 Task: Find flights from New Delhi to Sharjah for June 2 to June 6.
Action: Mouse moved to (297, 31)
Screenshot: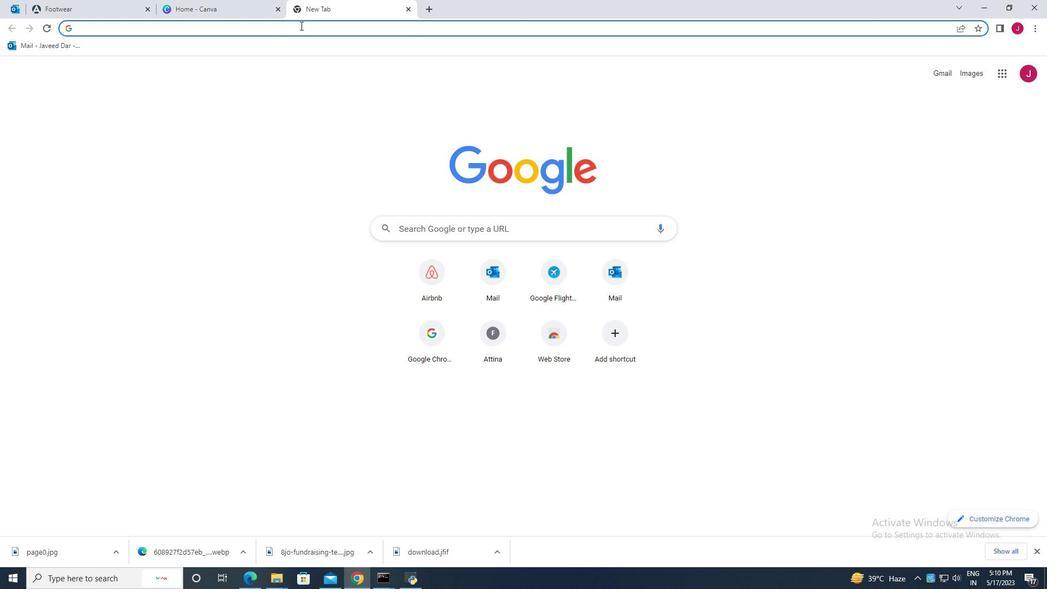 
Action: Mouse pressed left at (297, 31)
Screenshot: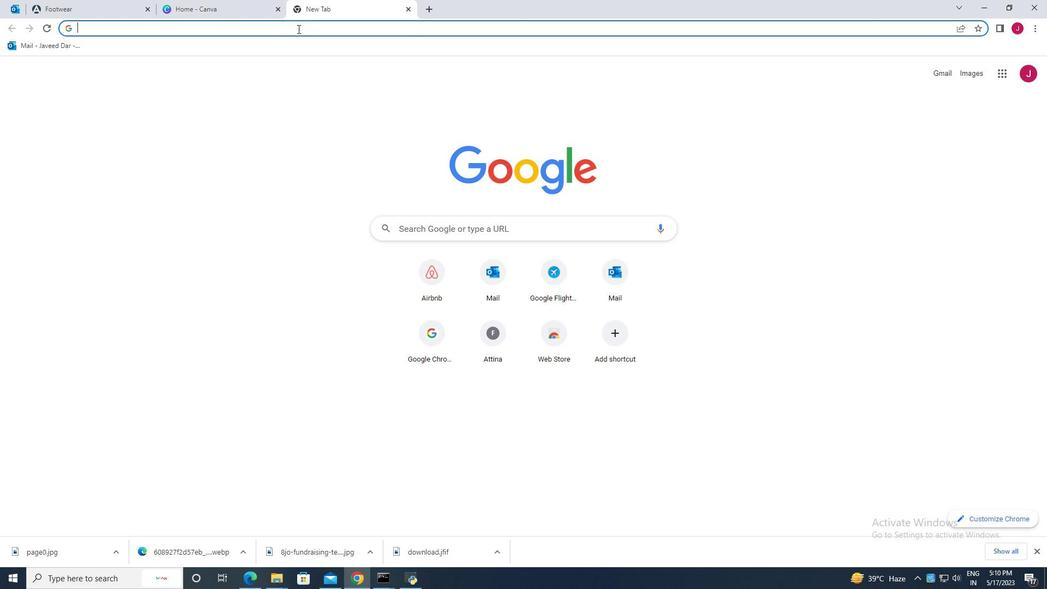 
Action: Mouse moved to (295, 30)
Screenshot: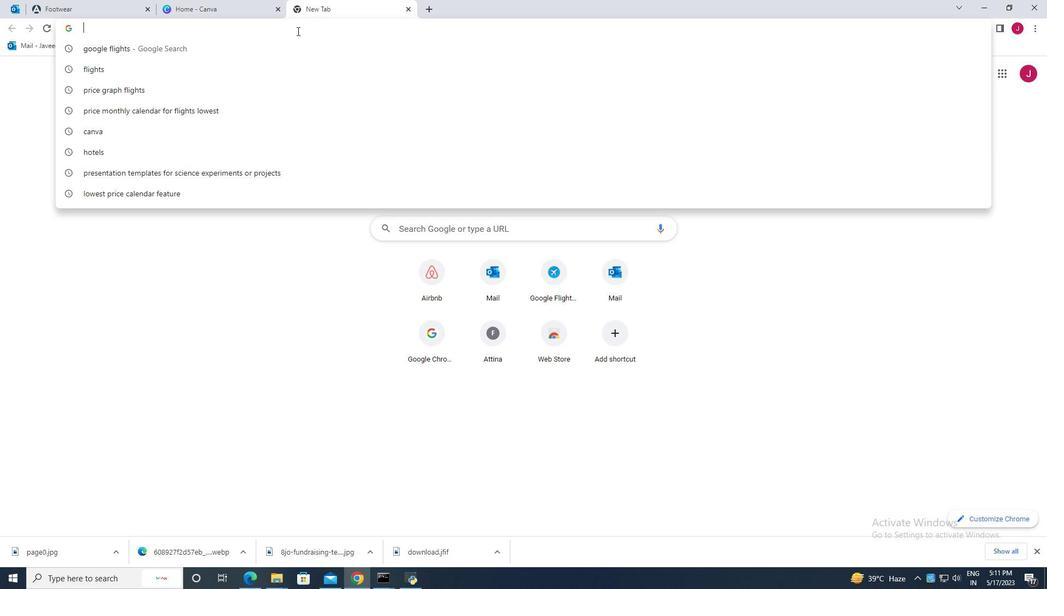 
Action: Key pressed f
Screenshot: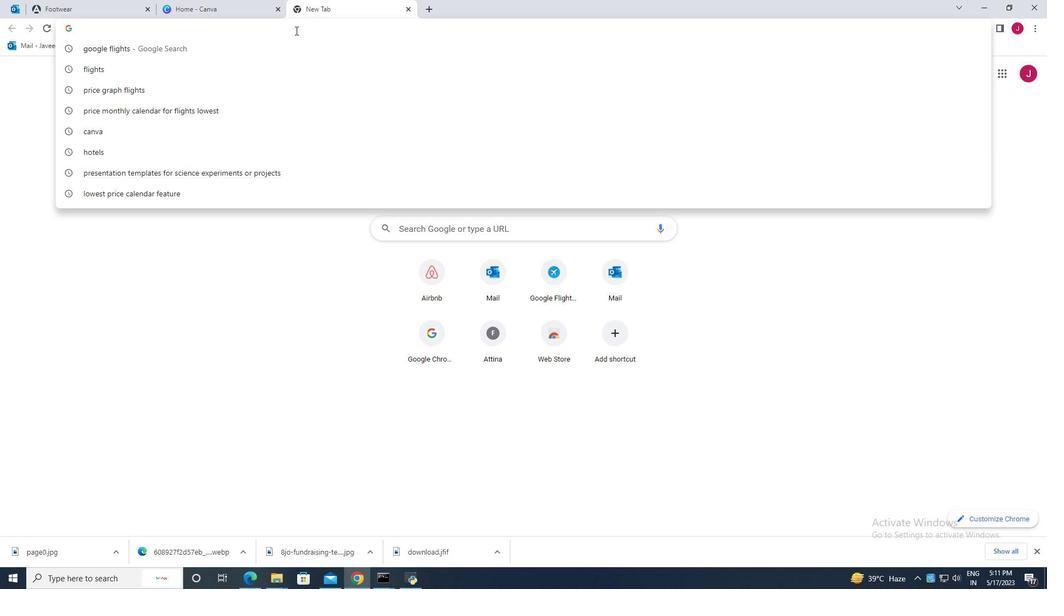 
Action: Mouse moved to (169, 49)
Screenshot: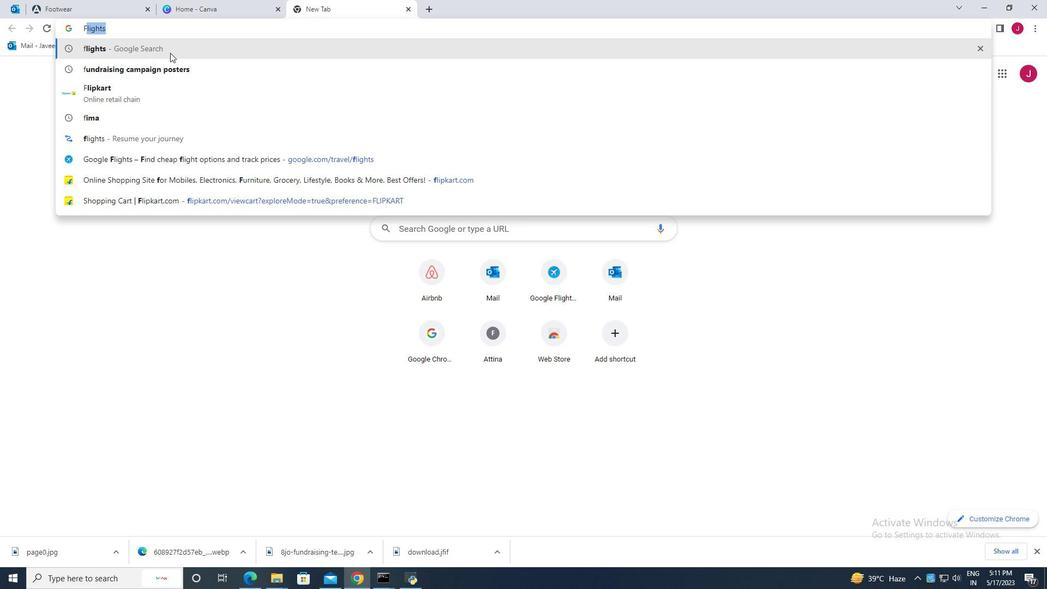 
Action: Mouse pressed left at (169, 49)
Screenshot: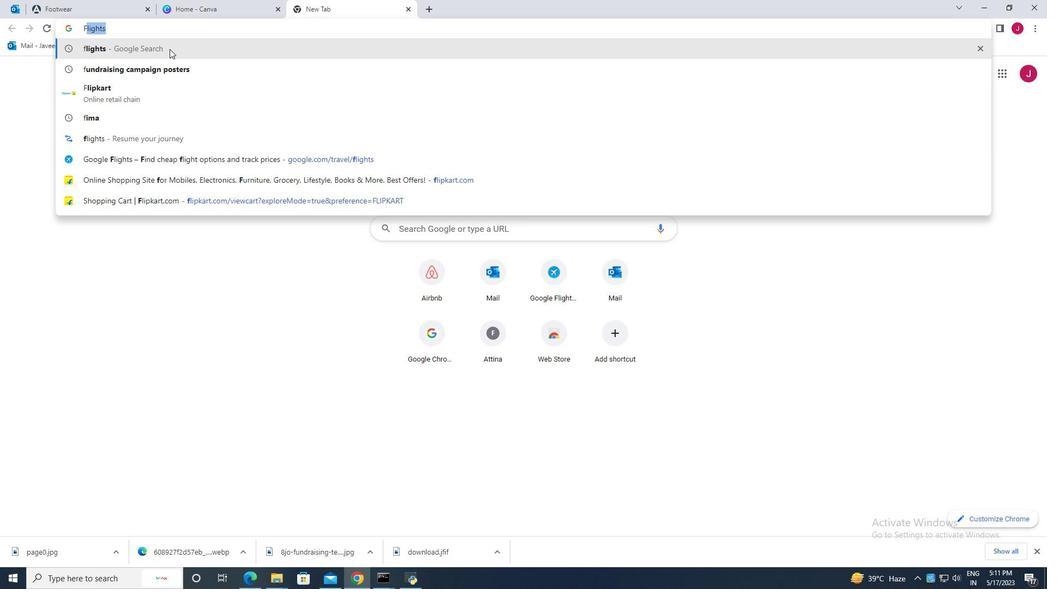 
Action: Mouse moved to (135, 438)
Screenshot: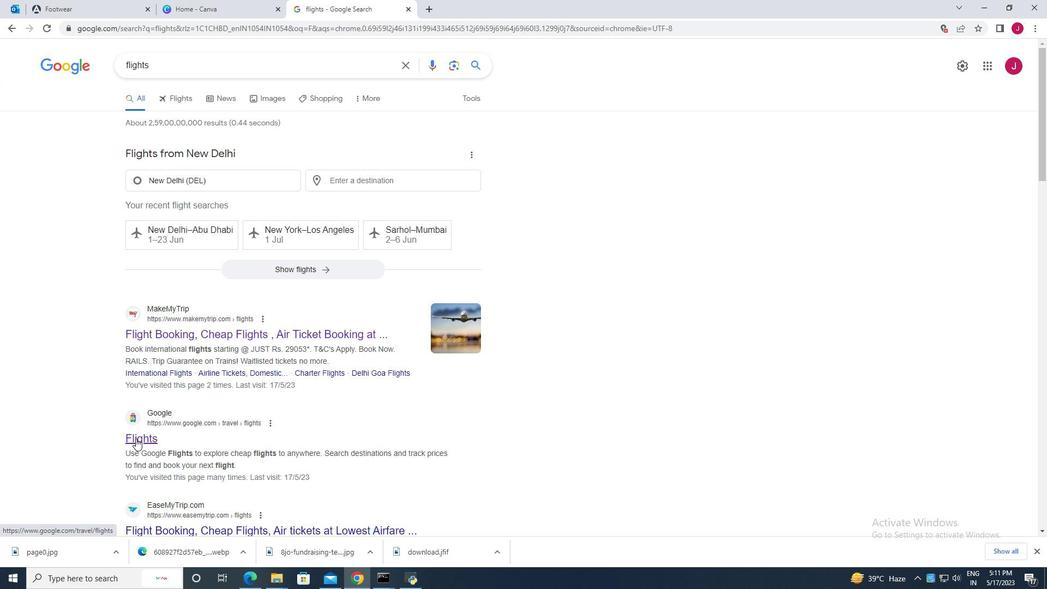 
Action: Mouse pressed left at (135, 438)
Screenshot: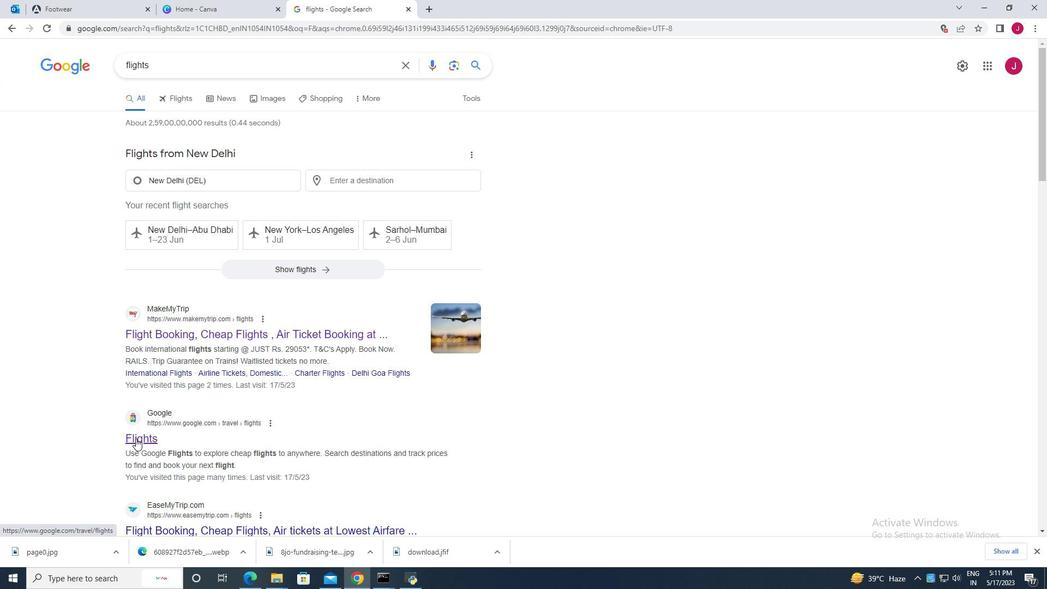 
Action: Mouse moved to (528, 334)
Screenshot: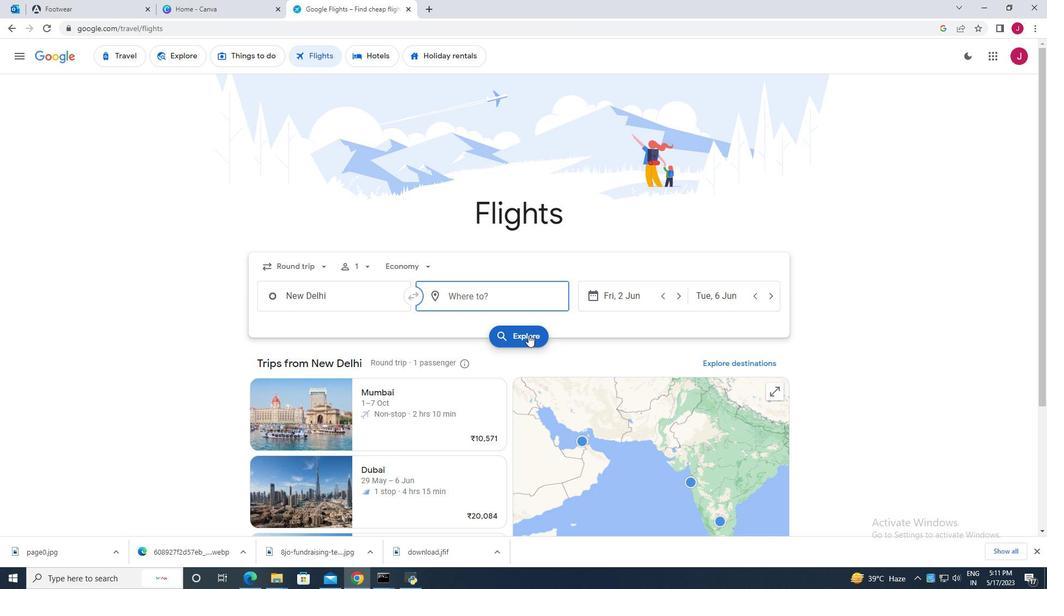 
Action: Mouse pressed left at (528, 334)
Screenshot: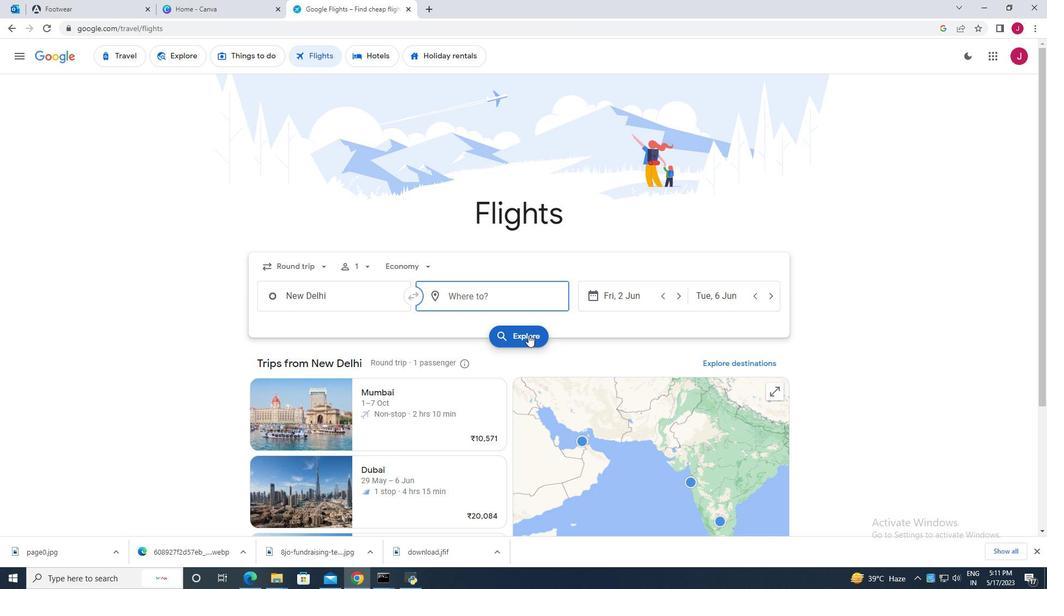 
Action: Mouse moved to (16, 60)
Screenshot: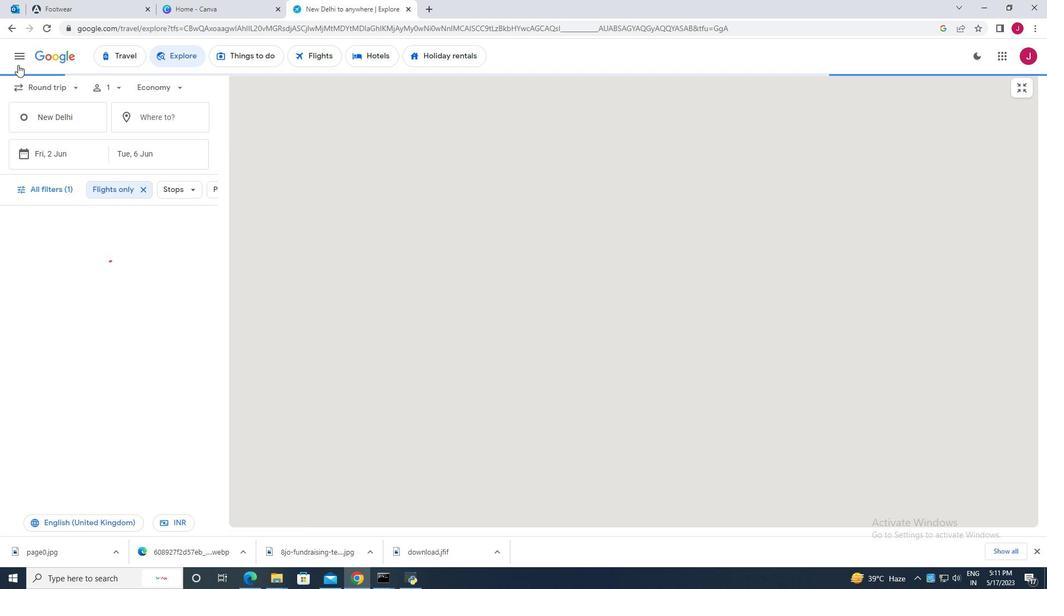 
Action: Mouse pressed left at (16, 60)
Screenshot: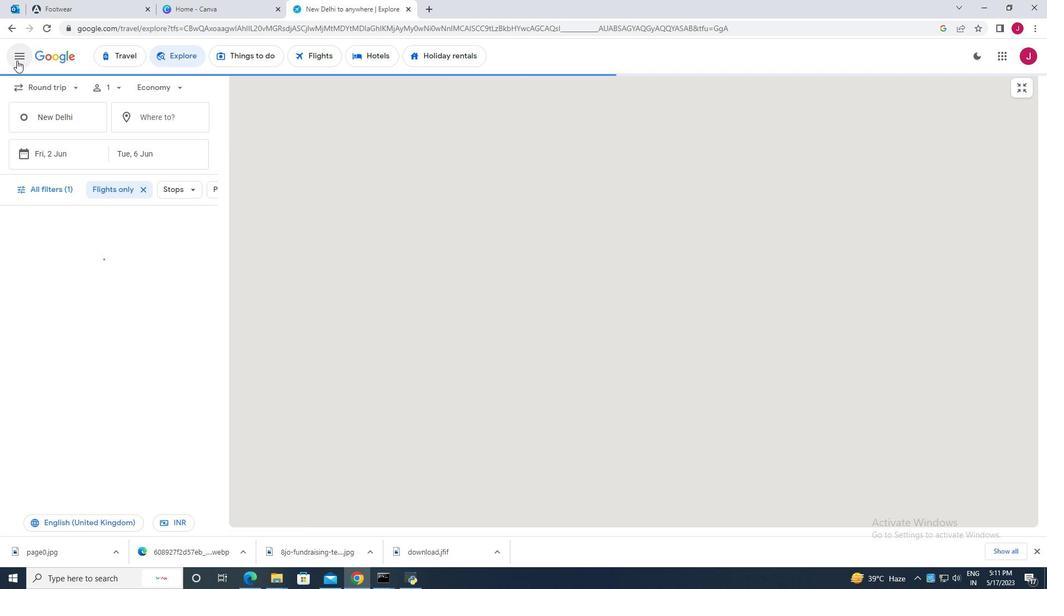 
Action: Mouse moved to (79, 144)
Screenshot: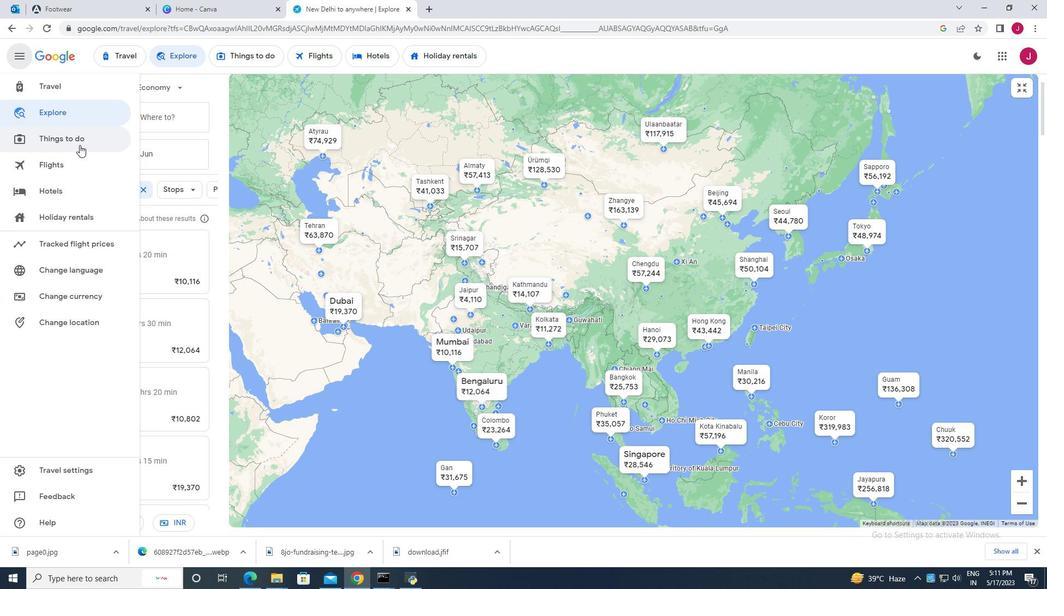 
Action: Mouse pressed left at (79, 144)
Screenshot: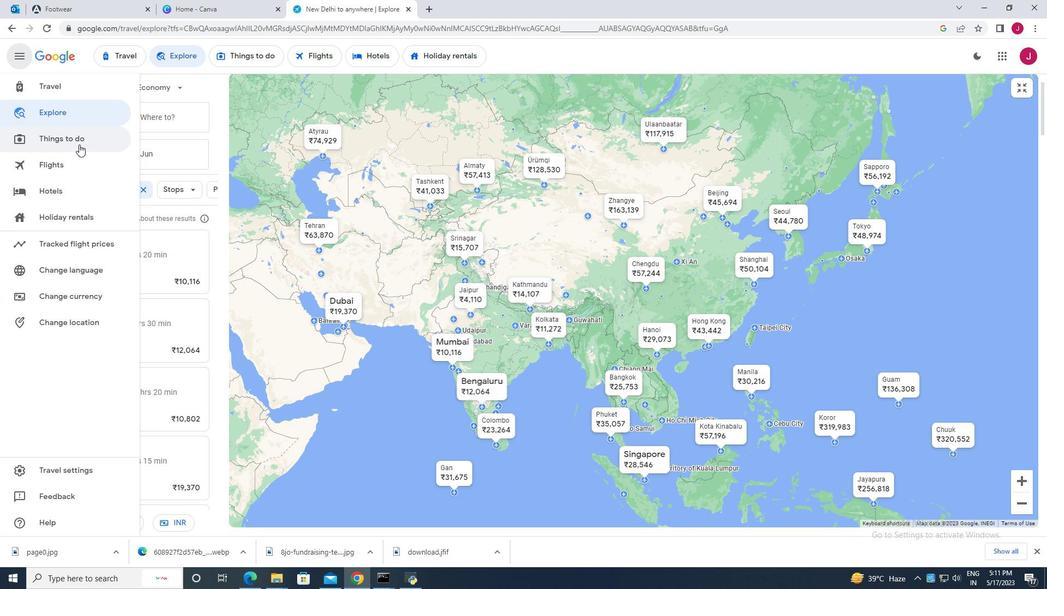 
Action: Mouse moved to (18, 61)
Screenshot: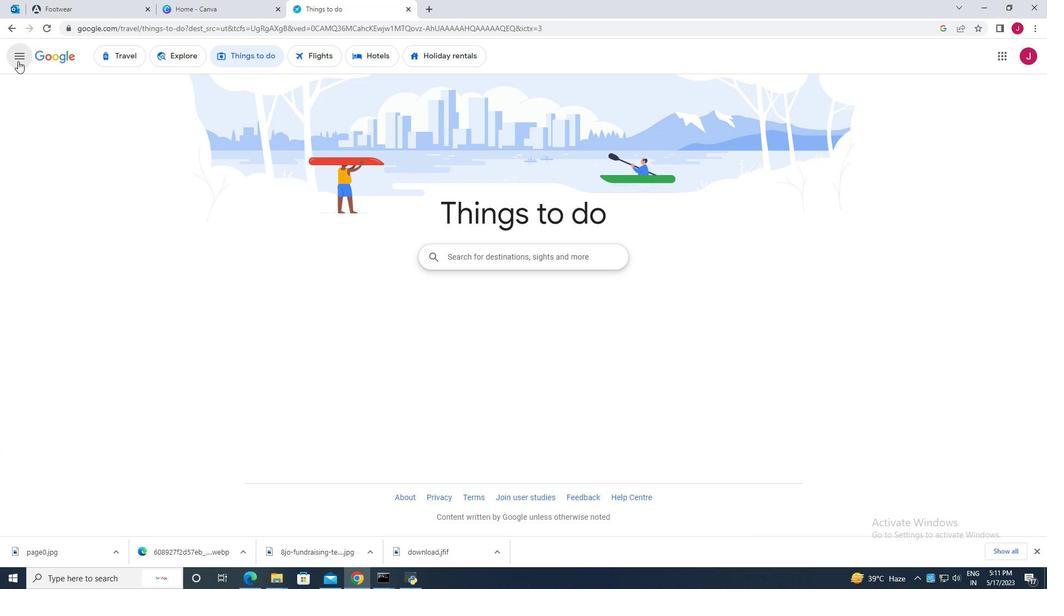 
Action: Mouse pressed left at (18, 61)
Screenshot: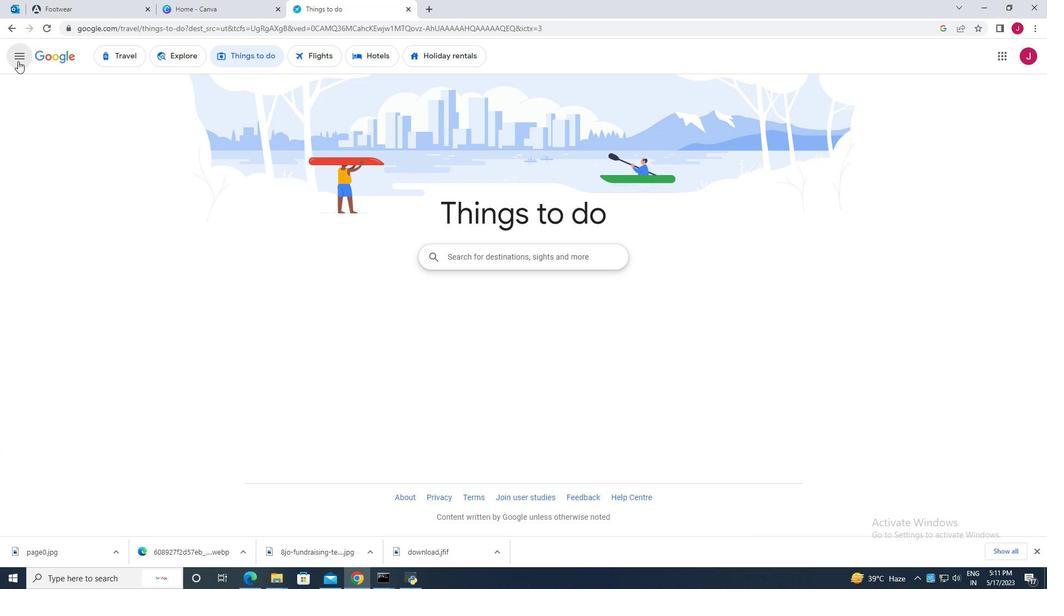 
Action: Mouse moved to (10, 25)
Screenshot: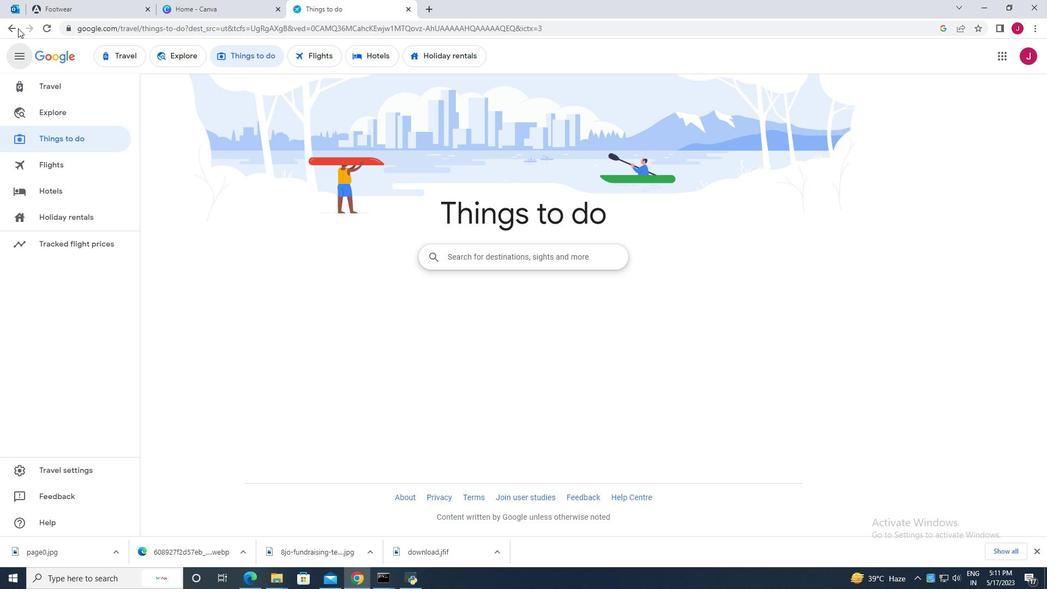 
Action: Mouse pressed left at (10, 25)
Screenshot: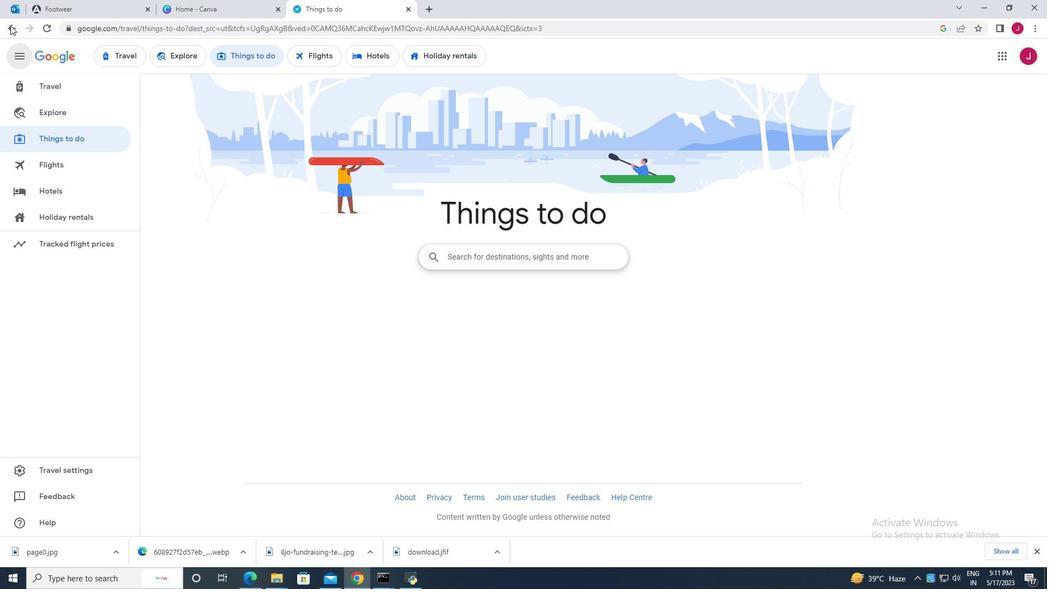 
Action: Mouse moved to (64, 160)
Screenshot: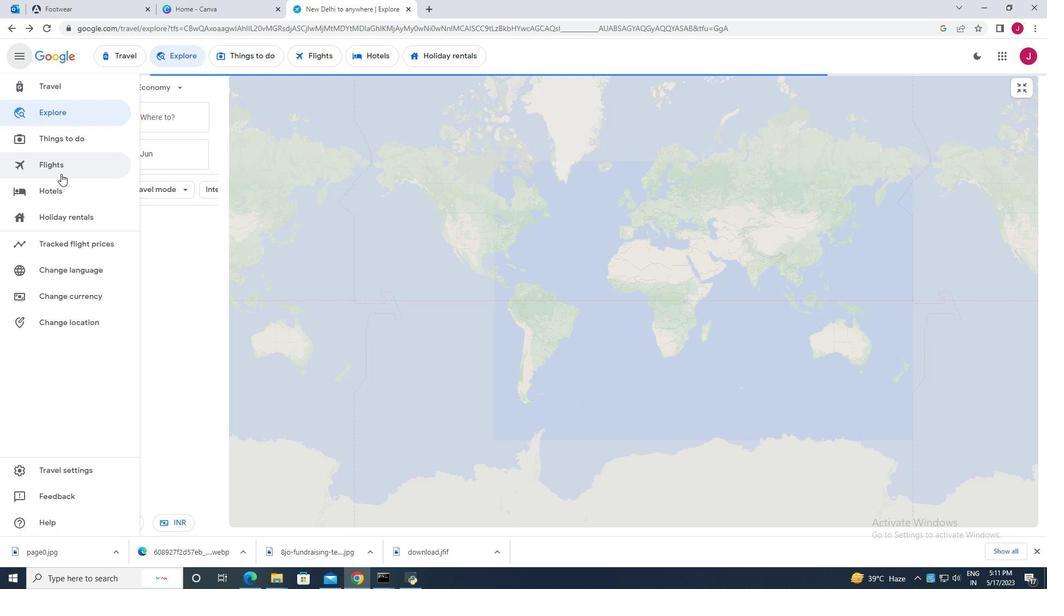
Action: Mouse pressed left at (64, 160)
Screenshot: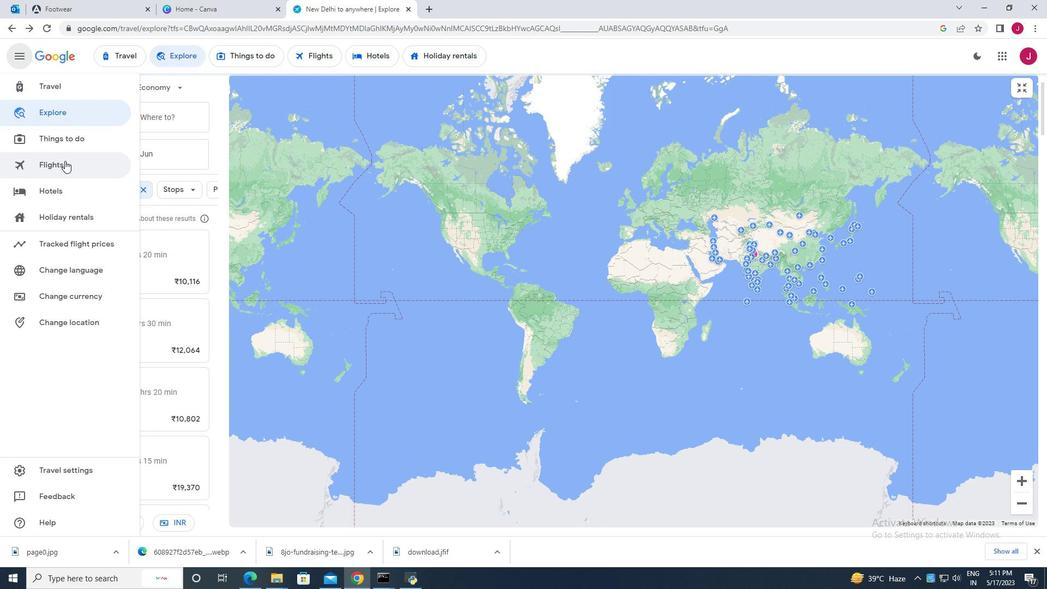 
Action: Mouse moved to (443, 230)
Screenshot: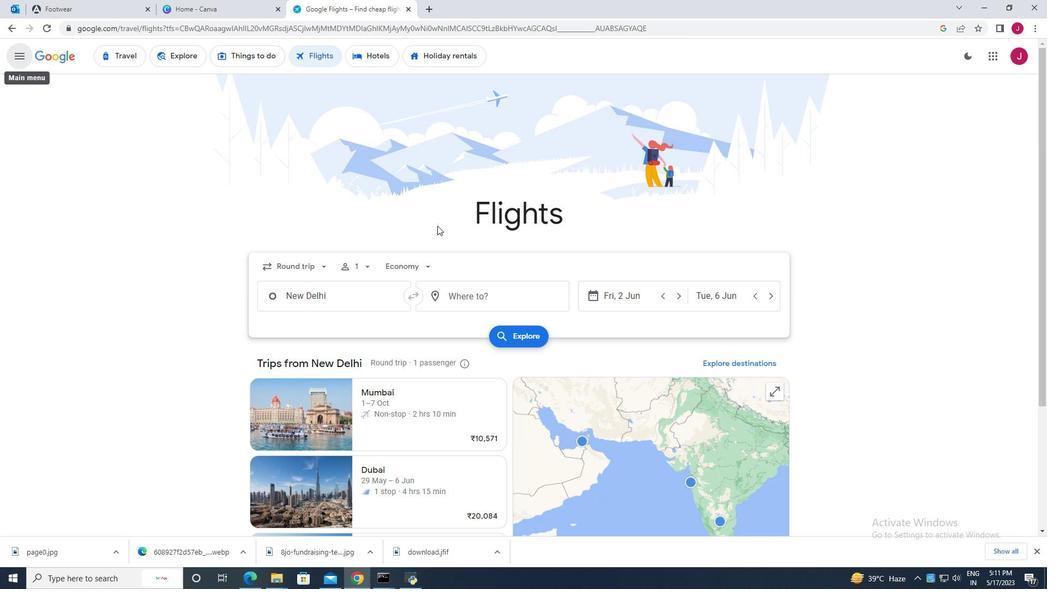 
Action: Mouse scrolled (443, 230) with delta (0, 0)
Screenshot: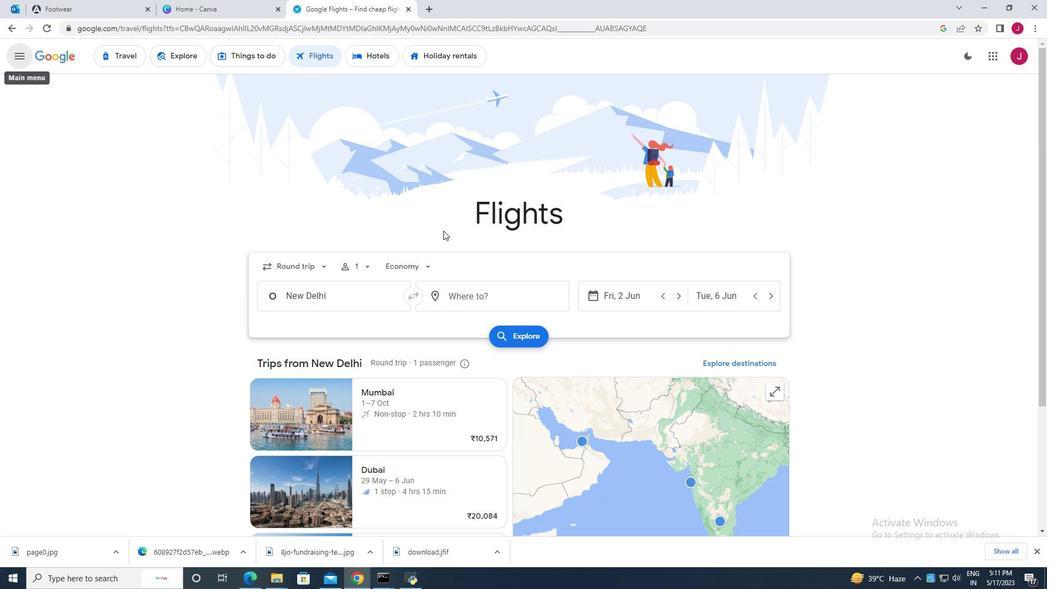 
Action: Mouse scrolled (443, 230) with delta (0, 0)
Screenshot: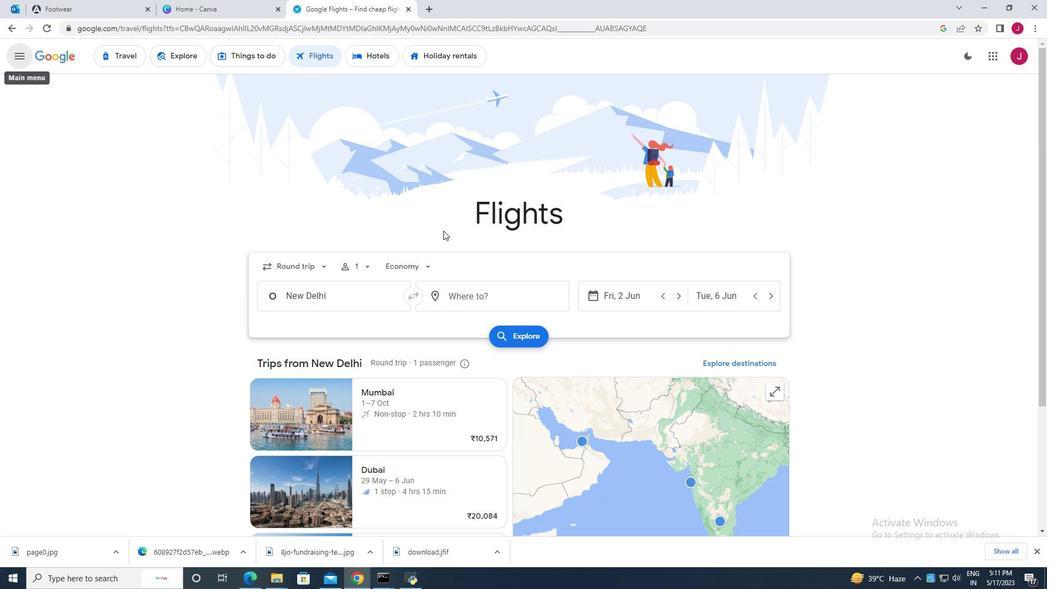 
Action: Mouse scrolled (443, 230) with delta (0, 0)
Screenshot: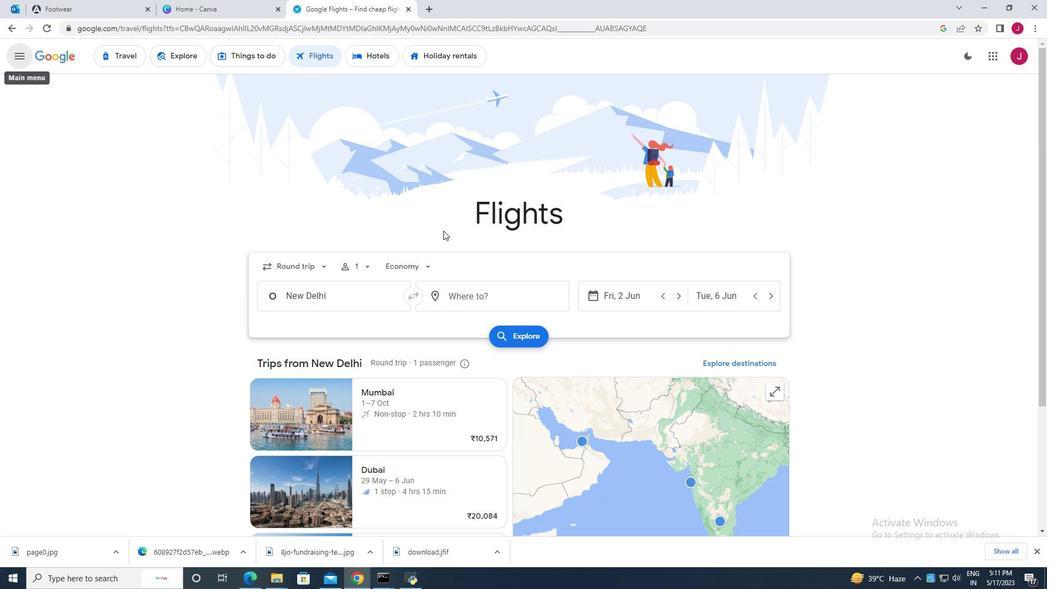 
Action: Mouse moved to (817, 230)
Screenshot: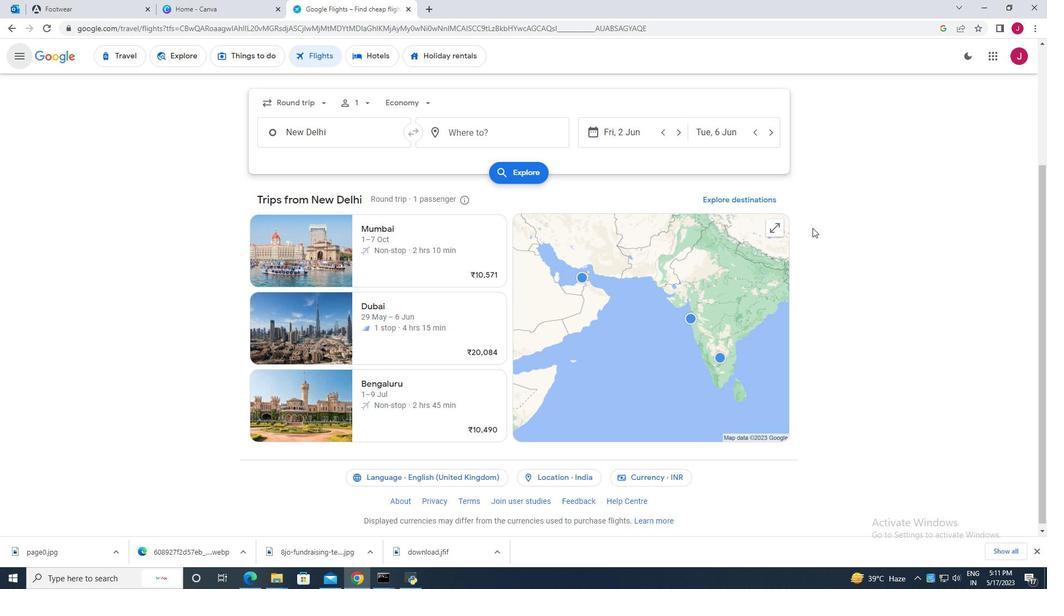 
Action: Mouse scrolled (817, 230) with delta (0, 0)
Screenshot: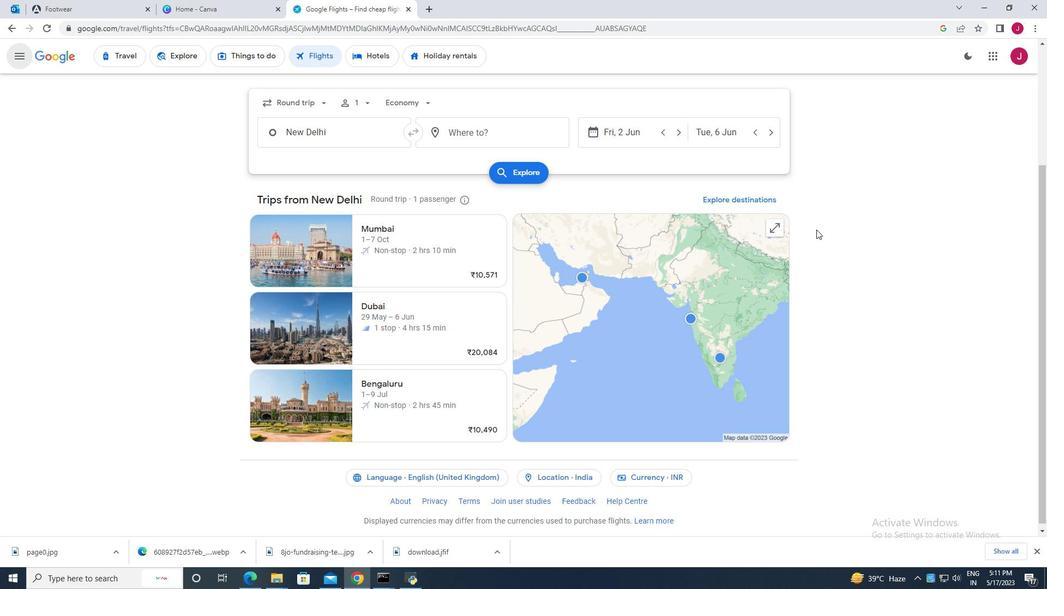 
Action: Mouse moved to (24, 50)
Screenshot: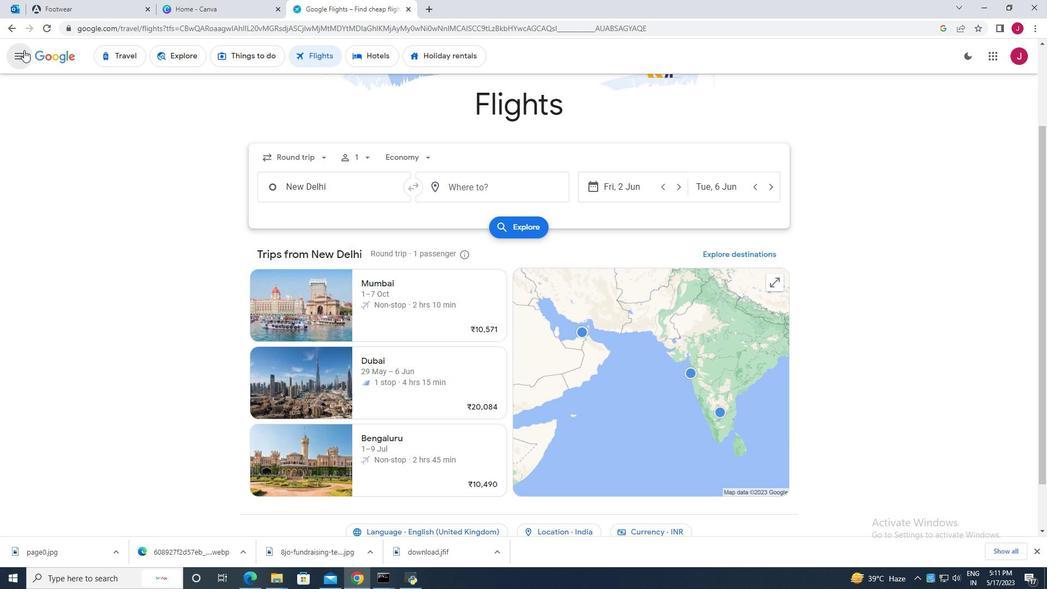 
Action: Mouse pressed left at (24, 50)
Screenshot: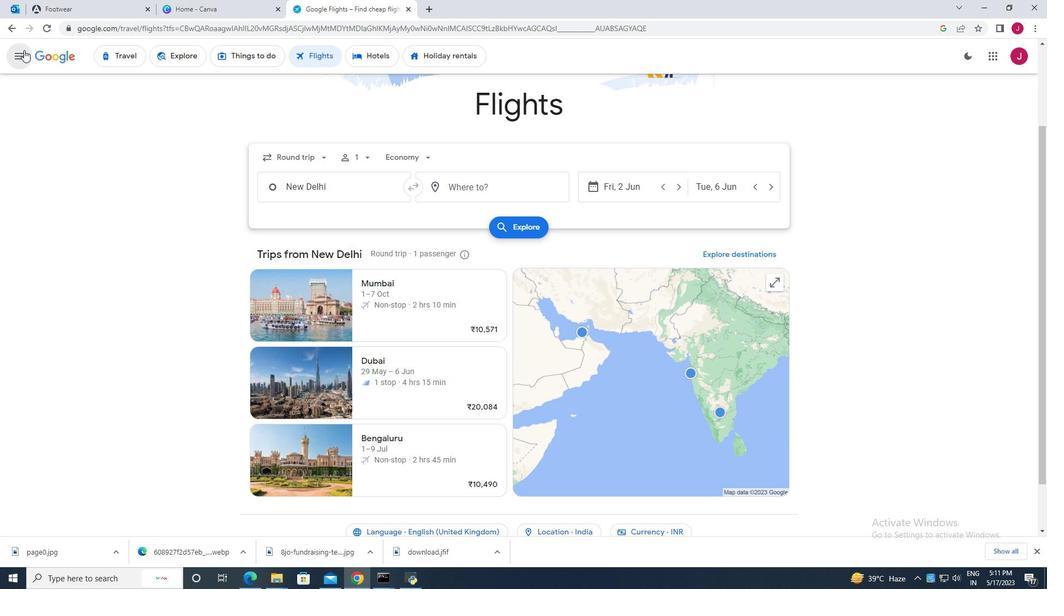 
Action: Mouse moved to (73, 302)
Screenshot: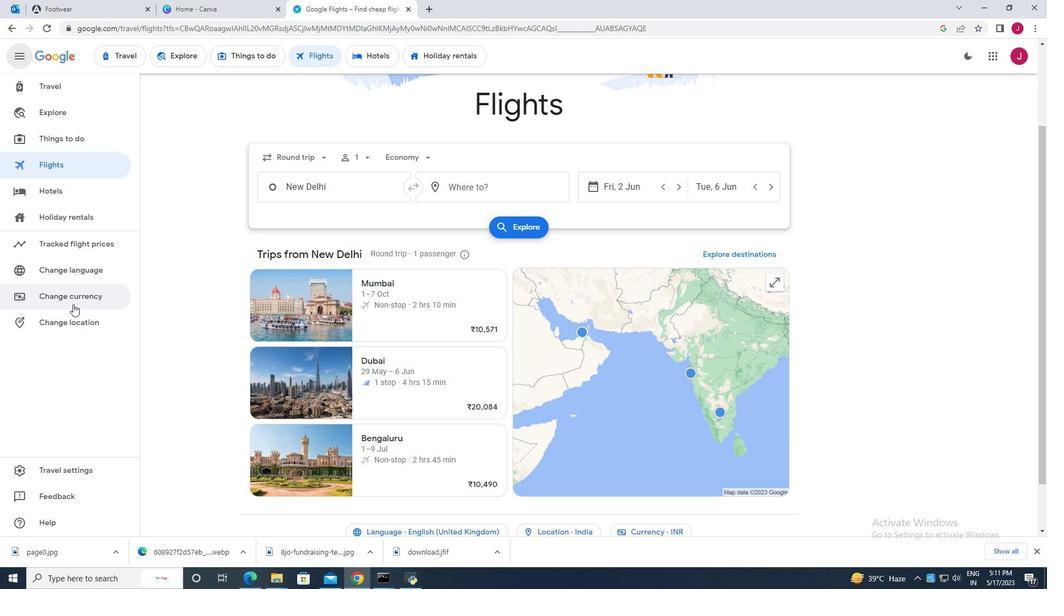
Action: Mouse scrolled (73, 303) with delta (0, 0)
Screenshot: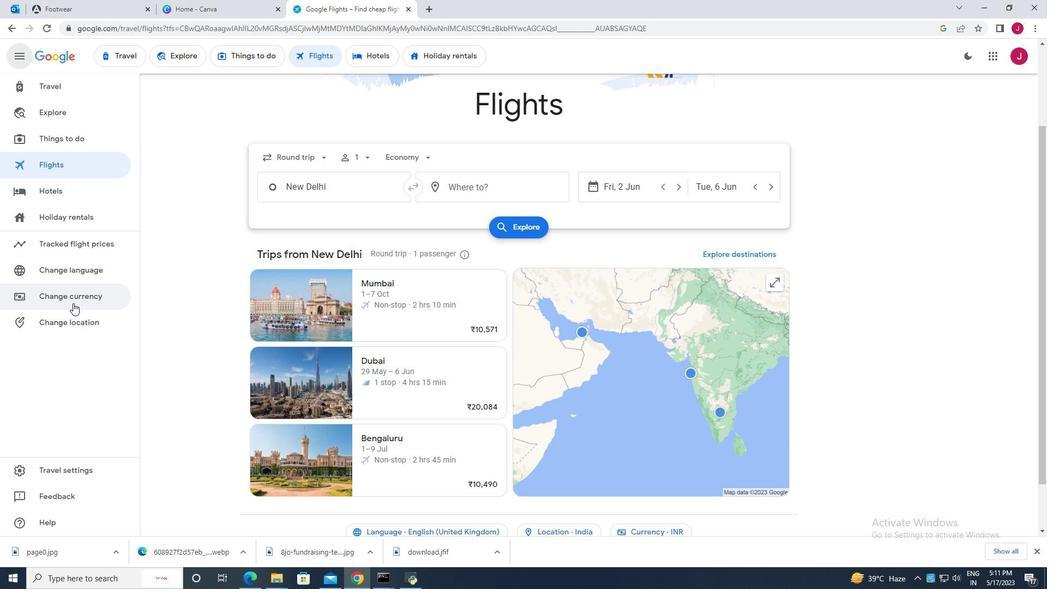 
Action: Mouse scrolled (73, 303) with delta (0, 0)
Screenshot: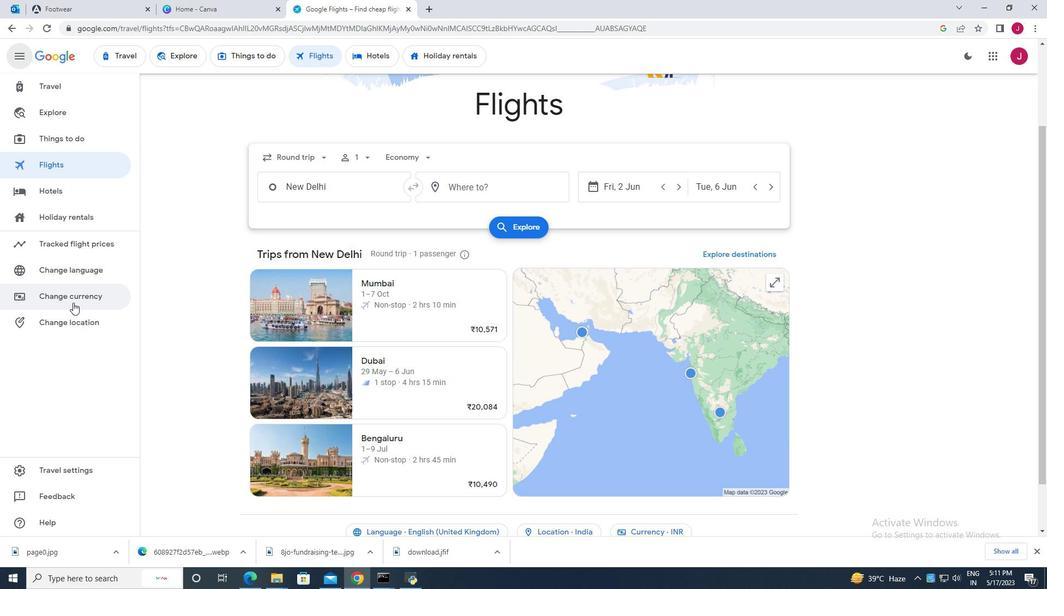 
Action: Mouse moved to (64, 87)
Screenshot: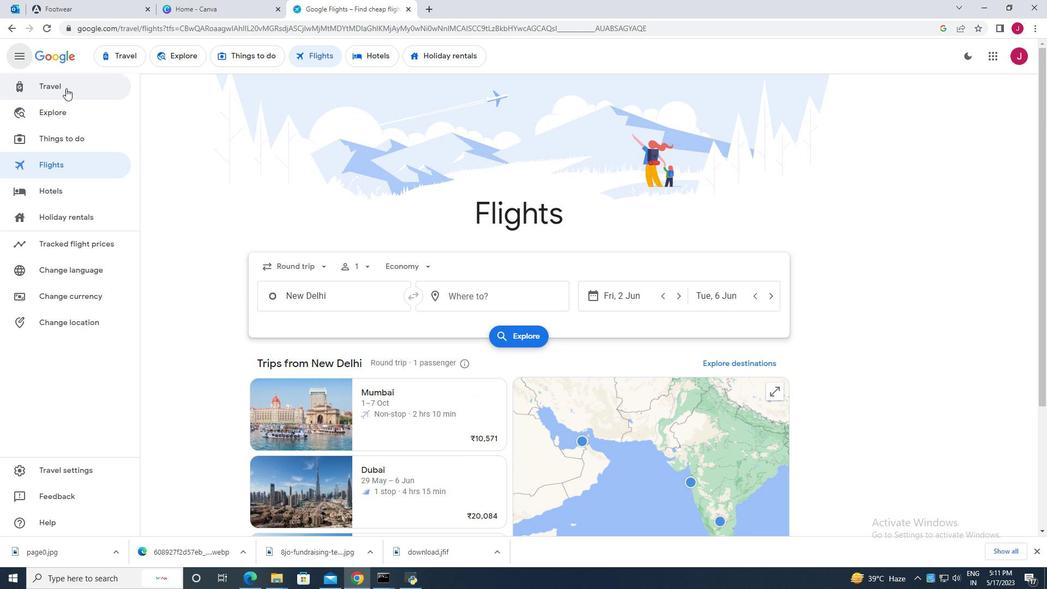 
Action: Mouse pressed left at (64, 87)
Screenshot: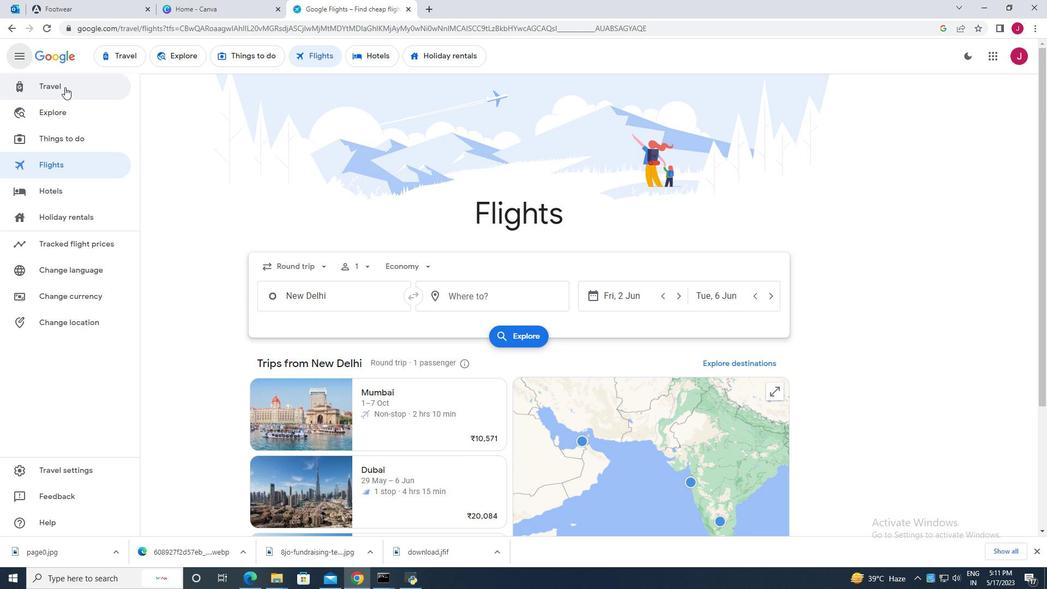 
Action: Mouse moved to (544, 261)
Screenshot: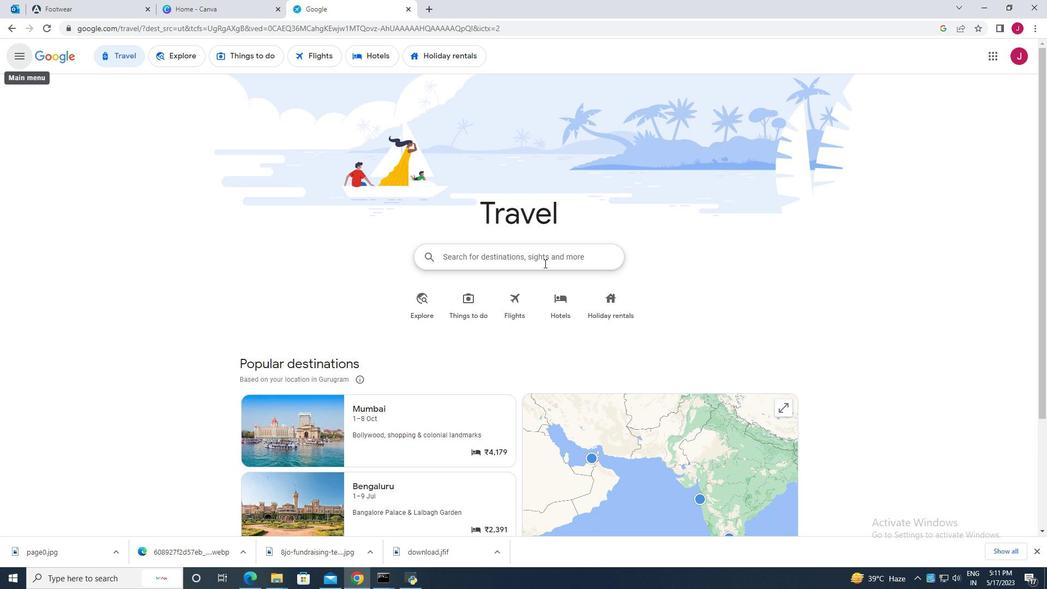 
Action: Mouse pressed left at (544, 261)
Screenshot: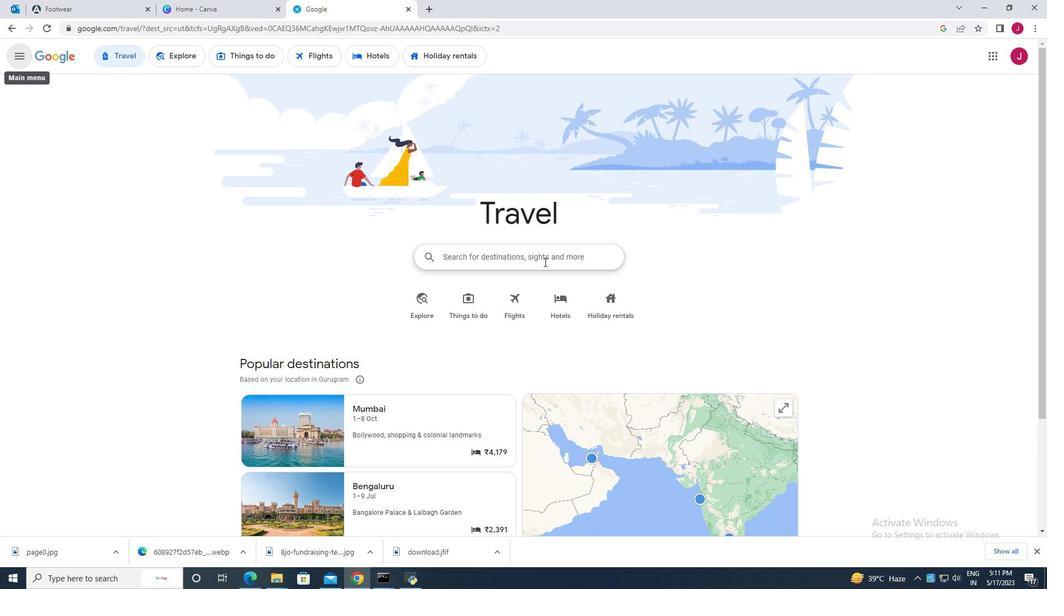 
Action: Mouse moved to (279, 234)
Screenshot: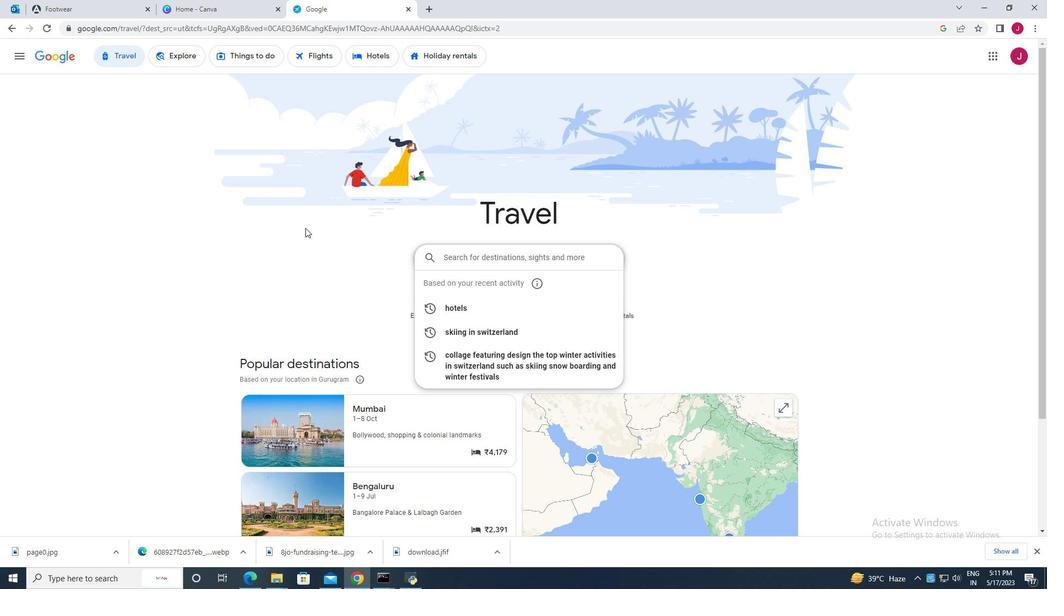 
Action: Mouse pressed left at (279, 234)
Screenshot: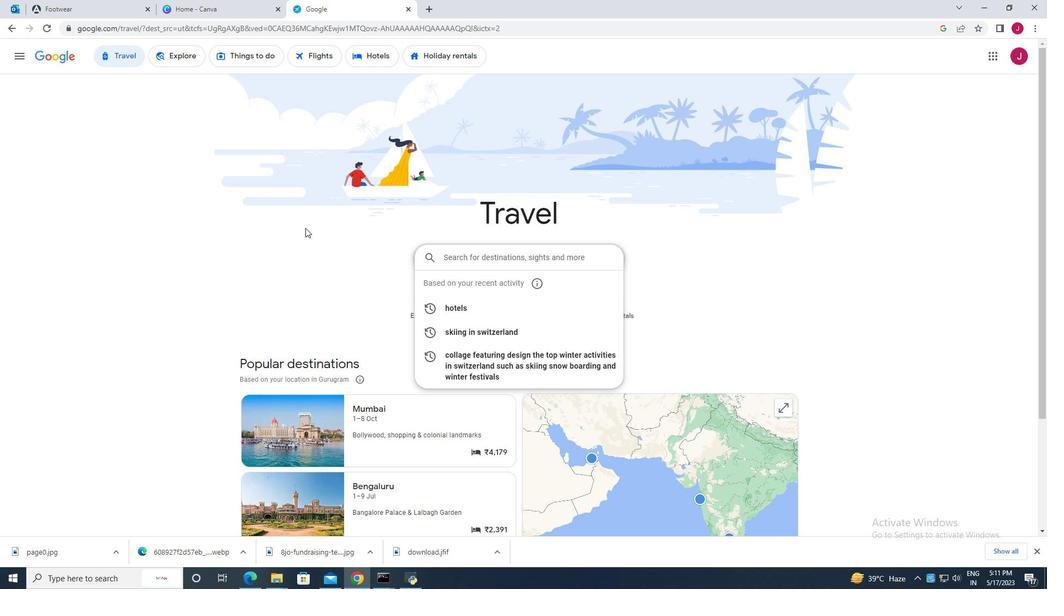 
Action: Mouse moved to (509, 260)
Screenshot: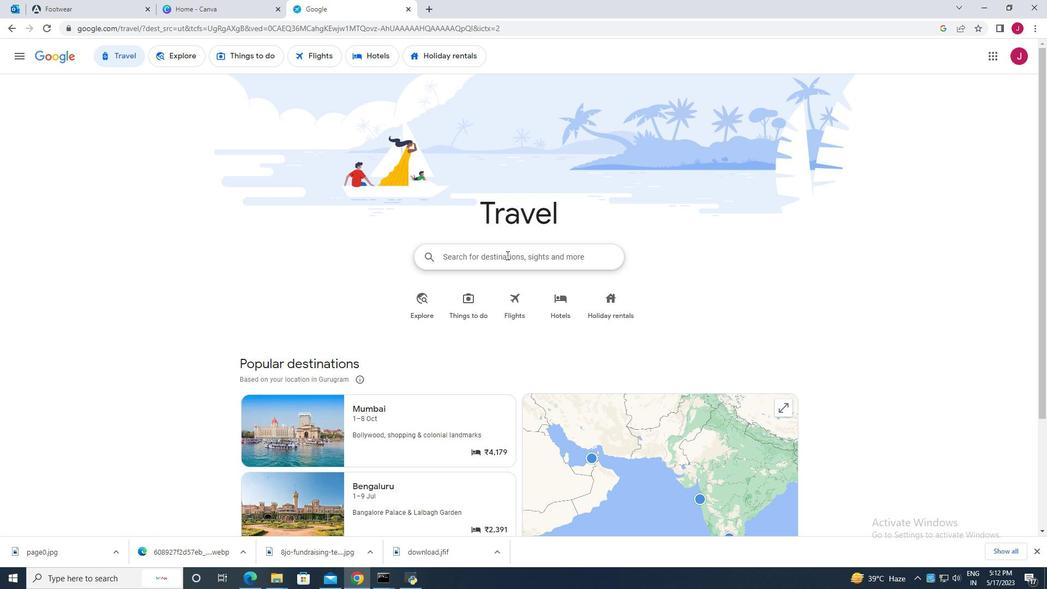 
Action: Mouse pressed left at (509, 260)
Screenshot: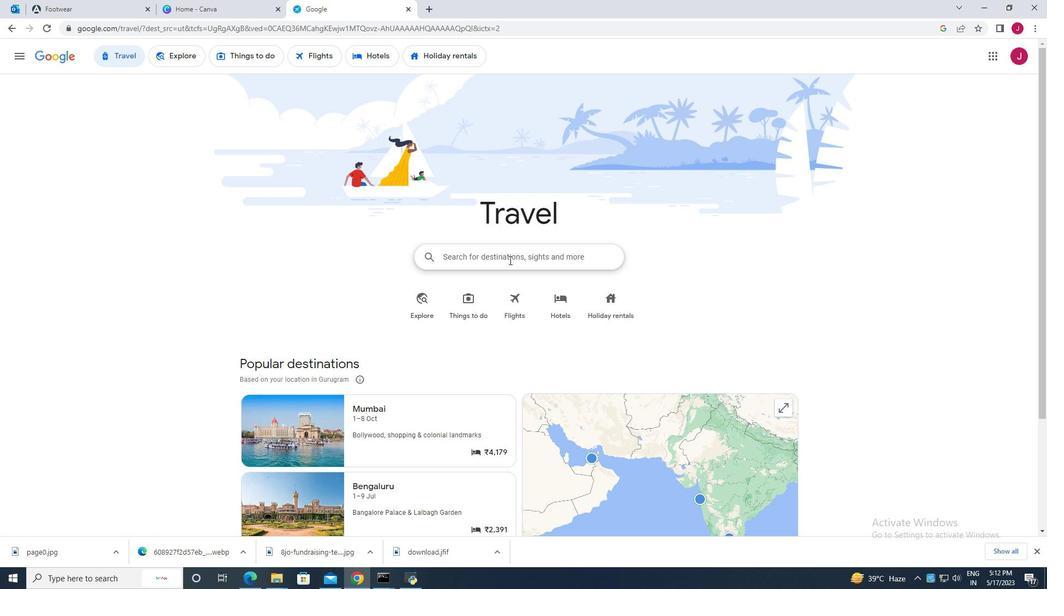 
Action: Mouse moved to (18, 59)
Screenshot: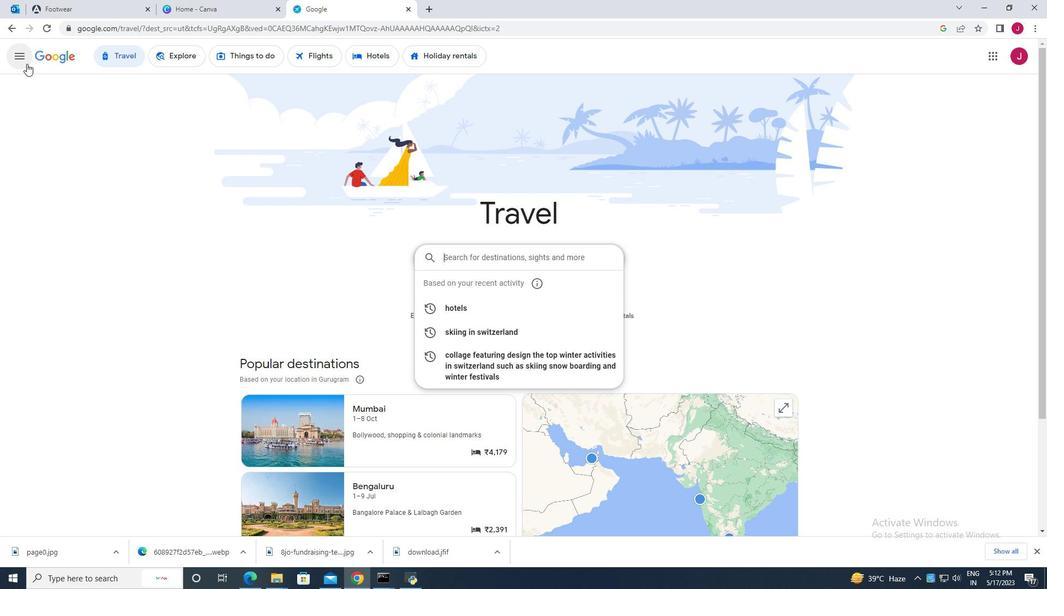 
Action: Mouse pressed left at (18, 59)
Screenshot: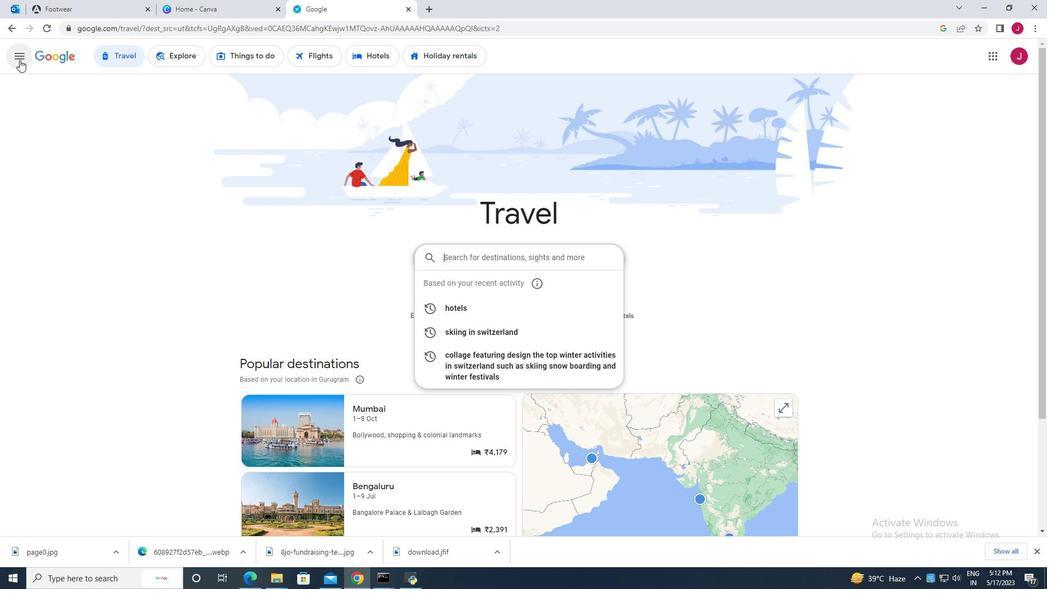 
Action: Mouse moved to (73, 166)
Screenshot: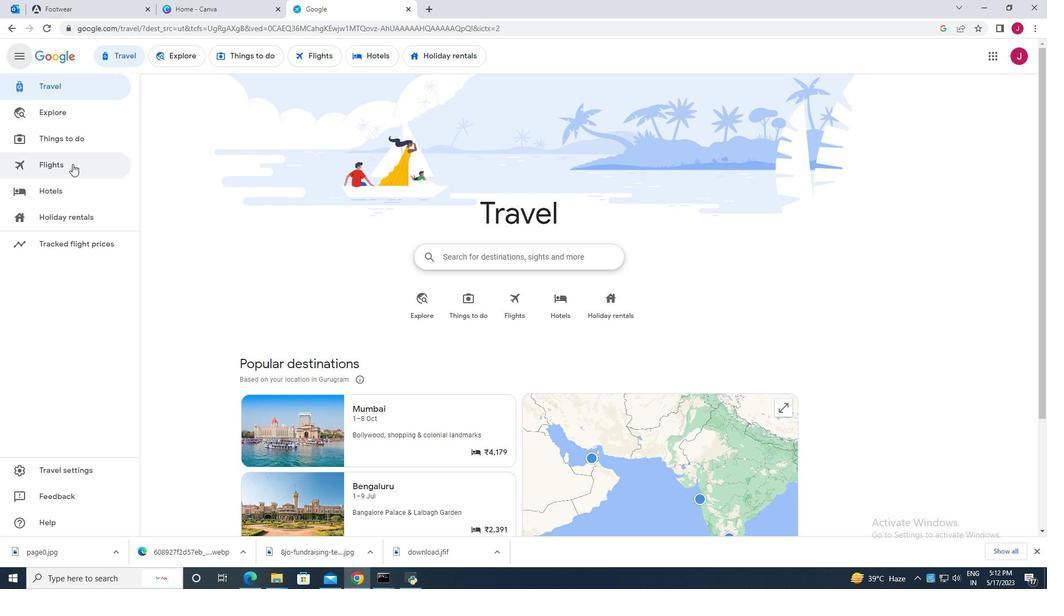 
Action: Mouse pressed left at (73, 166)
Screenshot: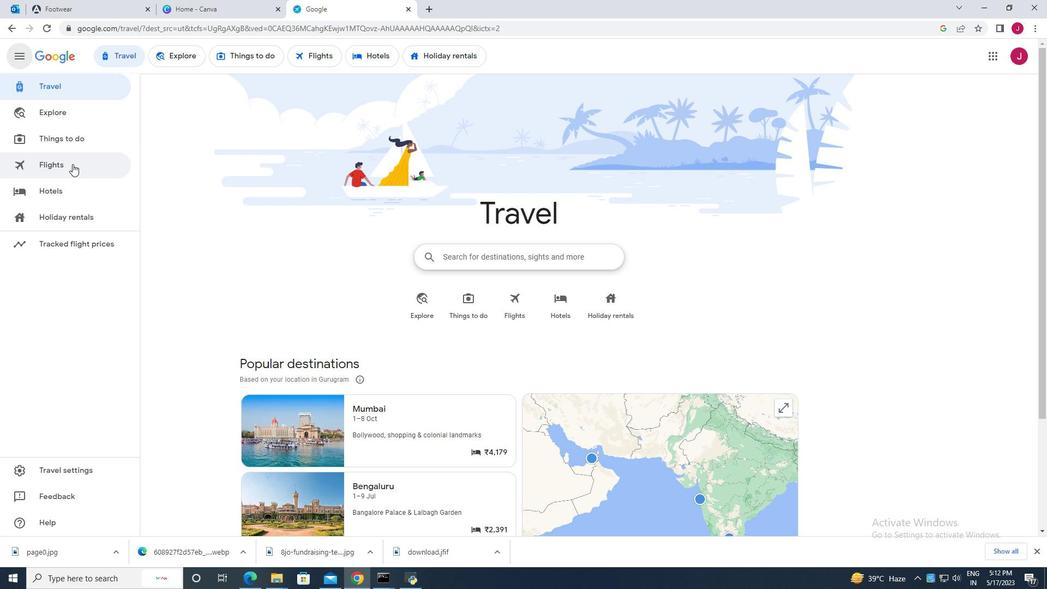 
Action: Mouse moved to (450, 367)
Screenshot: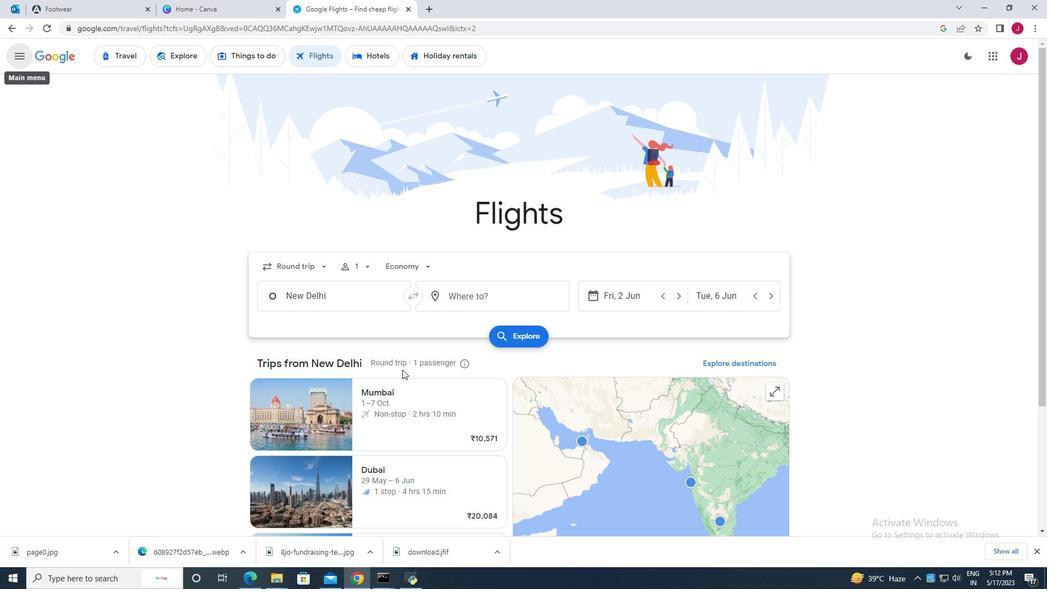 
Action: Mouse scrolled (450, 366) with delta (0, 0)
Screenshot: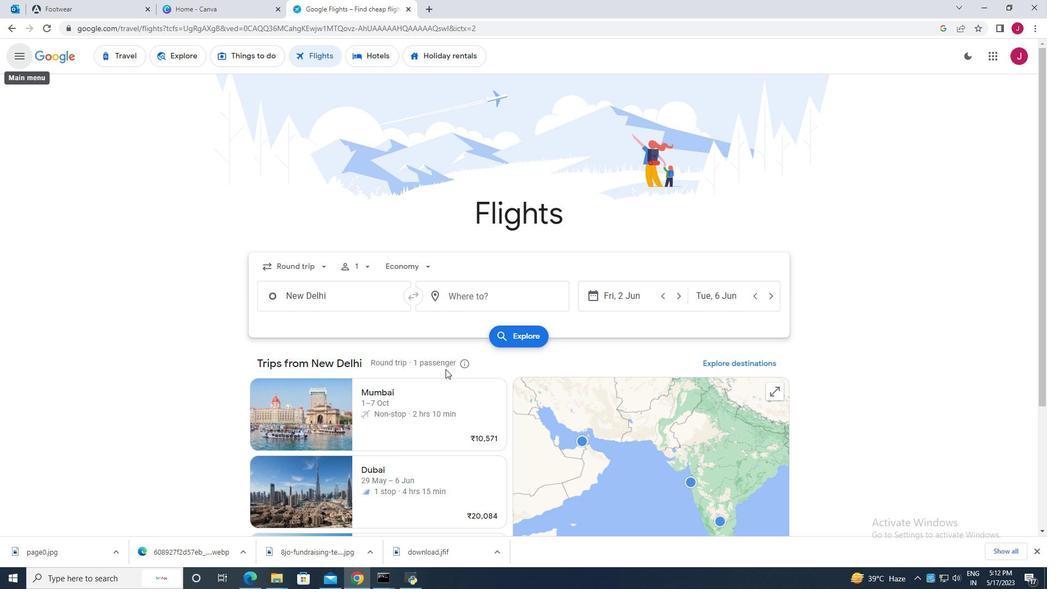 
Action: Mouse scrolled (450, 366) with delta (0, 0)
Screenshot: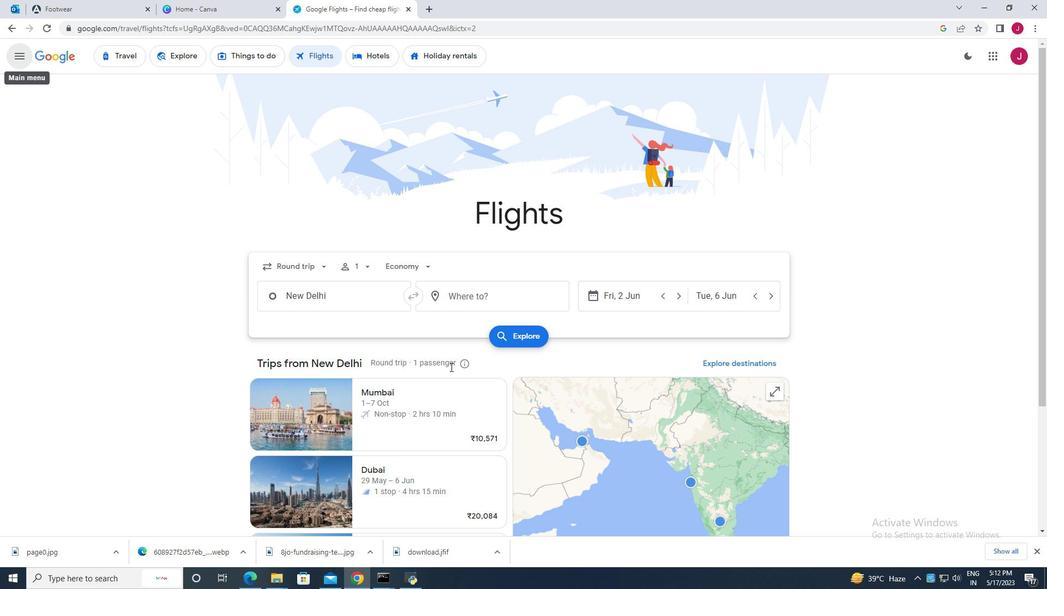 
Action: Mouse moved to (450, 367)
Screenshot: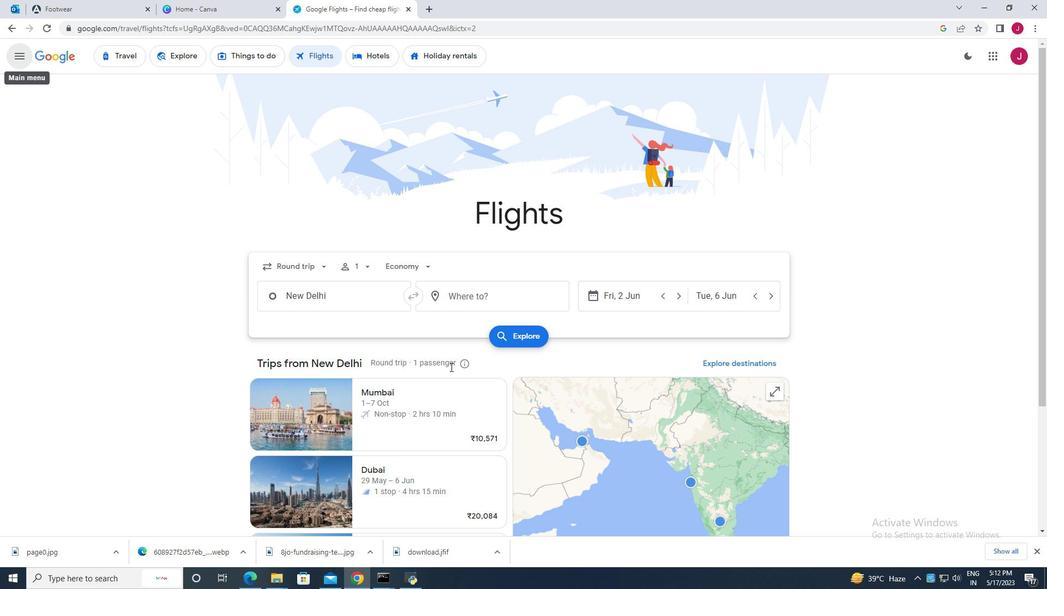 
Action: Mouse scrolled (450, 366) with delta (0, 0)
Screenshot: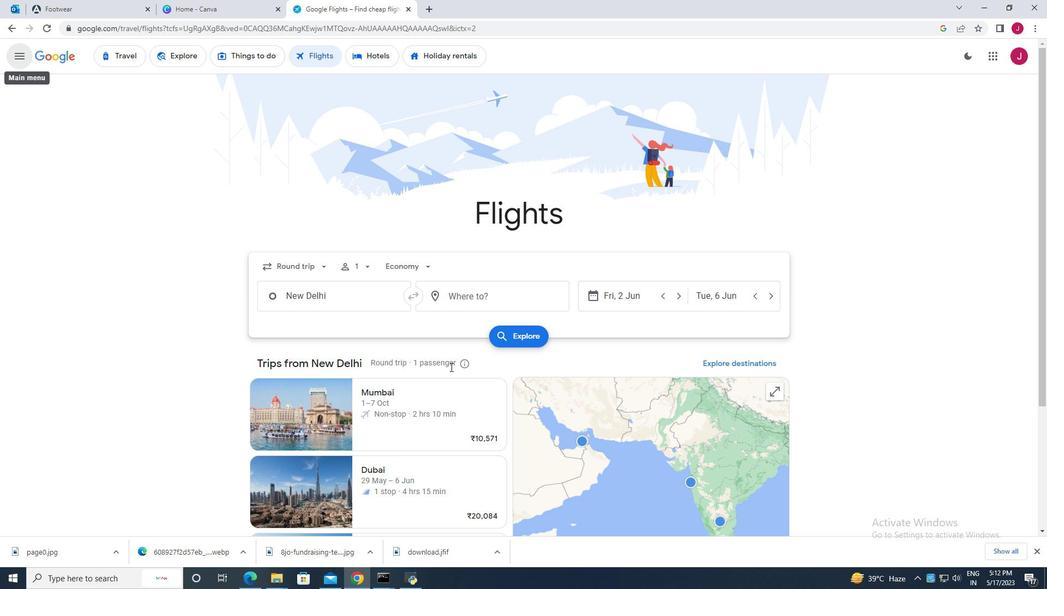 
Action: Mouse moved to (449, 366)
Screenshot: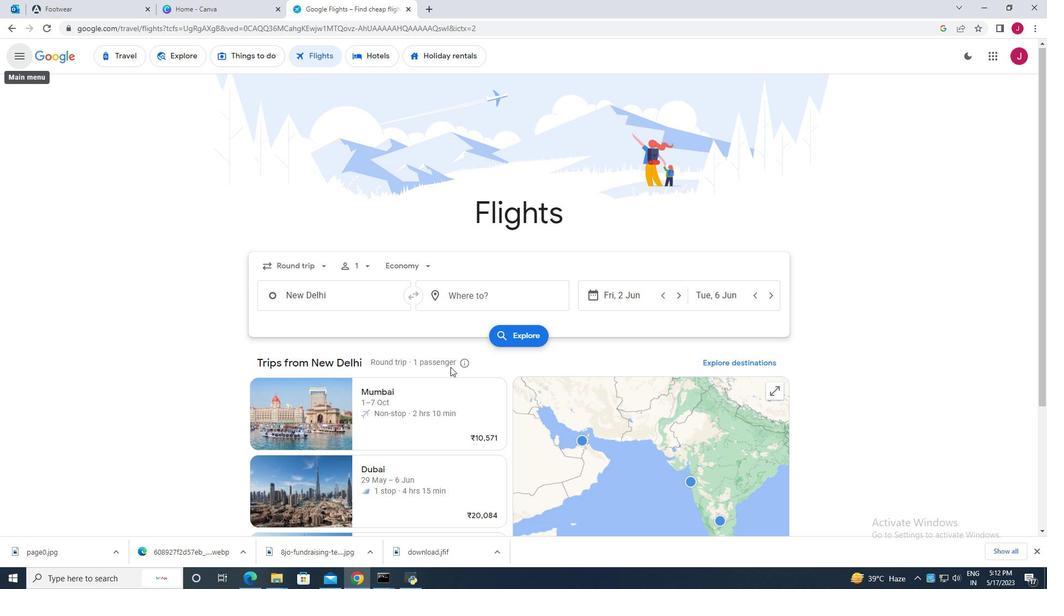 
Action: Mouse scrolled (449, 366) with delta (0, 0)
Screenshot: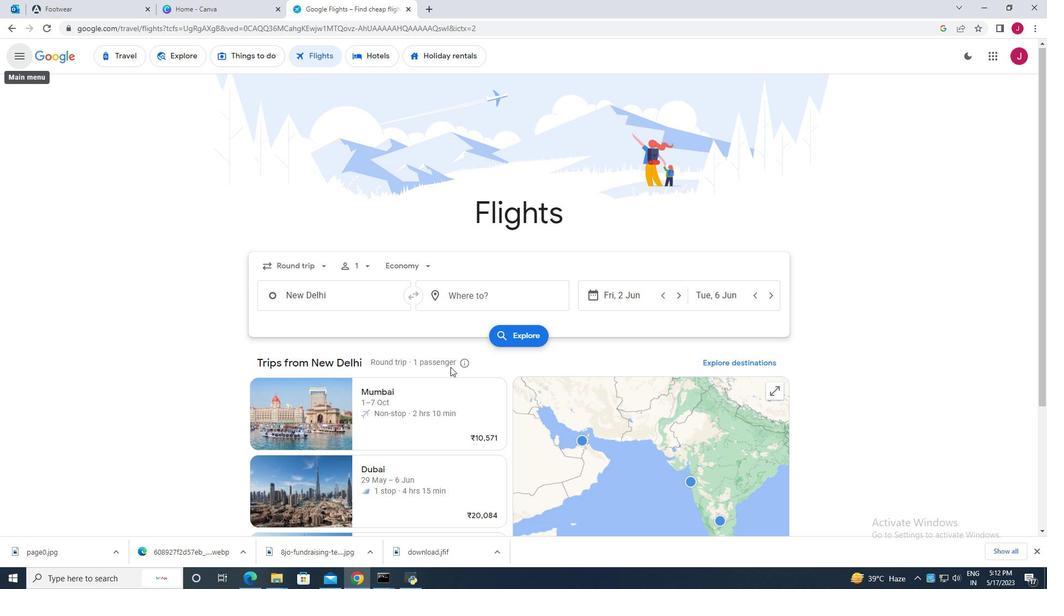
Action: Mouse moved to (447, 365)
Screenshot: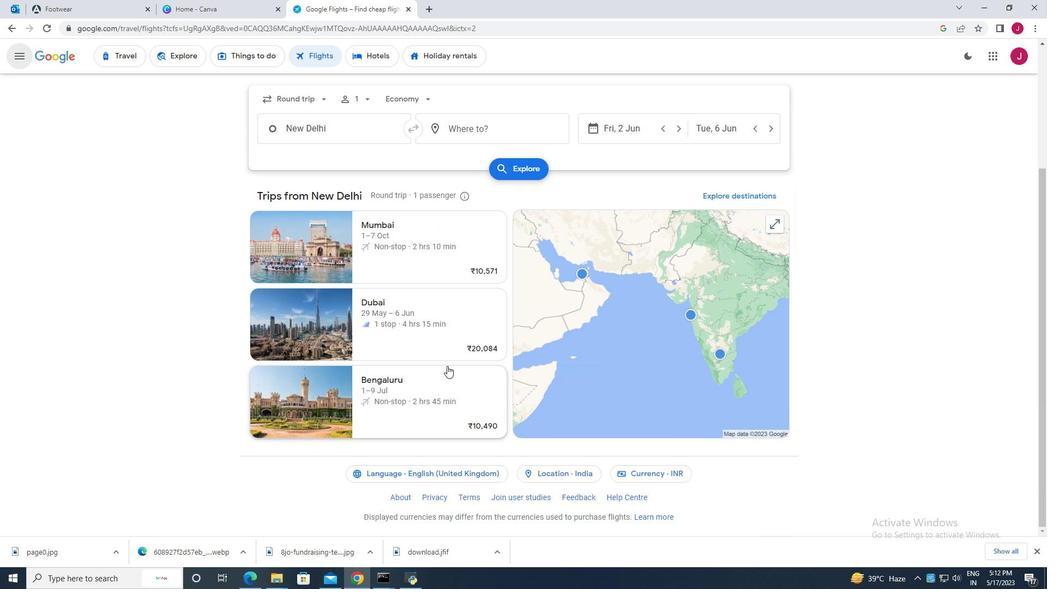 
Action: Mouse scrolled (447, 365) with delta (0, 0)
Screenshot: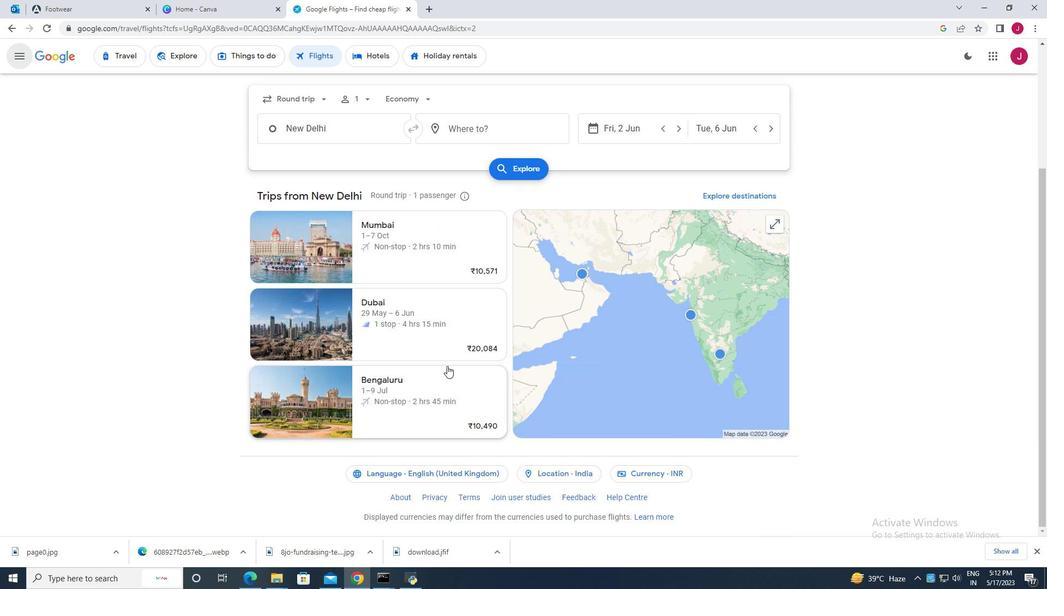 
Action: Mouse scrolled (447, 365) with delta (0, 0)
Screenshot: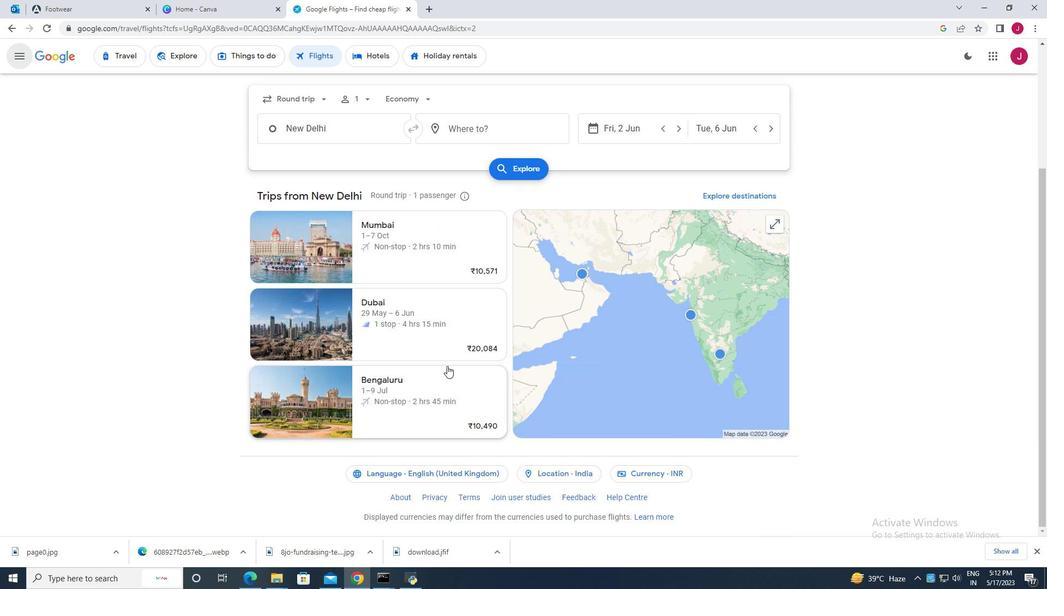 
Action: Mouse moved to (537, 164)
Screenshot: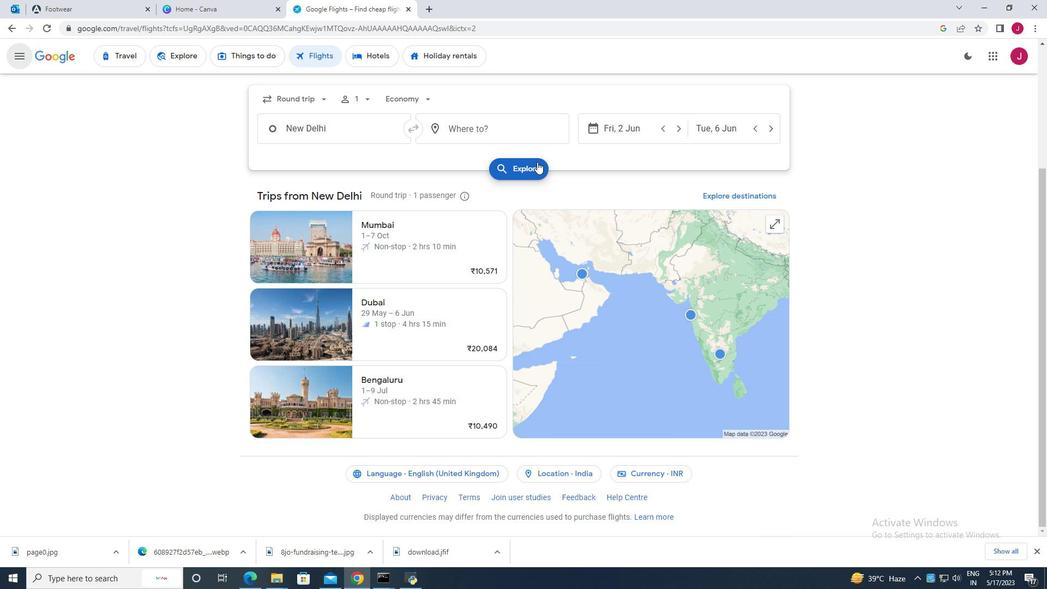 
Action: Mouse pressed left at (537, 164)
Screenshot: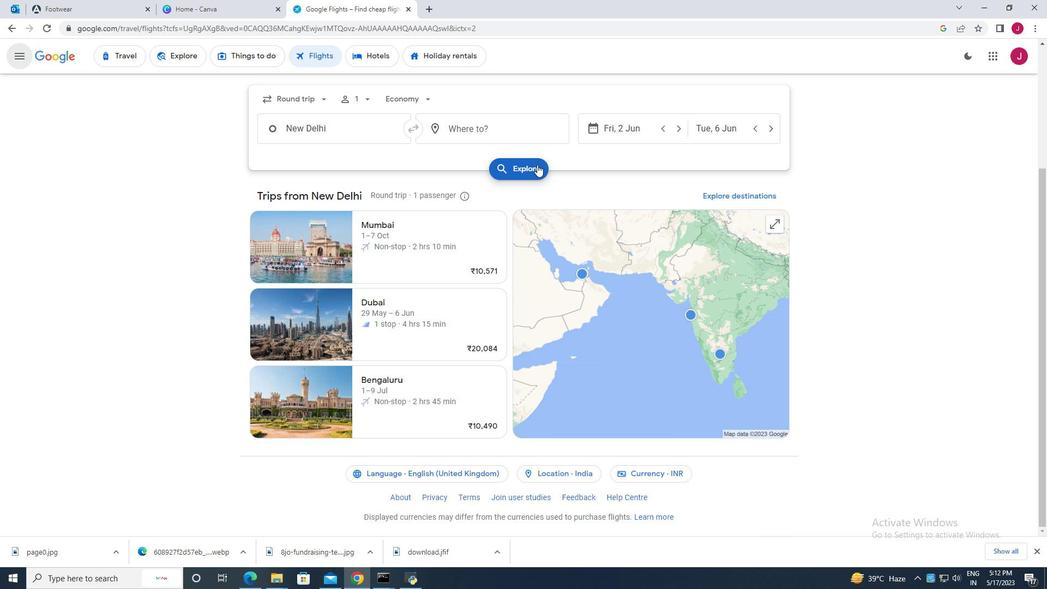 
Action: Mouse moved to (122, 253)
Screenshot: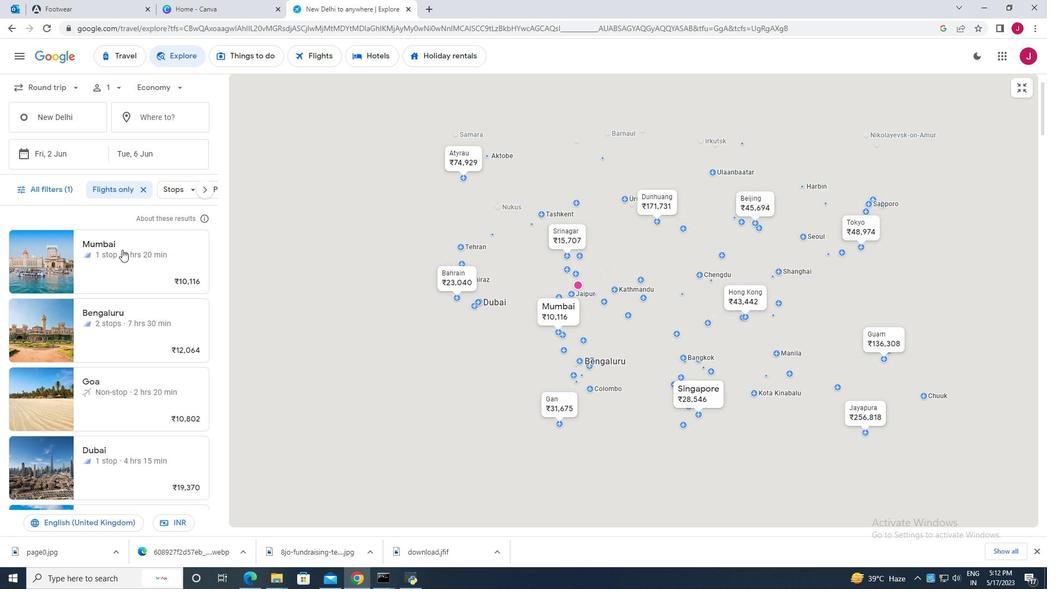 
Action: Mouse scrolled (122, 252) with delta (0, 0)
Screenshot: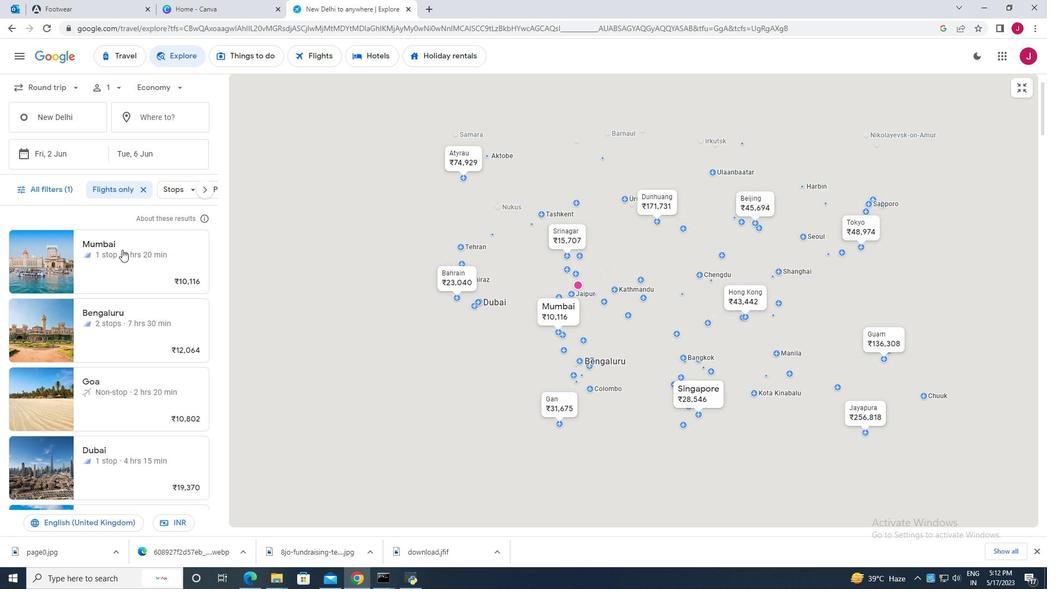 
Action: Mouse moved to (122, 253)
Screenshot: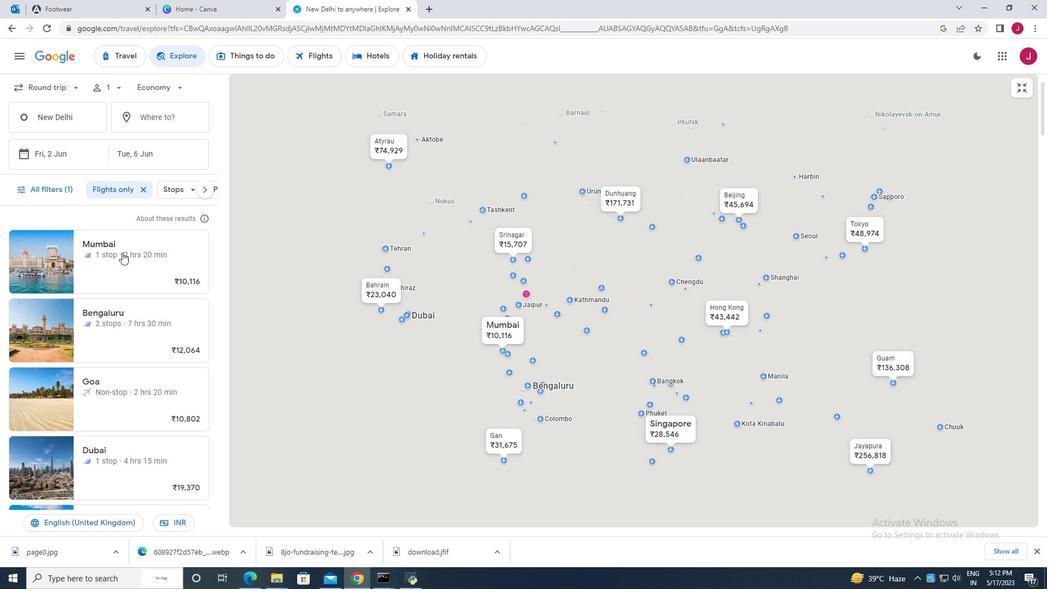 
Action: Mouse scrolled (122, 253) with delta (0, 0)
Screenshot: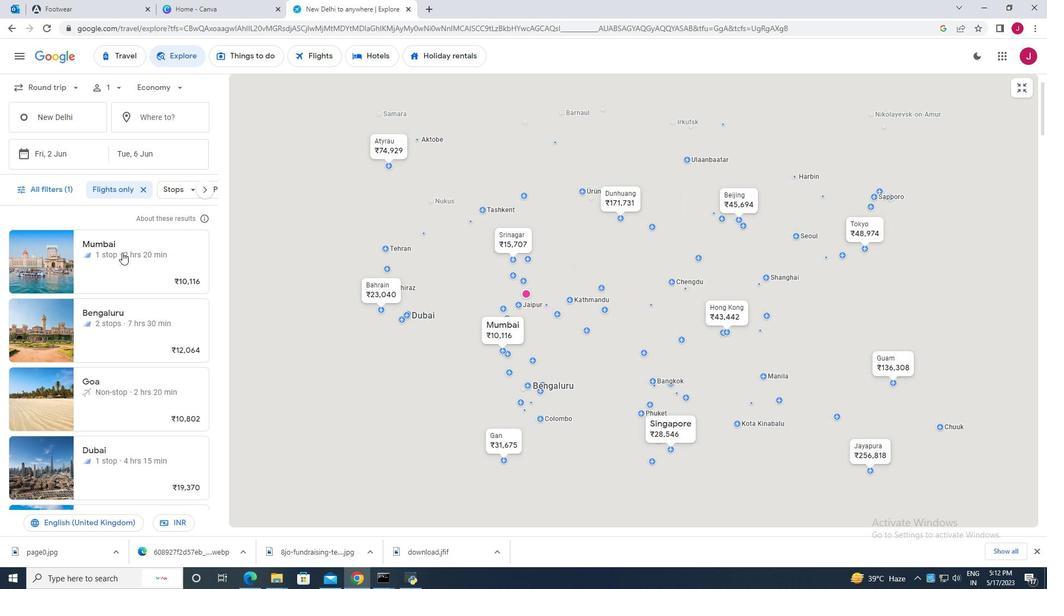
Action: Mouse moved to (122, 253)
Screenshot: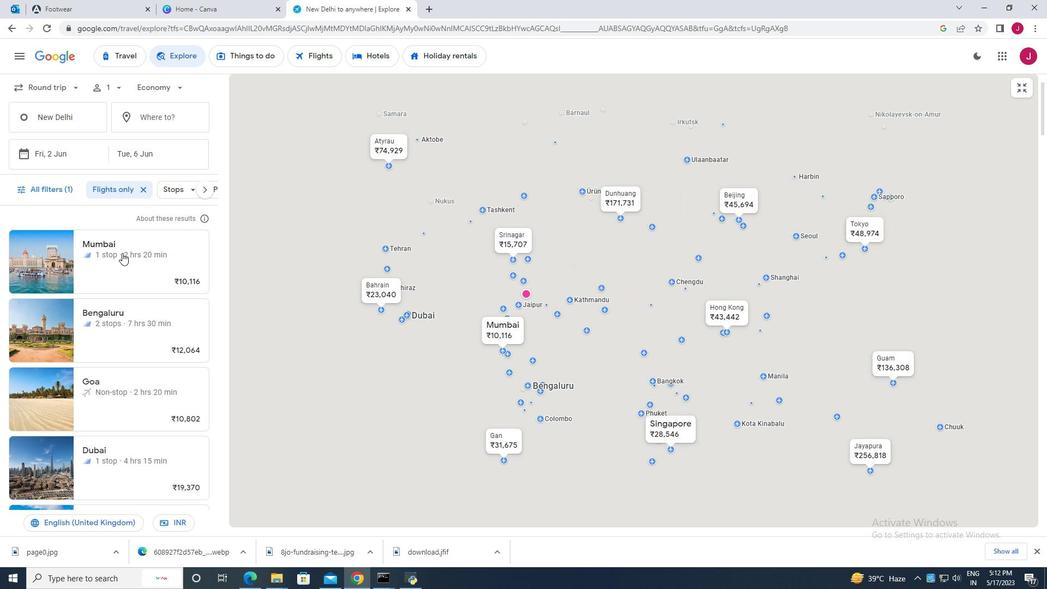 
Action: Mouse scrolled (122, 253) with delta (0, 0)
Screenshot: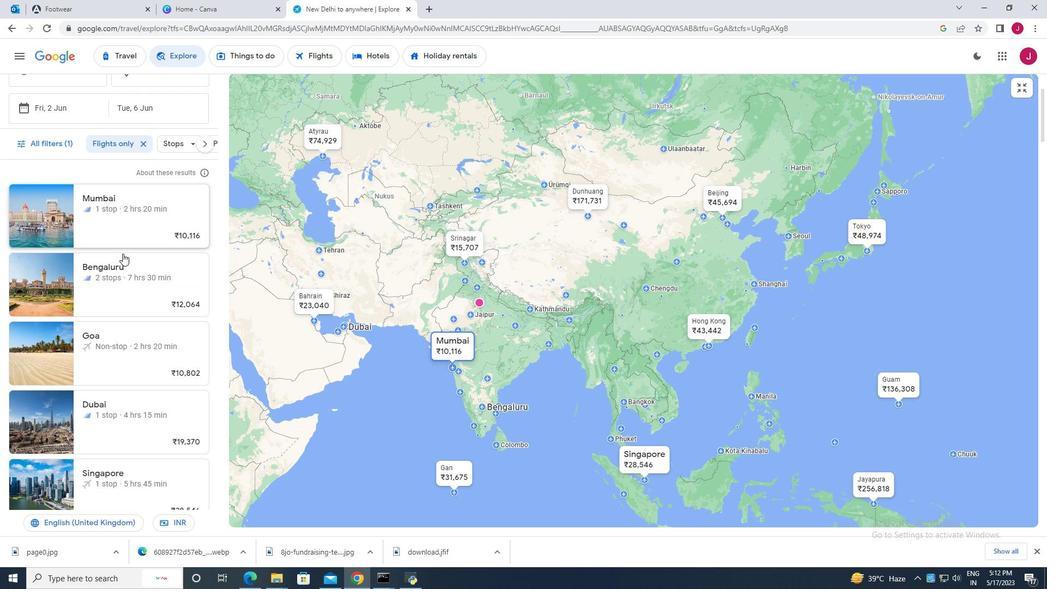 
Action: Mouse scrolled (122, 253) with delta (0, 0)
Screenshot: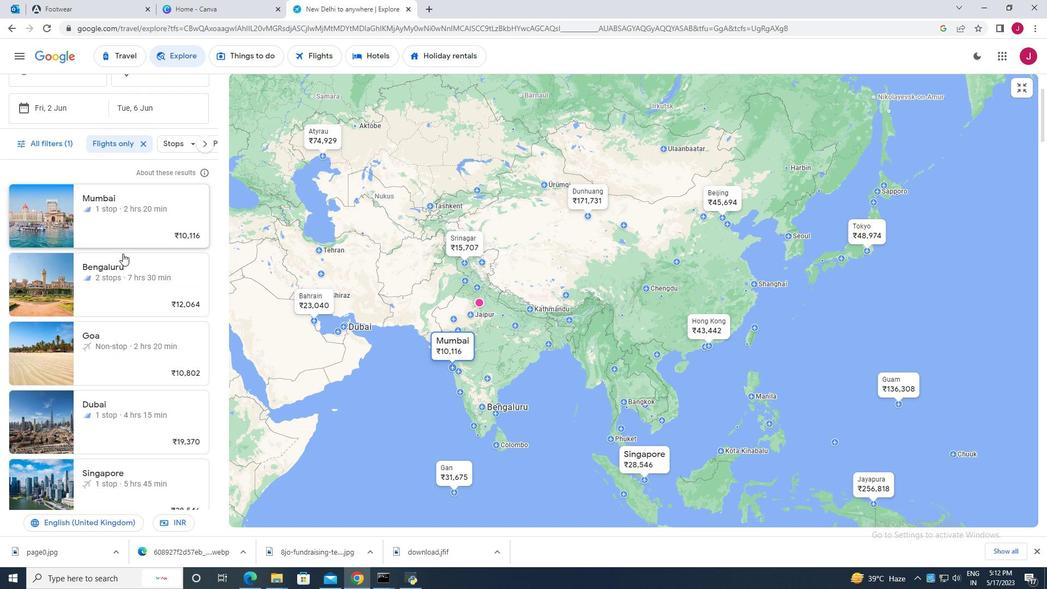 
Action: Mouse scrolled (122, 253) with delta (0, 0)
Screenshot: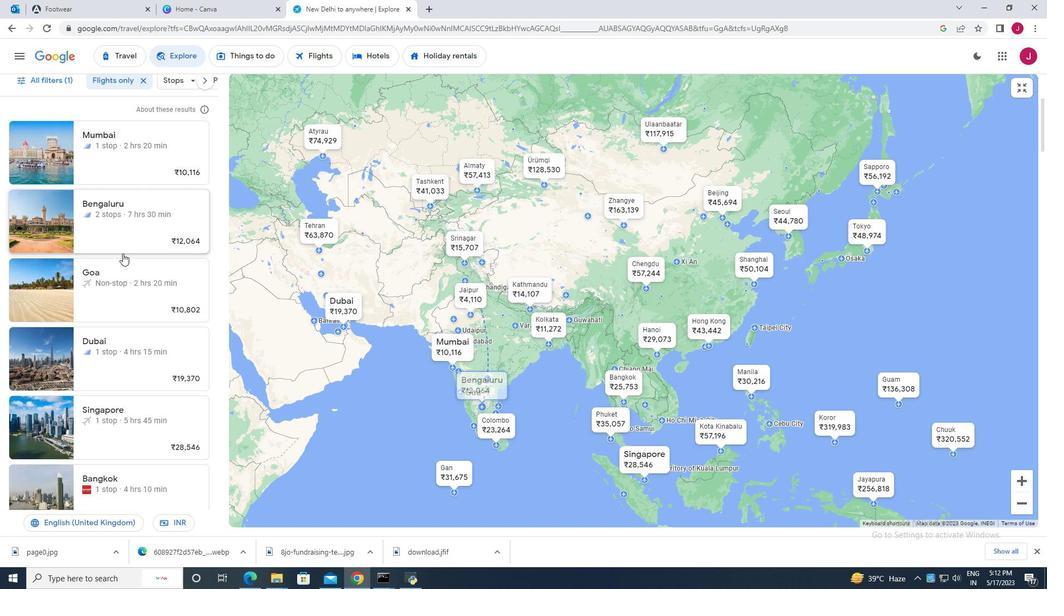 
Action: Mouse moved to (123, 254)
Screenshot: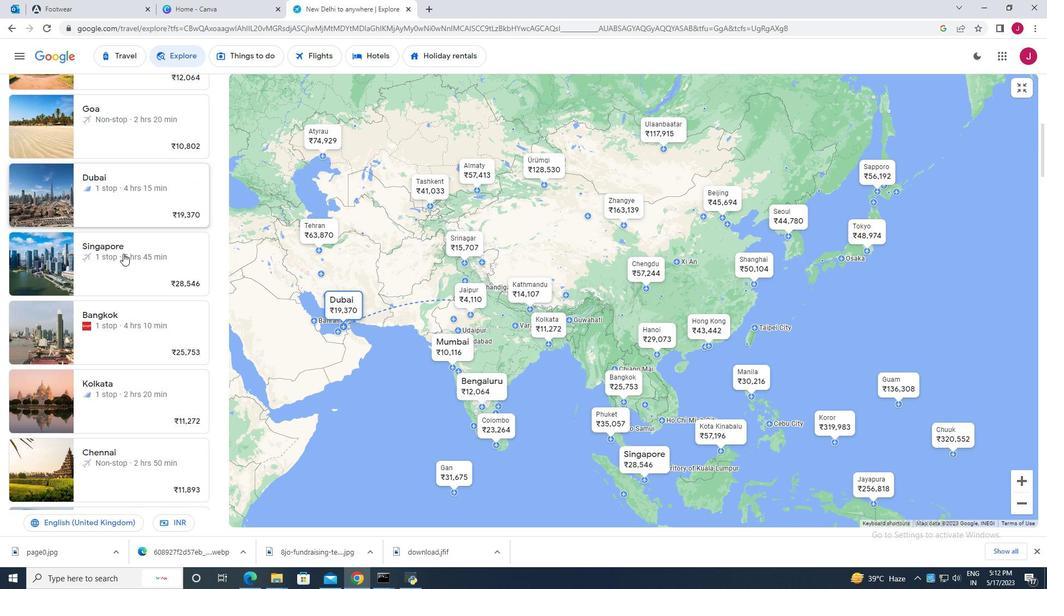 
Action: Mouse scrolled (123, 253) with delta (0, 0)
Screenshot: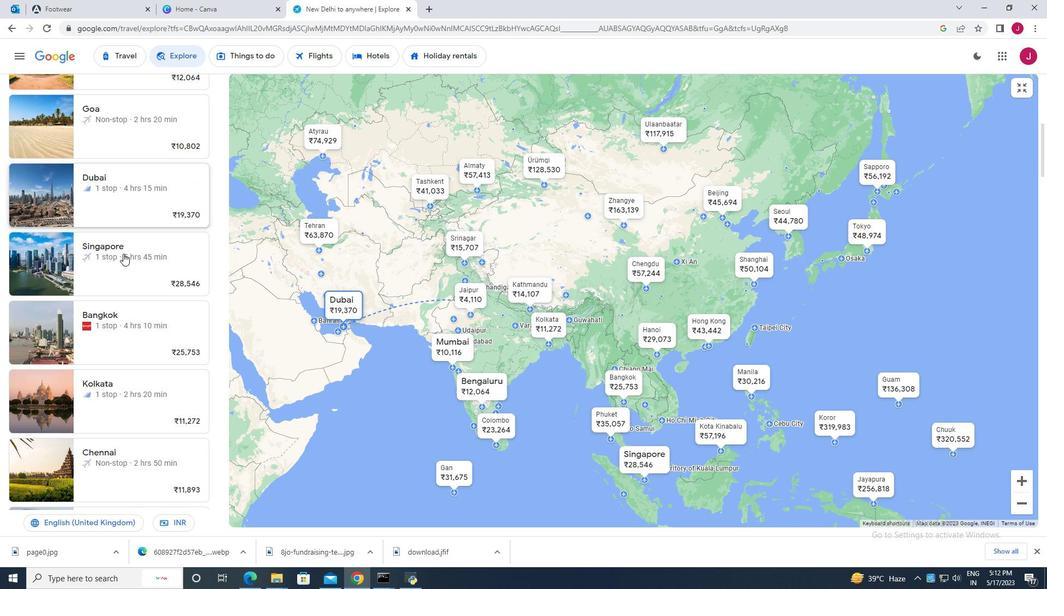 
Action: Mouse moved to (124, 254)
Screenshot: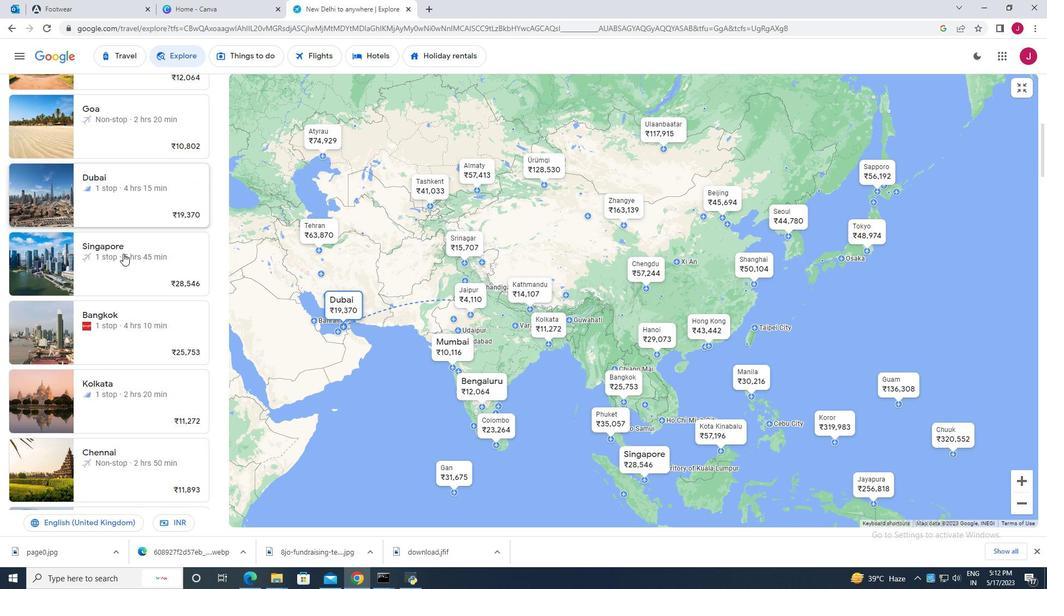 
Action: Mouse scrolled (124, 253) with delta (0, 0)
Screenshot: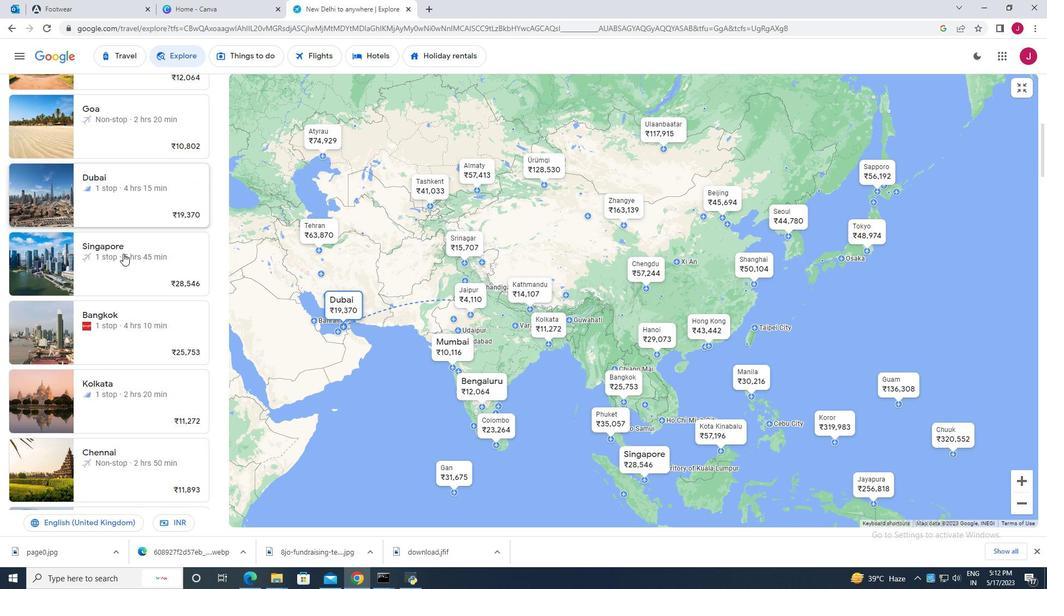 
Action: Mouse moved to (124, 254)
Screenshot: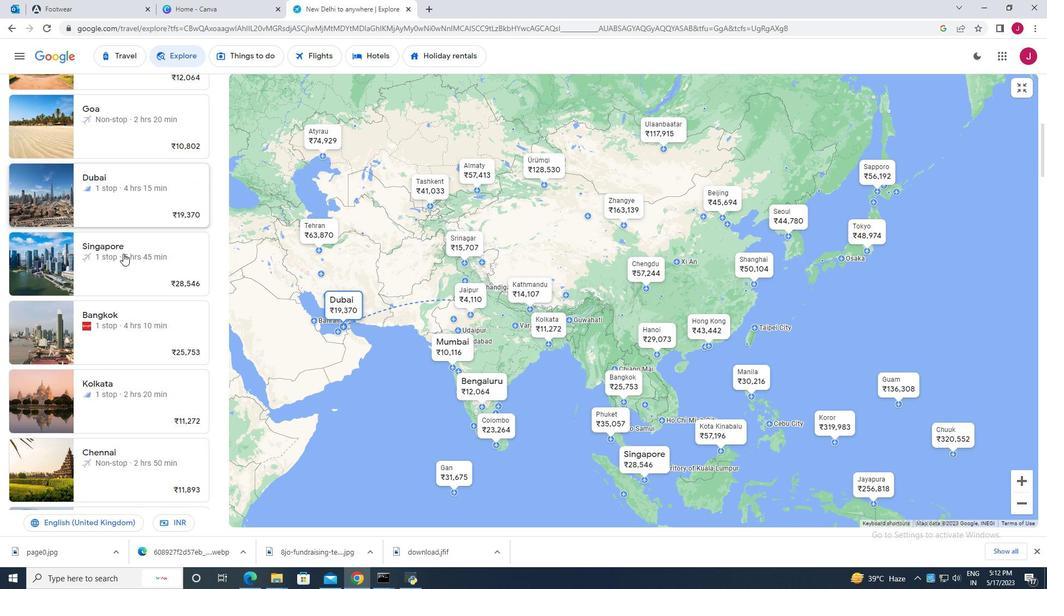 
Action: Mouse scrolled (124, 253) with delta (0, 0)
Screenshot: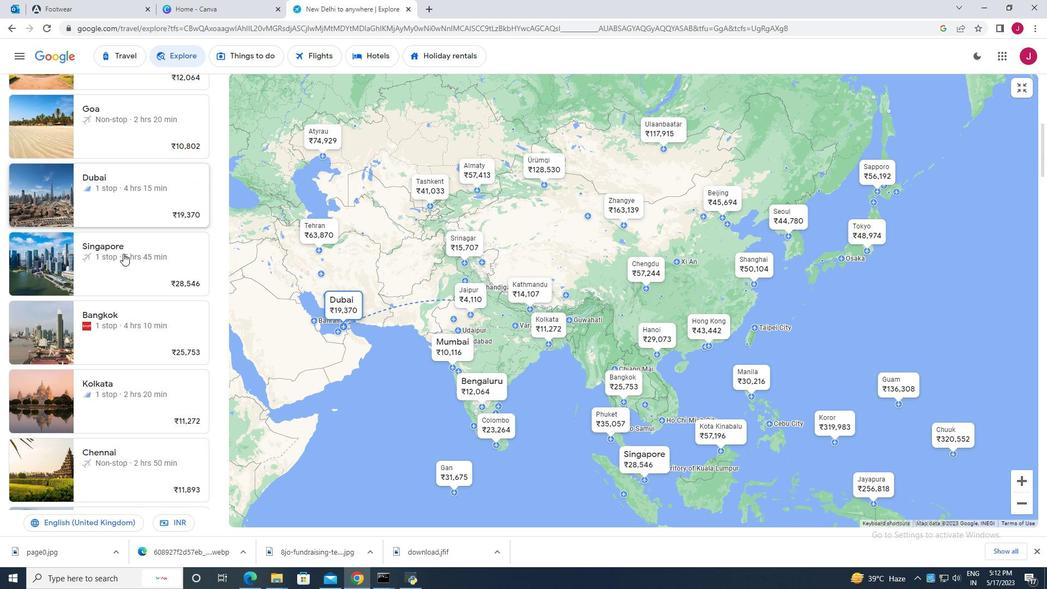 
Action: Mouse moved to (126, 254)
Screenshot: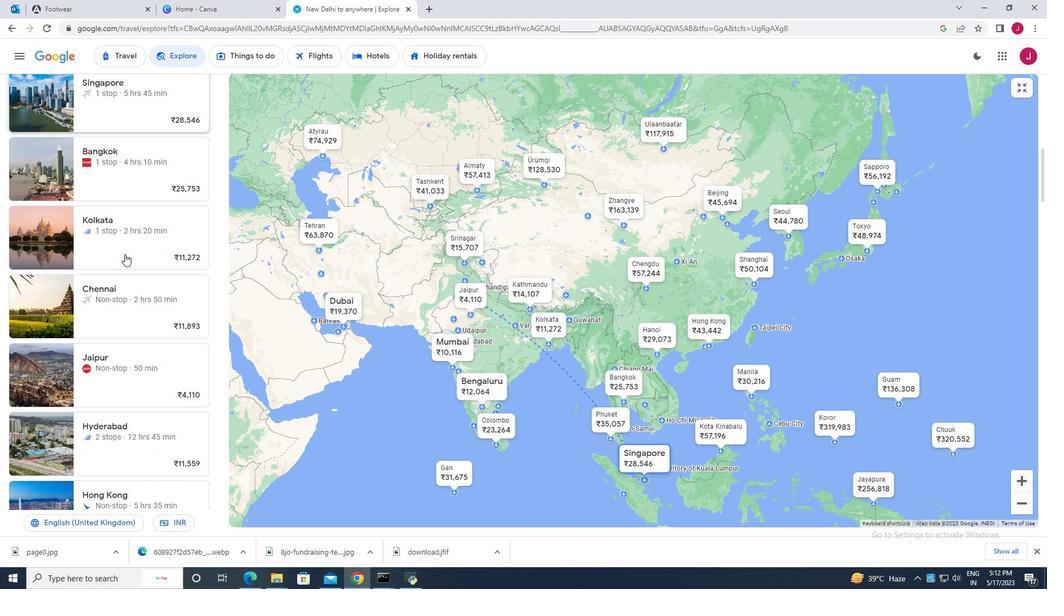 
Action: Mouse scrolled (126, 254) with delta (0, 0)
Screenshot: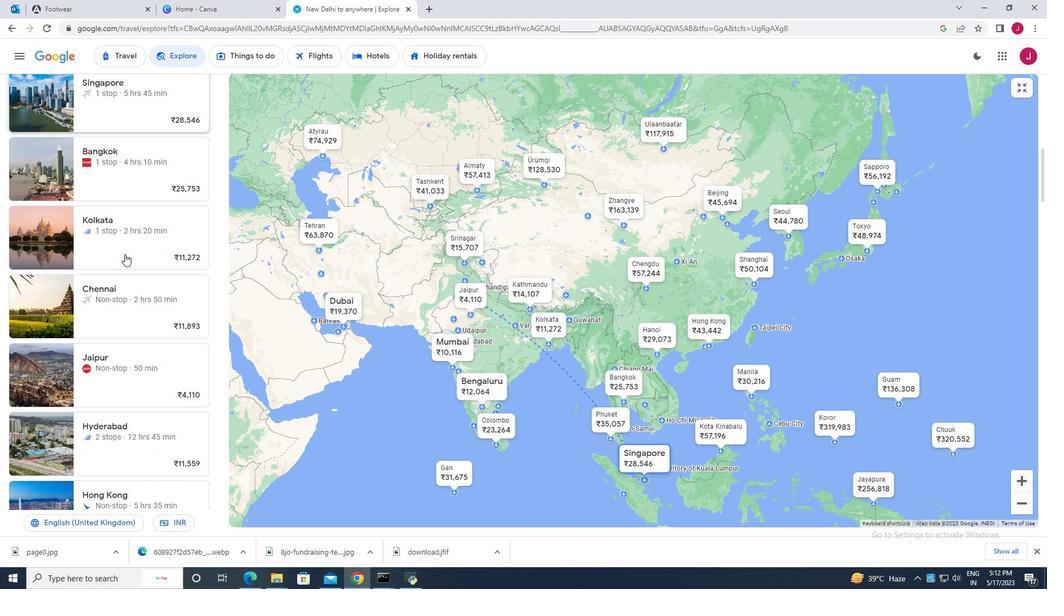 
Action: Mouse moved to (126, 254)
Screenshot: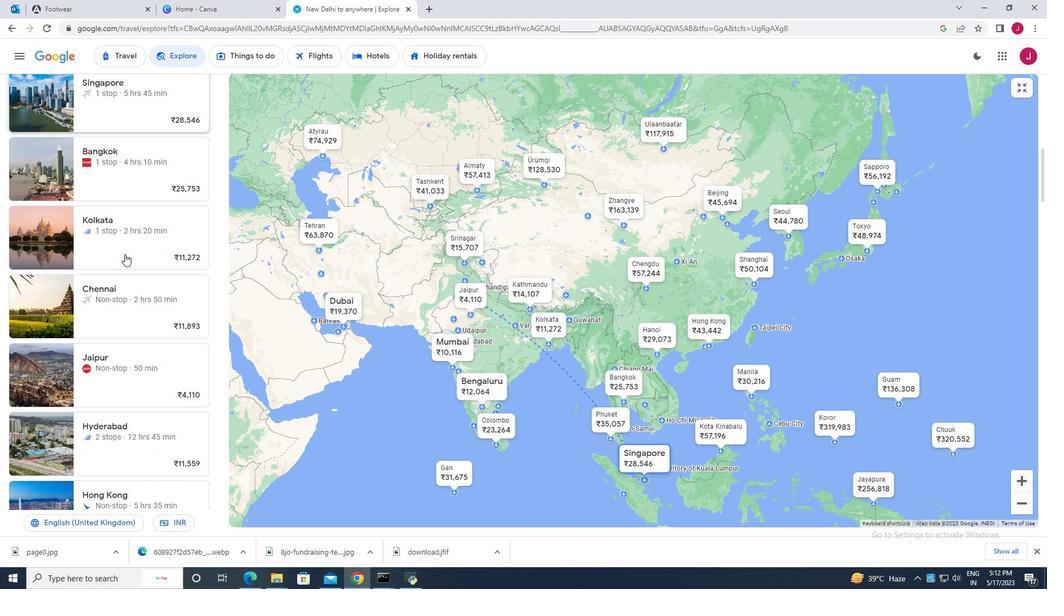 
Action: Mouse scrolled (126, 254) with delta (0, 0)
Screenshot: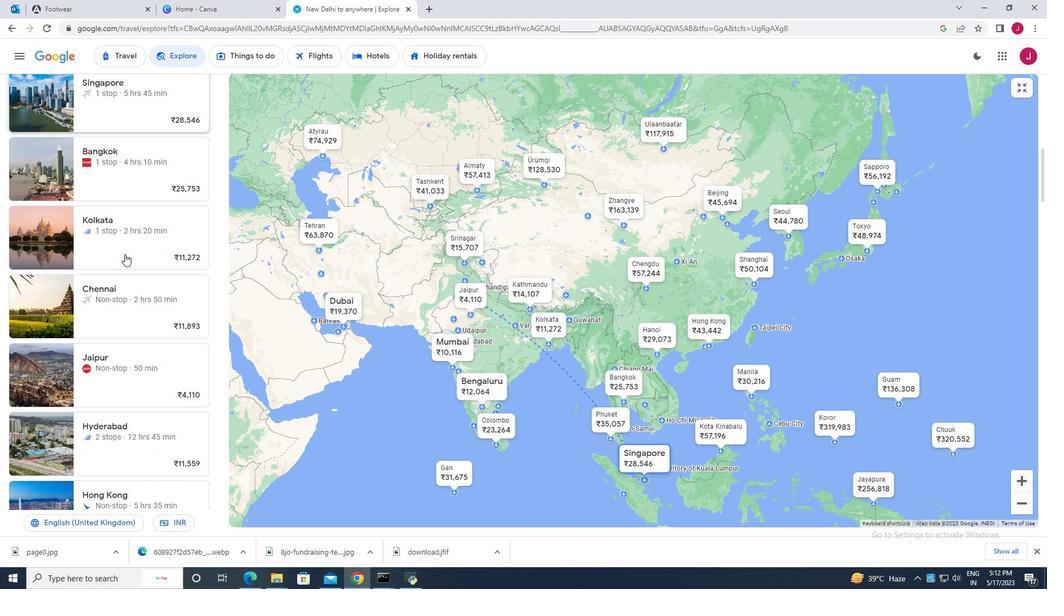 
Action: Mouse scrolled (126, 254) with delta (0, 0)
Screenshot: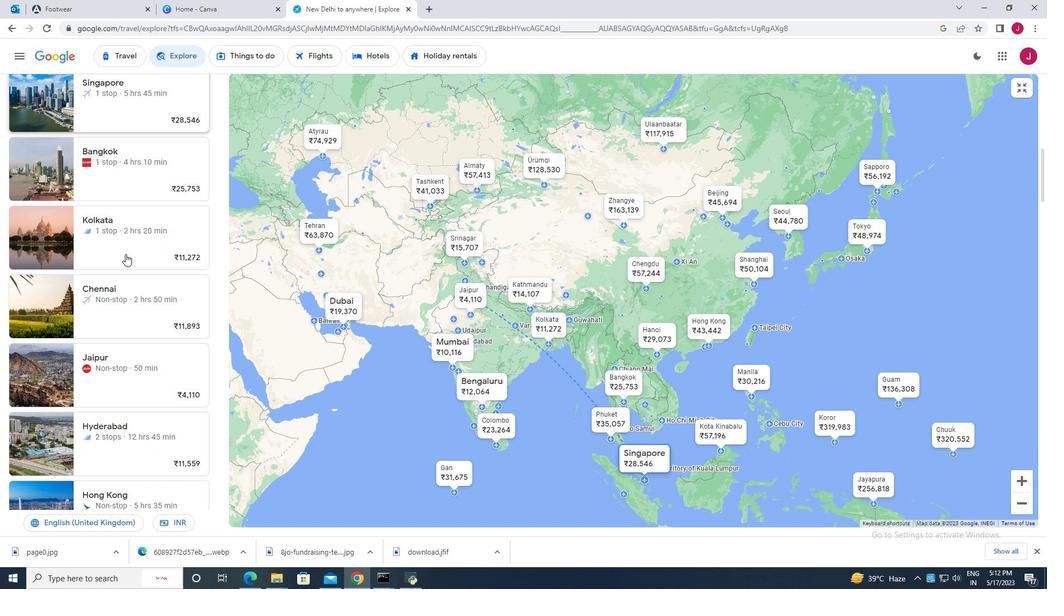 
Action: Mouse scrolled (126, 254) with delta (0, 0)
Screenshot: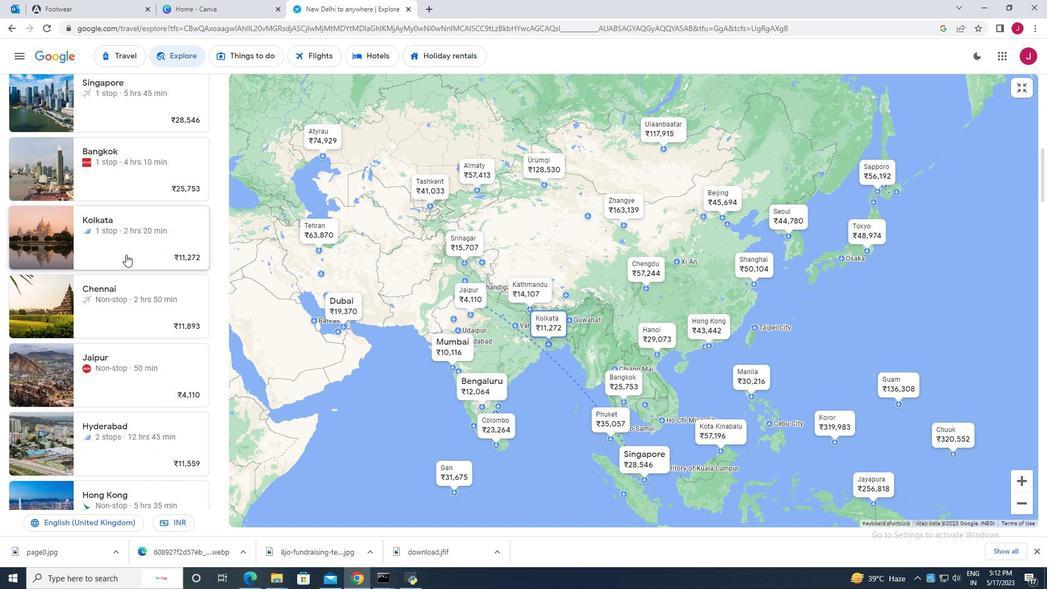 
Action: Mouse scrolled (126, 254) with delta (0, 0)
Screenshot: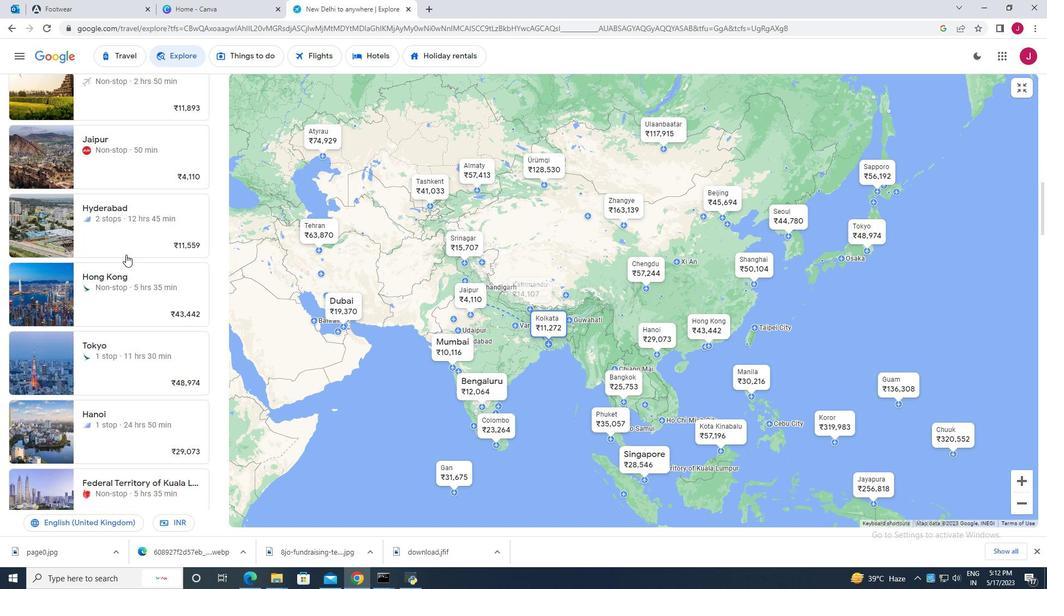 
Action: Mouse scrolled (126, 254) with delta (0, 0)
Screenshot: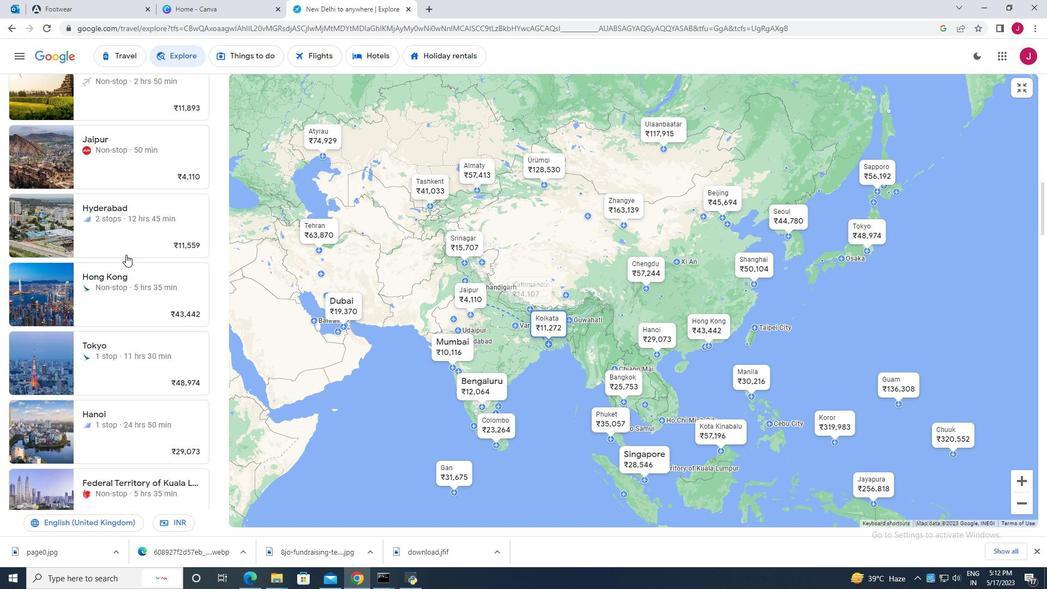 
Action: Mouse moved to (126, 254)
Screenshot: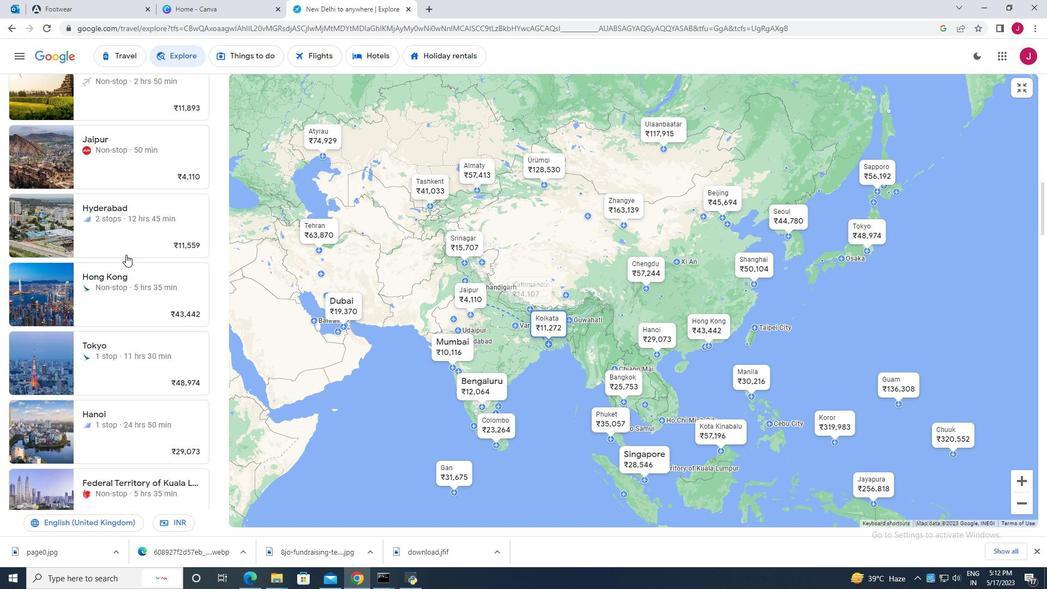 
Action: Mouse scrolled (126, 254) with delta (0, 0)
Screenshot: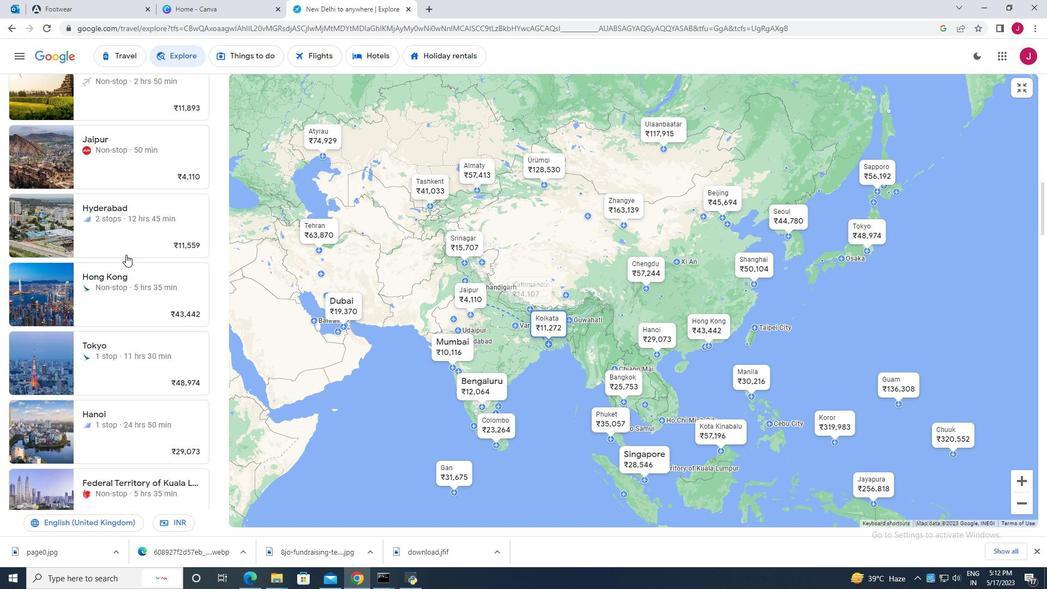 
Action: Mouse scrolled (126, 254) with delta (0, 0)
Screenshot: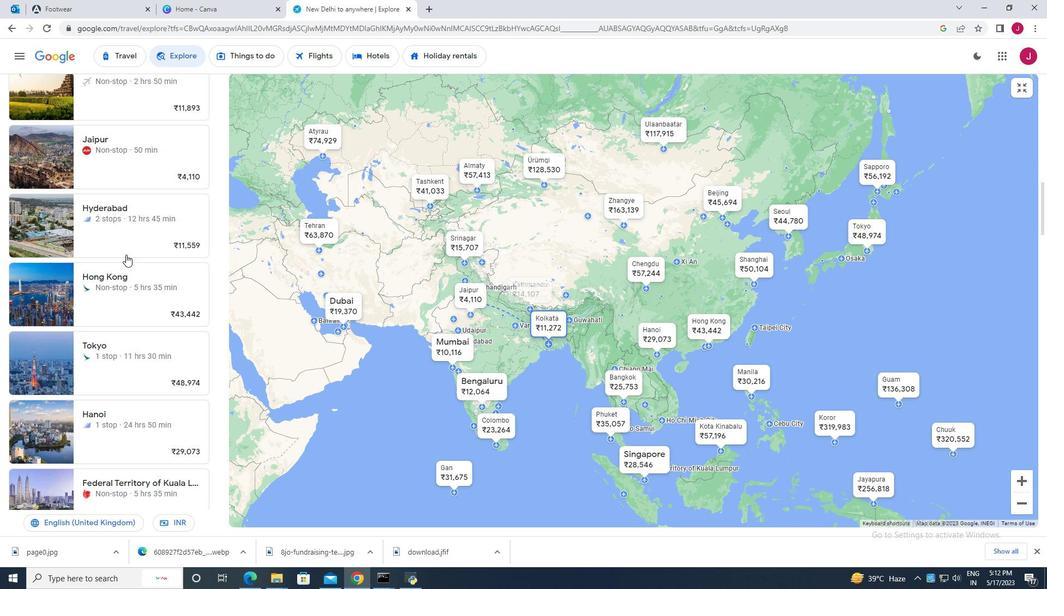 
Action: Mouse moved to (127, 254)
Screenshot: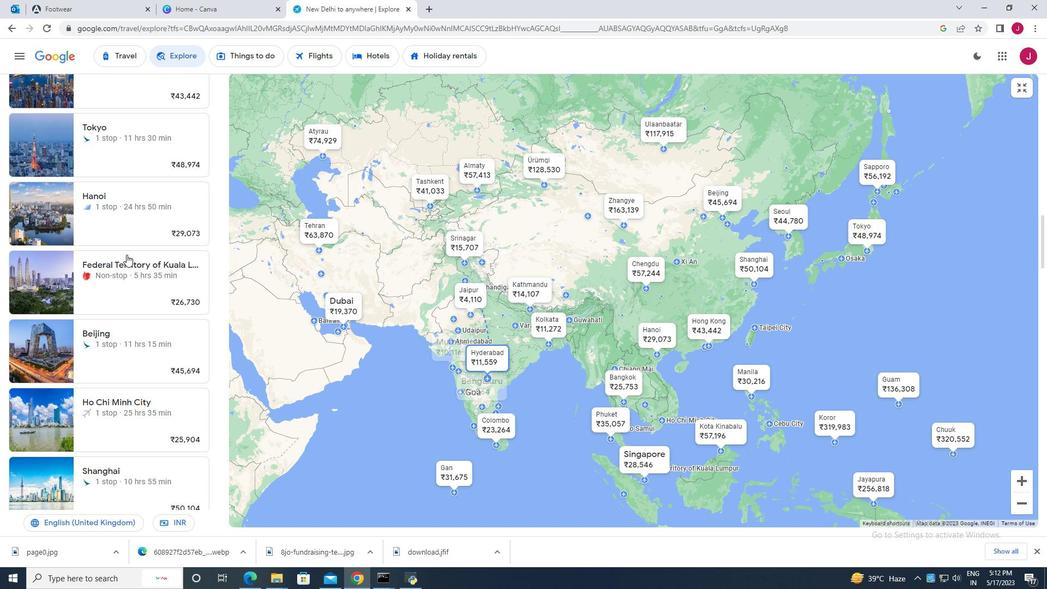 
Action: Mouse scrolled (127, 254) with delta (0, 0)
Screenshot: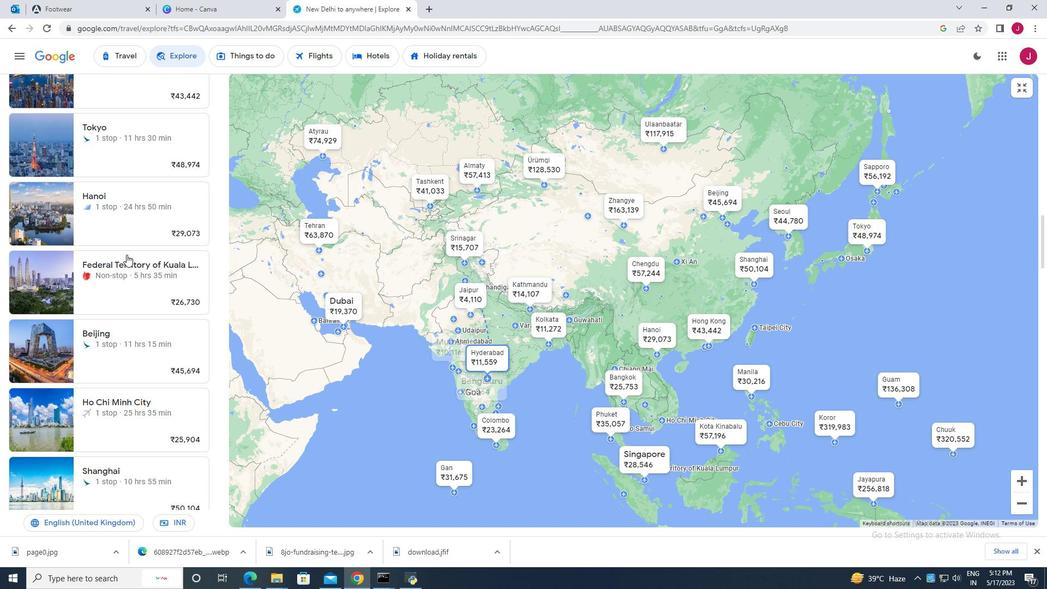 
Action: Mouse moved to (127, 254)
Screenshot: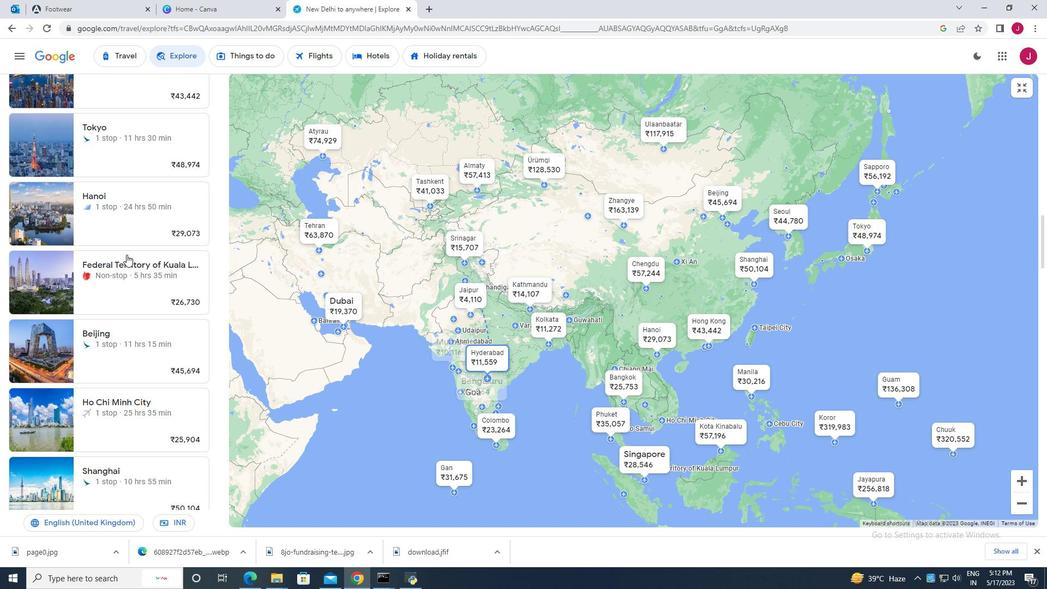 
Action: Mouse scrolled (127, 254) with delta (0, 0)
Screenshot: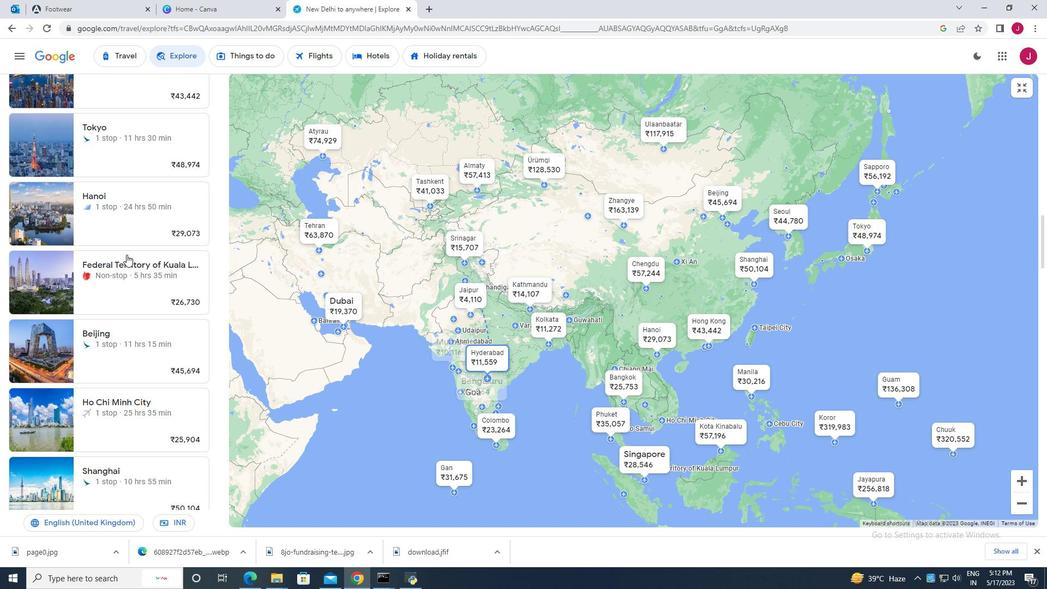 
Action: Mouse moved to (127, 254)
Screenshot: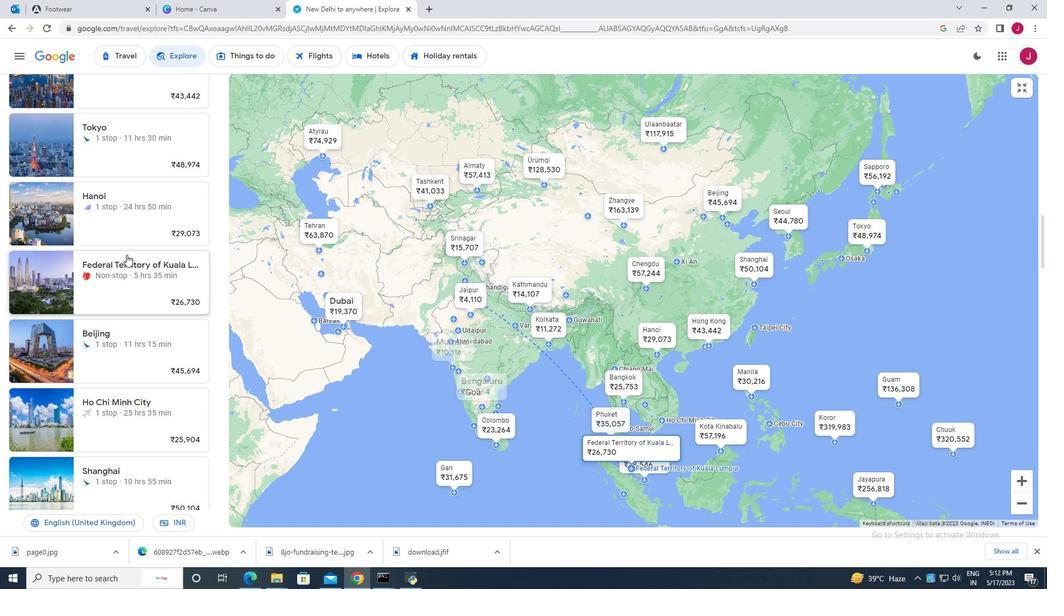 
Action: Mouse scrolled (127, 254) with delta (0, 0)
Screenshot: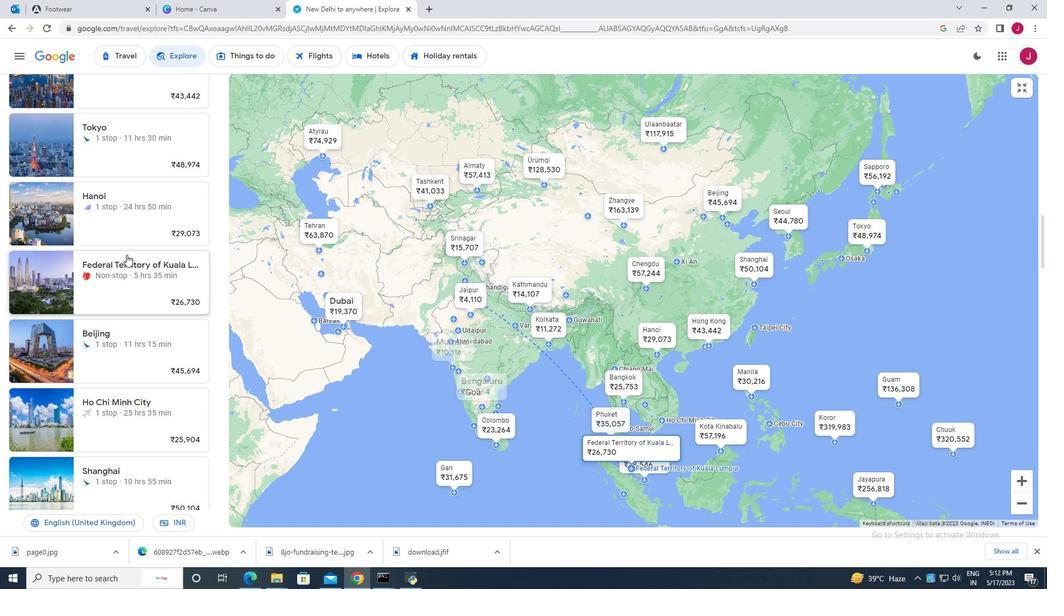 
Action: Mouse scrolled (127, 254) with delta (0, 0)
Screenshot: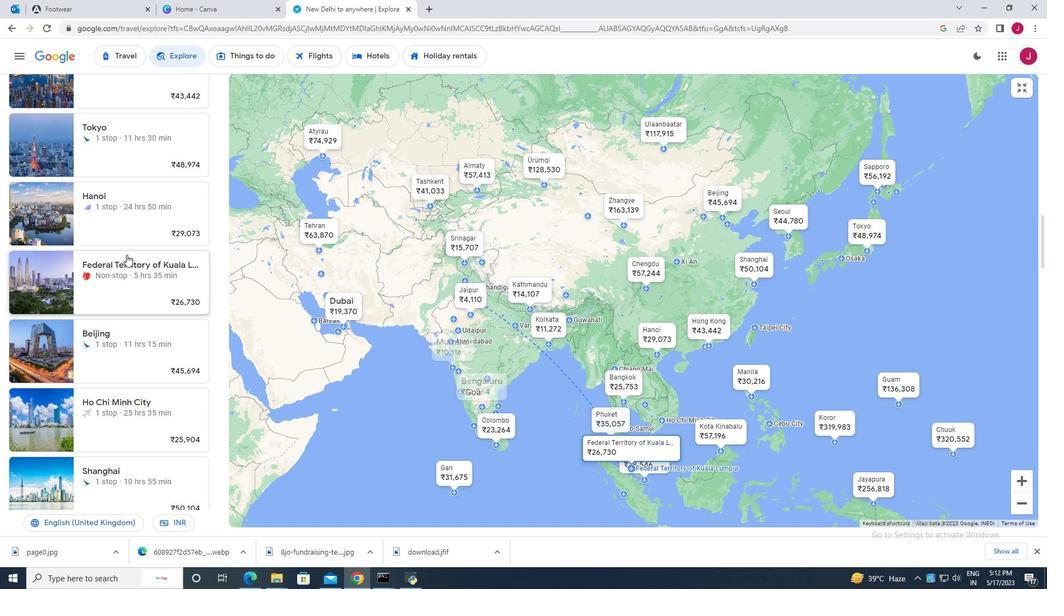 
Action: Mouse scrolled (127, 254) with delta (0, 0)
Screenshot: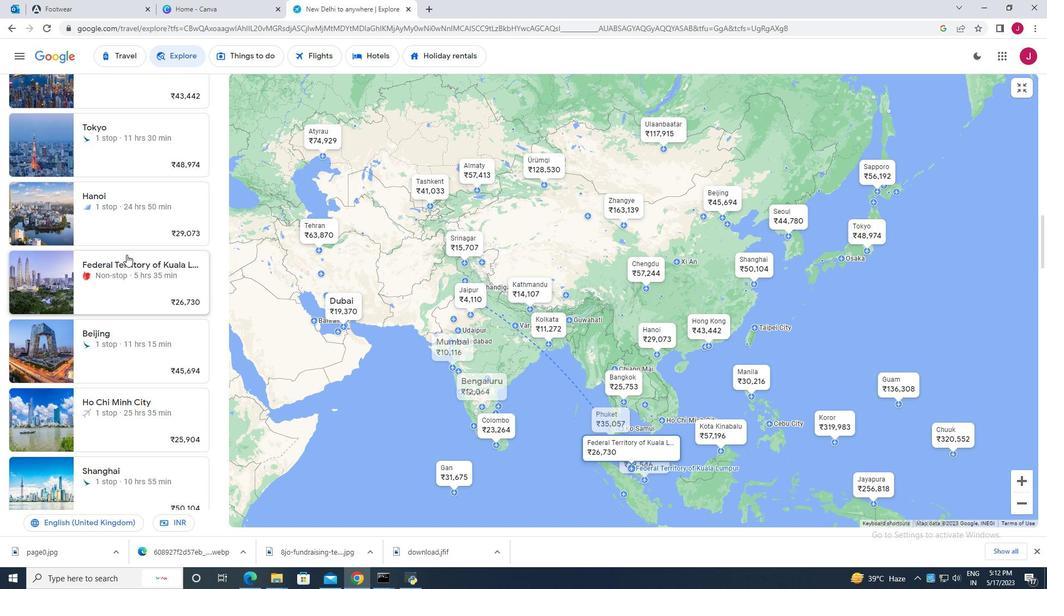 
Action: Mouse moved to (128, 255)
Screenshot: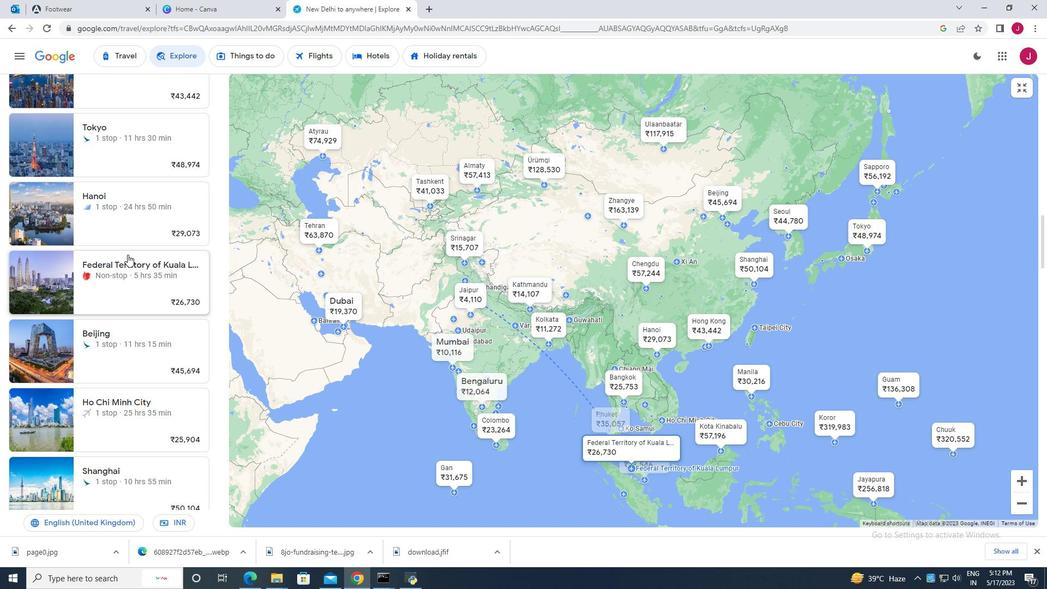 
Action: Mouse scrolled (128, 254) with delta (0, 0)
Screenshot: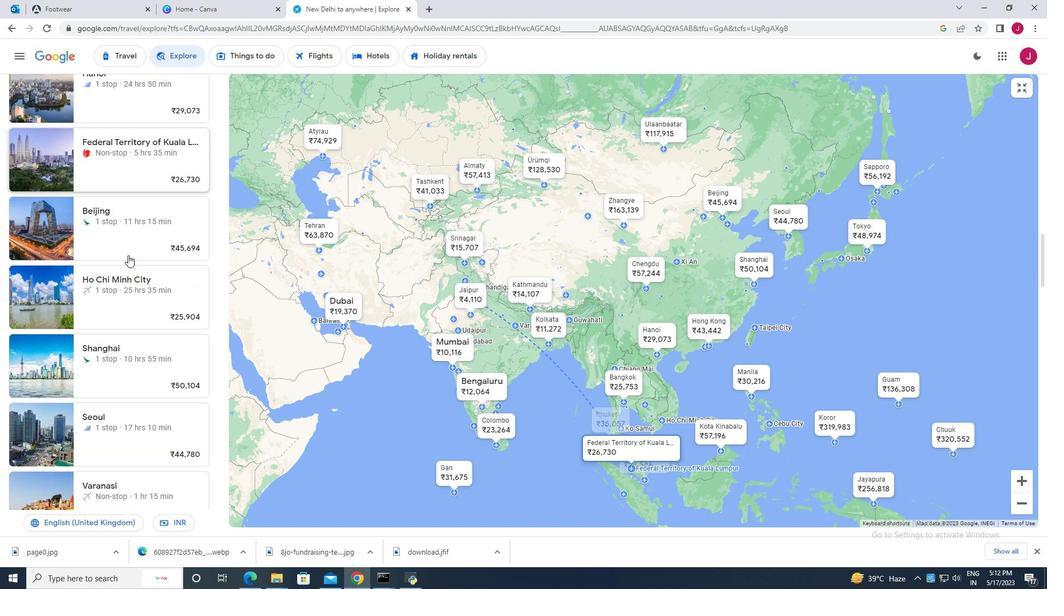 
Action: Mouse moved to (128, 255)
Screenshot: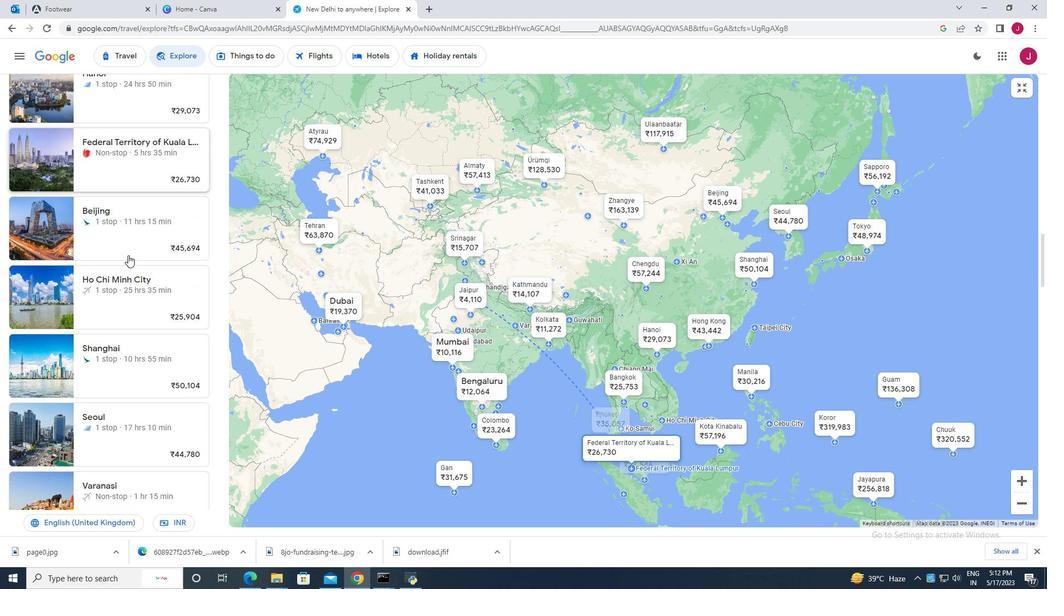 
Action: Mouse scrolled (128, 254) with delta (0, 0)
Screenshot: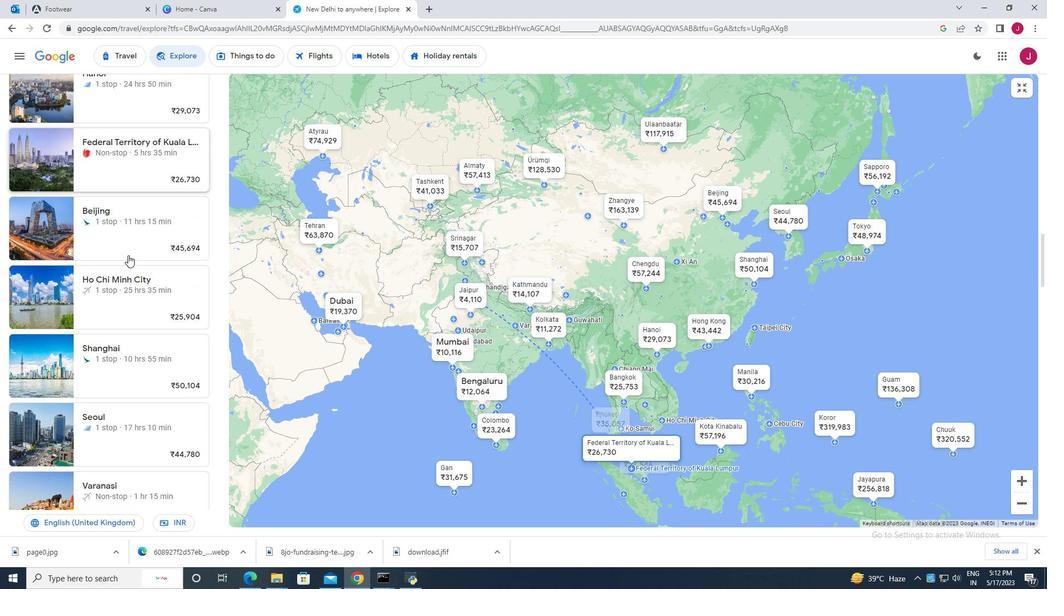 
Action: Mouse moved to (128, 255)
Screenshot: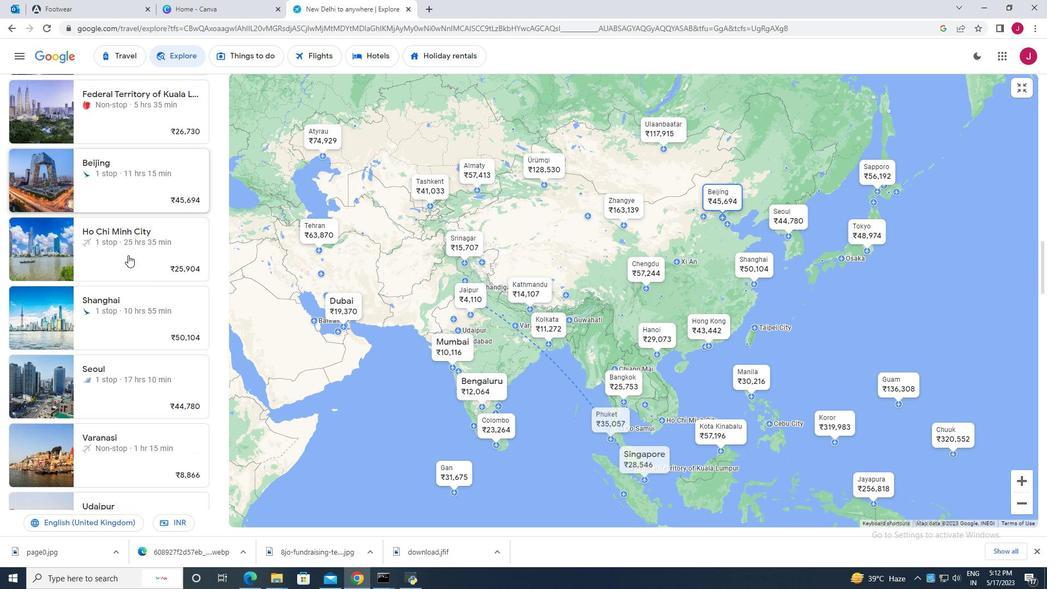 
Action: Mouse scrolled (128, 254) with delta (0, 0)
Screenshot: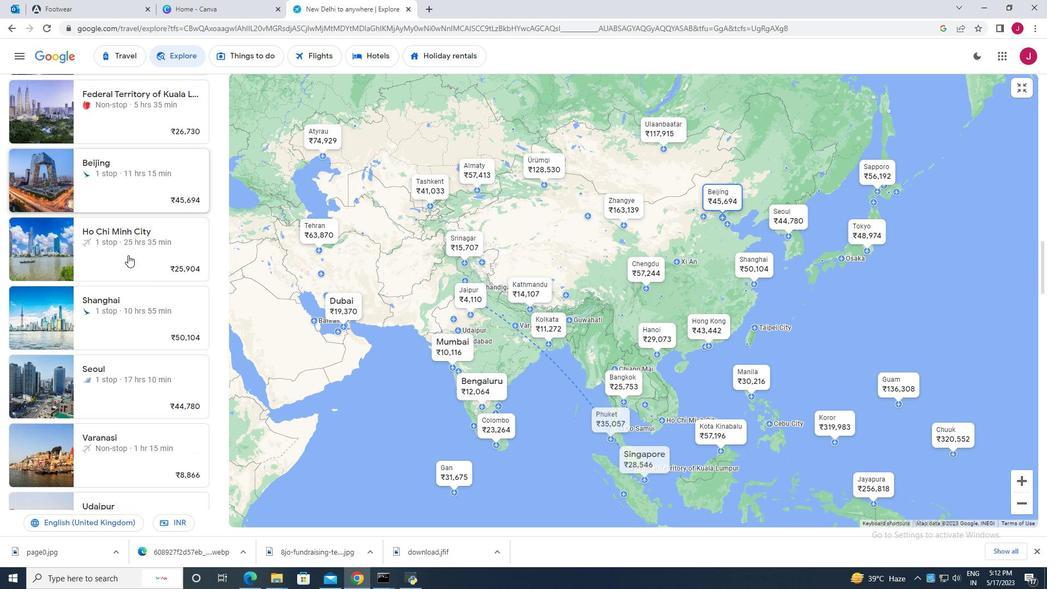 
Action: Mouse scrolled (128, 254) with delta (0, 0)
Screenshot: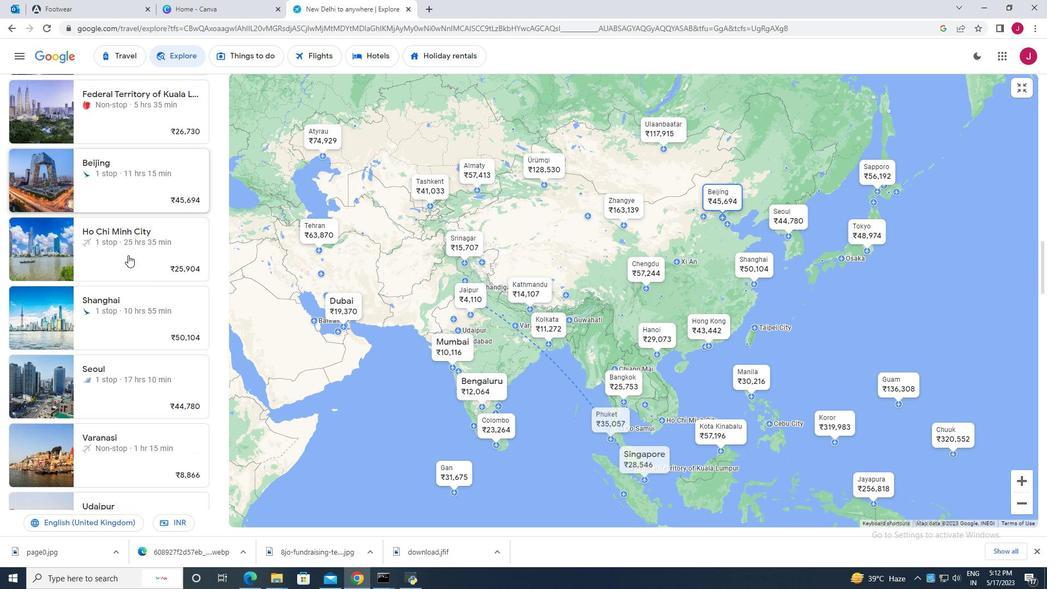 
Action: Mouse scrolled (128, 254) with delta (0, 0)
Screenshot: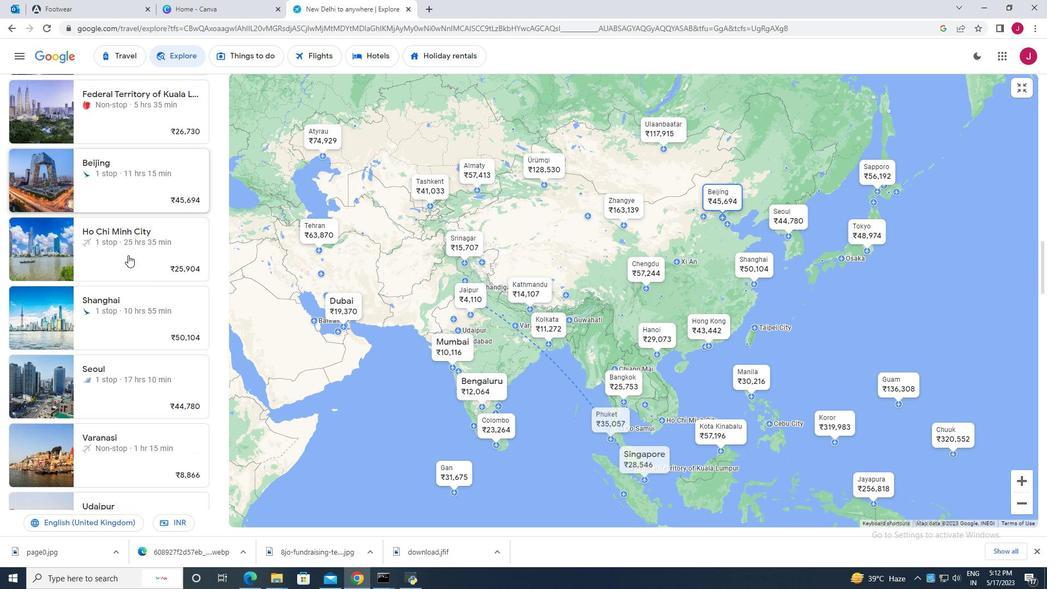 
Action: Mouse scrolled (128, 254) with delta (0, 0)
Screenshot: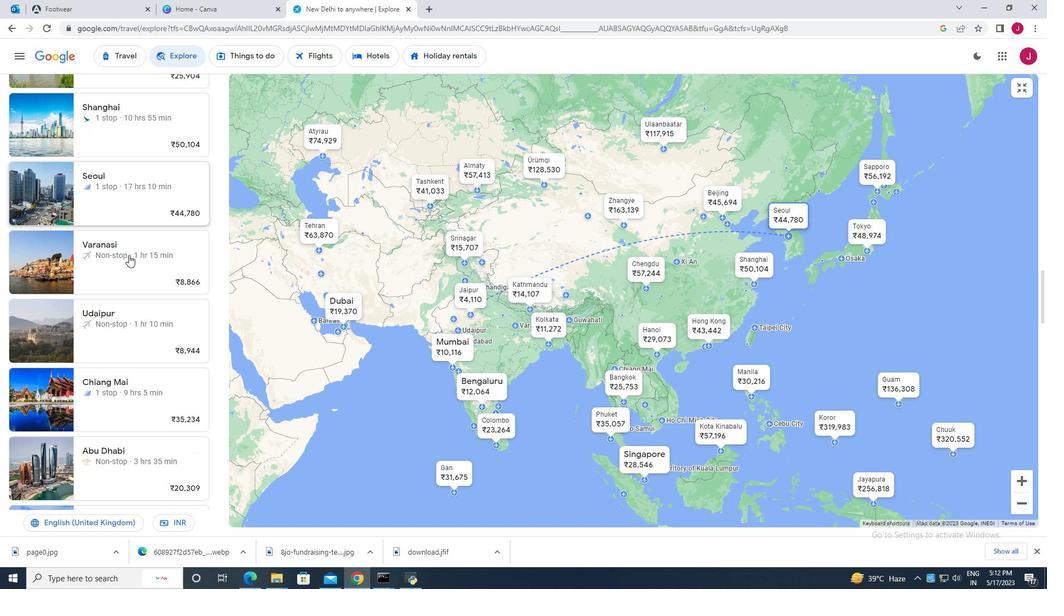 
Action: Mouse scrolled (128, 254) with delta (0, 0)
Screenshot: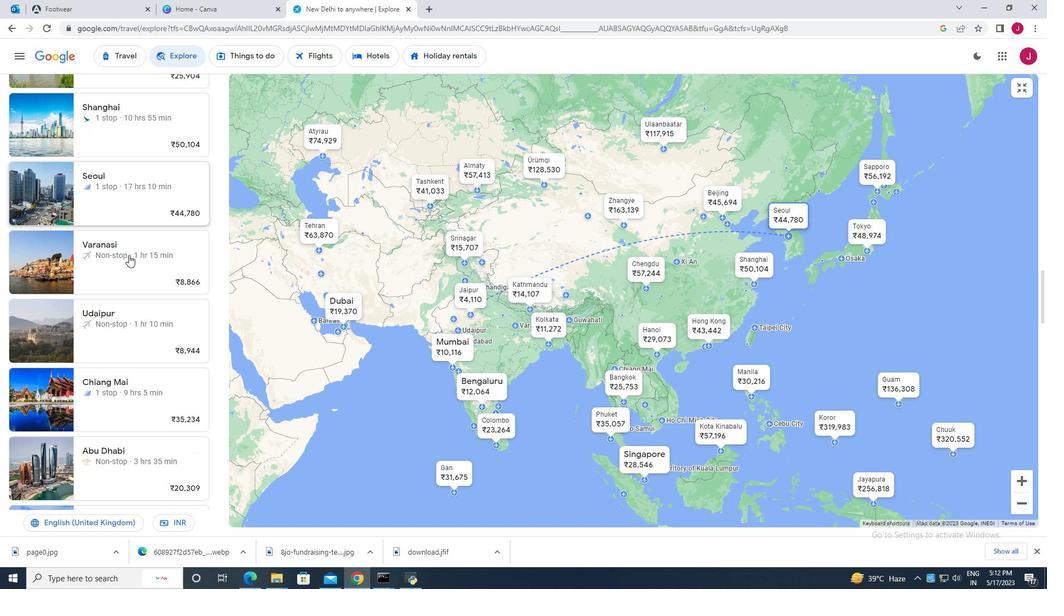 
Action: Mouse scrolled (128, 254) with delta (0, 0)
Screenshot: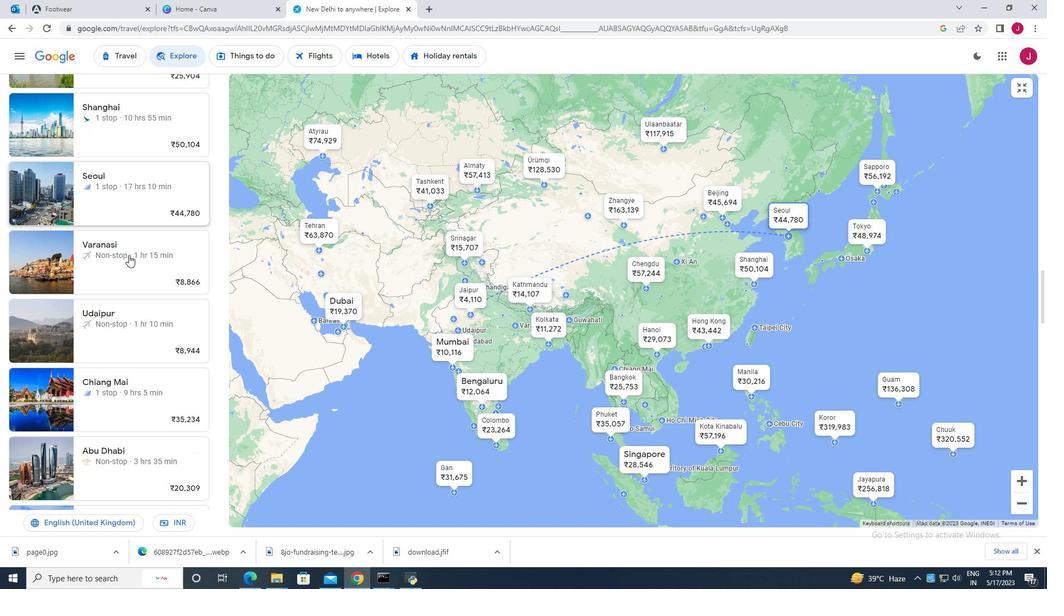 
Action: Mouse moved to (129, 255)
Screenshot: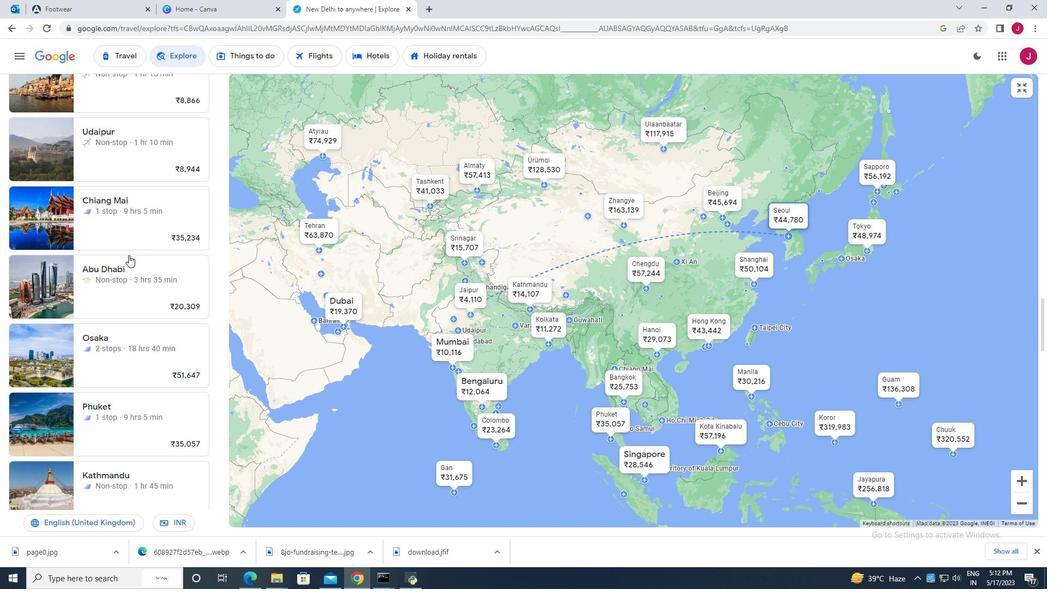 
Action: Mouse scrolled (129, 254) with delta (0, 0)
Screenshot: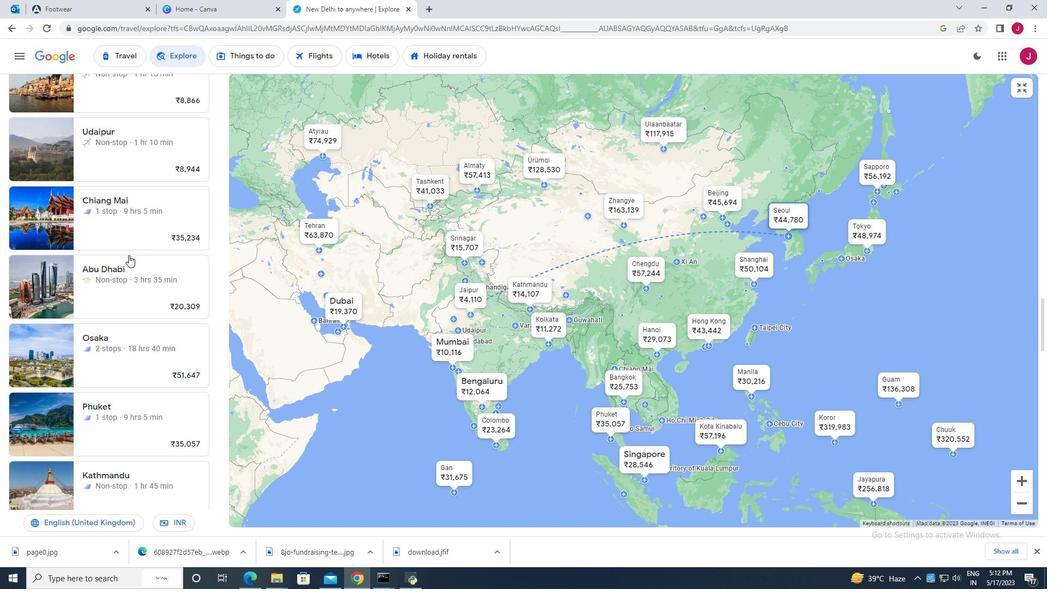 
Action: Mouse scrolled (129, 254) with delta (0, 0)
Screenshot: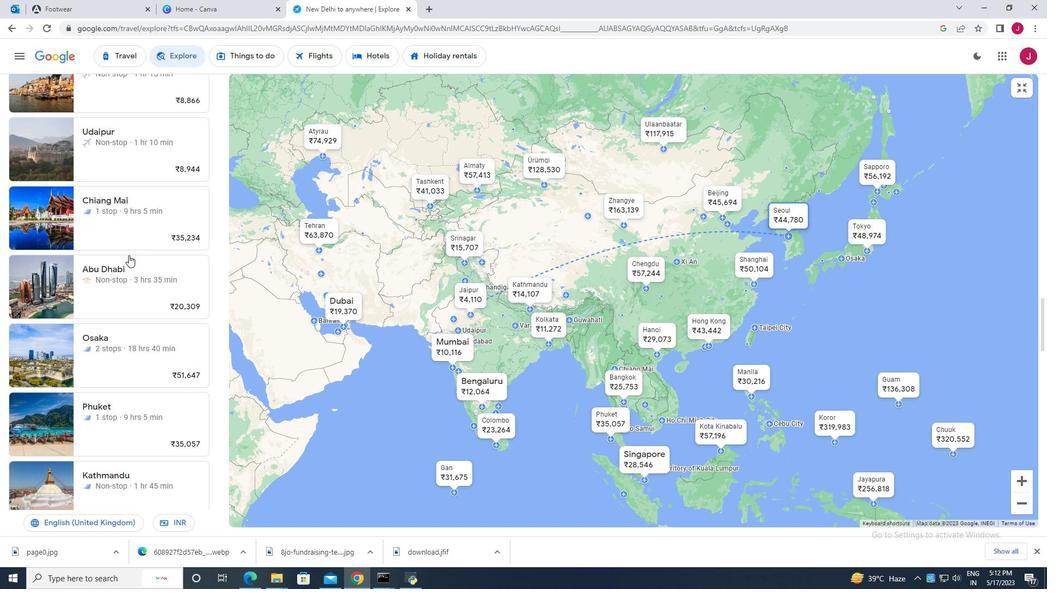 
Action: Mouse scrolled (129, 254) with delta (0, 0)
Screenshot: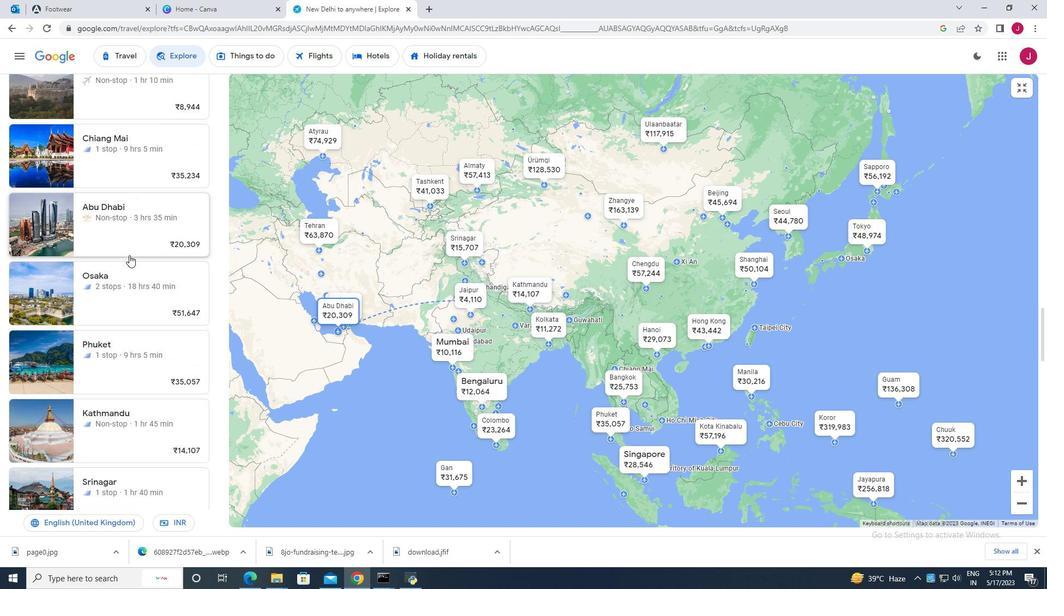 
Action: Mouse scrolled (129, 254) with delta (0, 0)
Screenshot: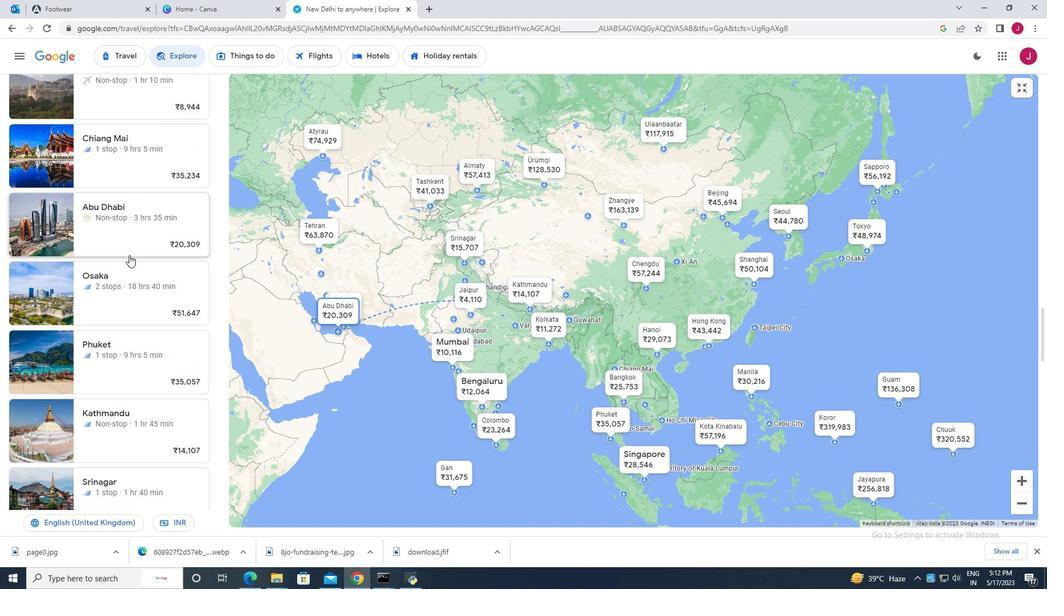
Action: Mouse scrolled (129, 254) with delta (0, 0)
Screenshot: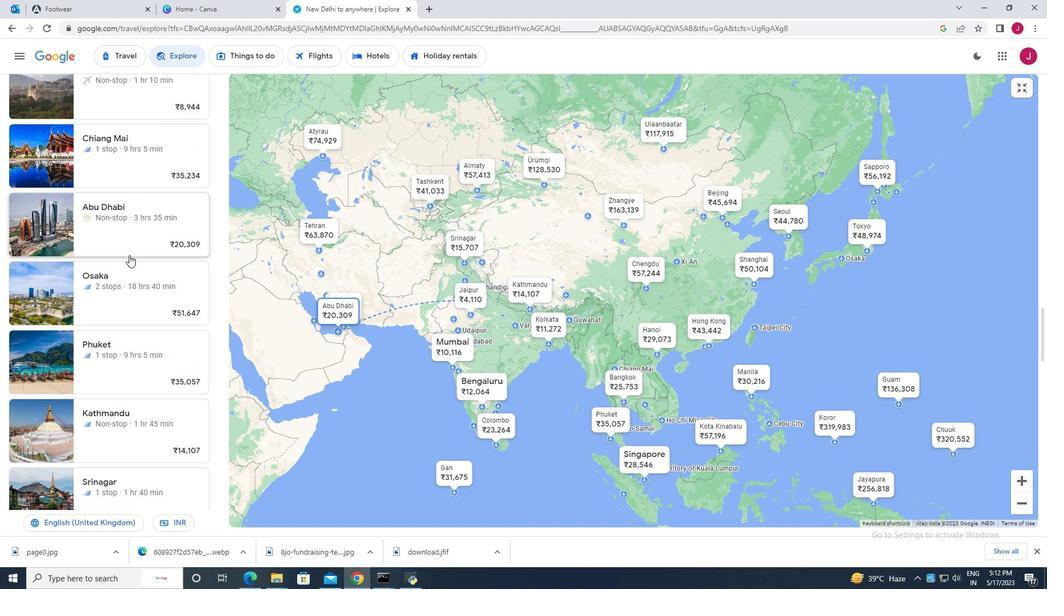
Action: Mouse scrolled (129, 254) with delta (0, 0)
Screenshot: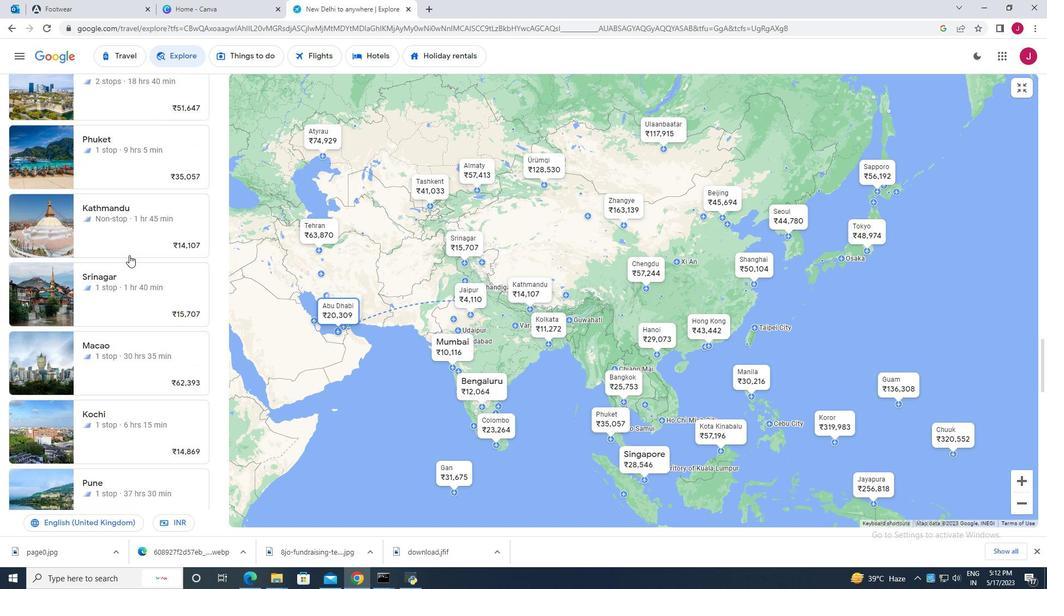 
Action: Mouse scrolled (129, 254) with delta (0, 0)
Screenshot: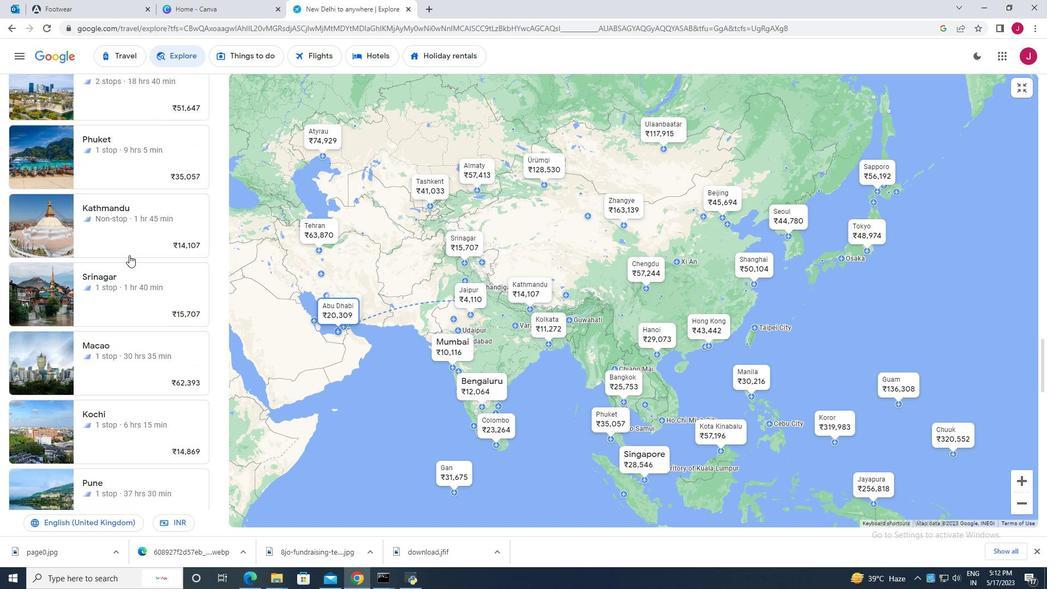 
Action: Mouse scrolled (129, 254) with delta (0, 0)
Screenshot: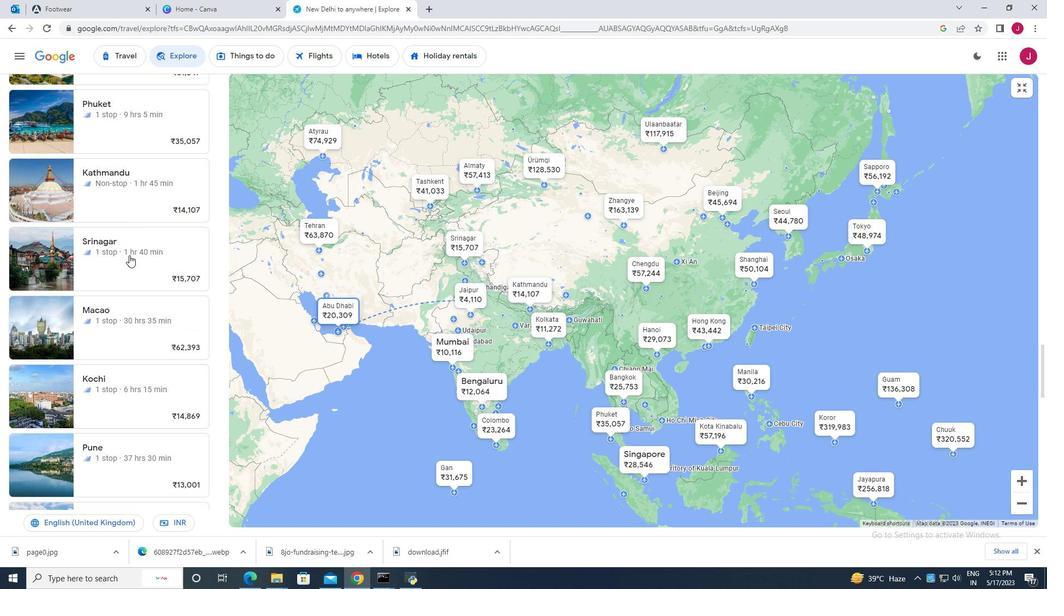 
Action: Mouse scrolled (129, 254) with delta (0, 0)
Screenshot: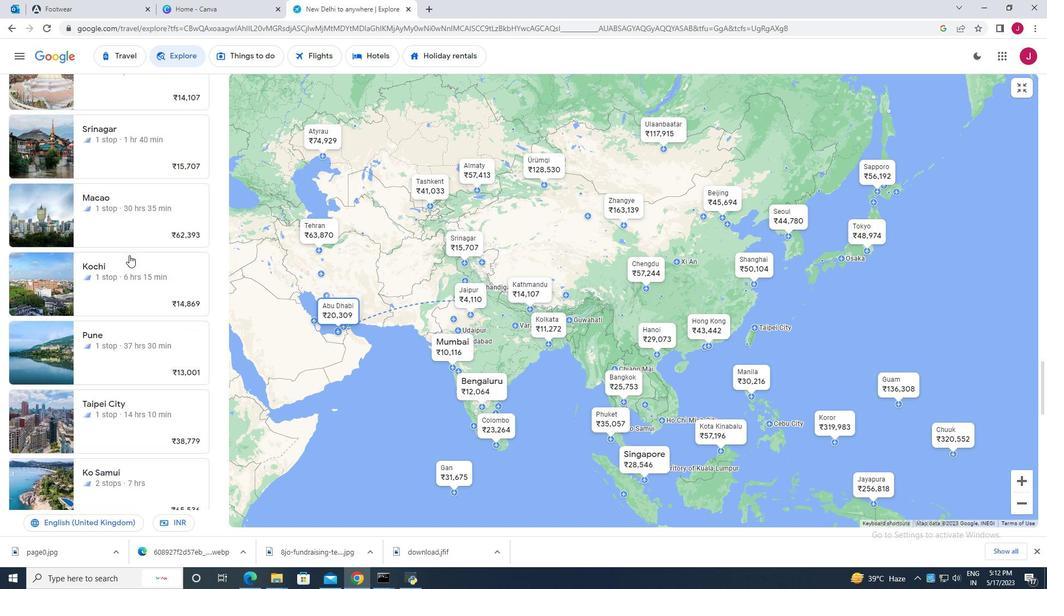 
Action: Mouse scrolled (129, 254) with delta (0, 0)
Screenshot: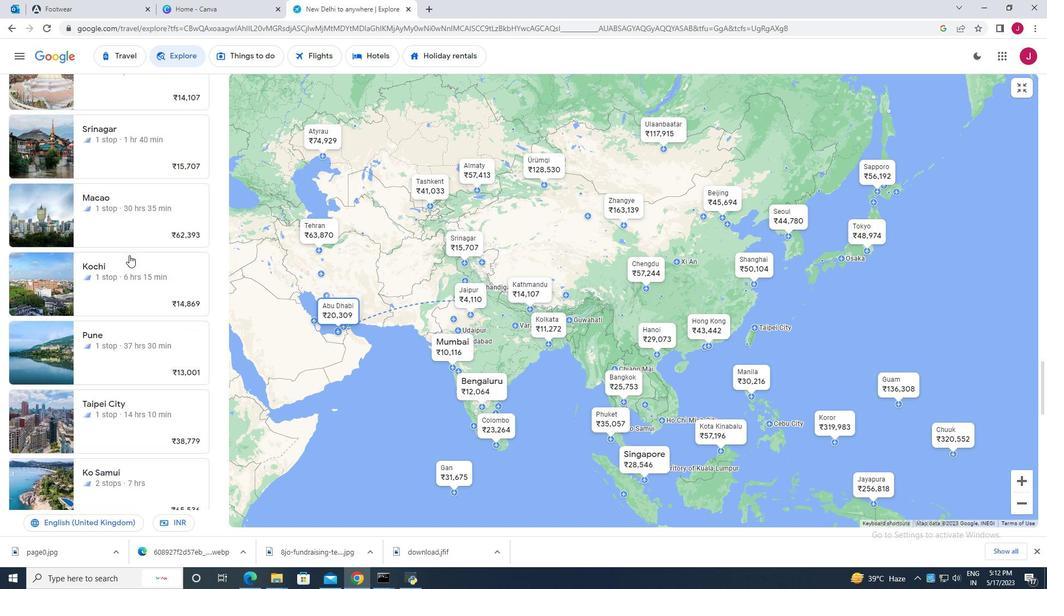 
Action: Mouse scrolled (129, 254) with delta (0, 0)
Screenshot: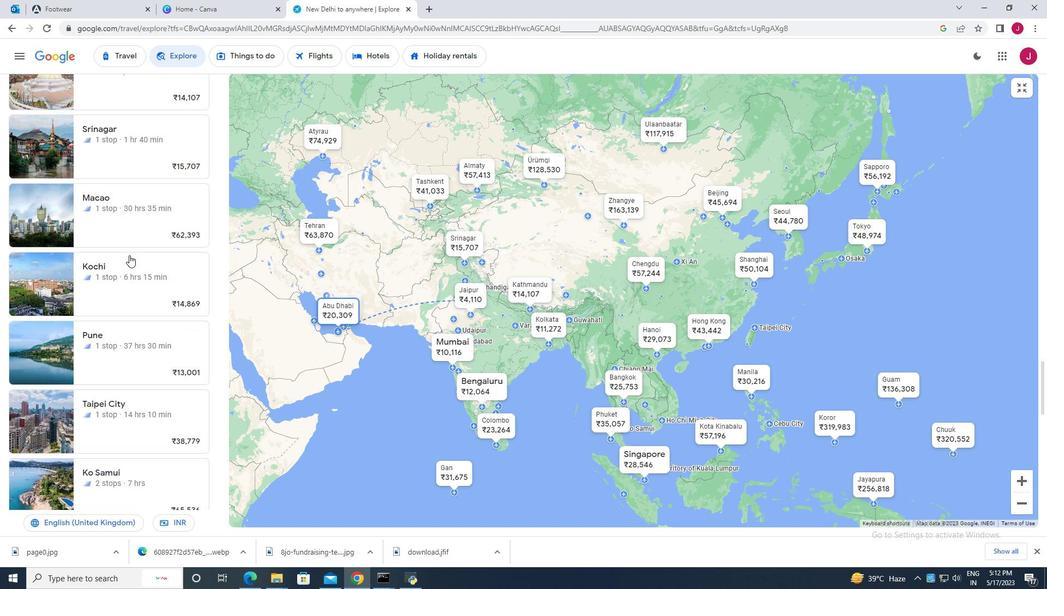 
Action: Mouse scrolled (129, 254) with delta (0, 0)
Screenshot: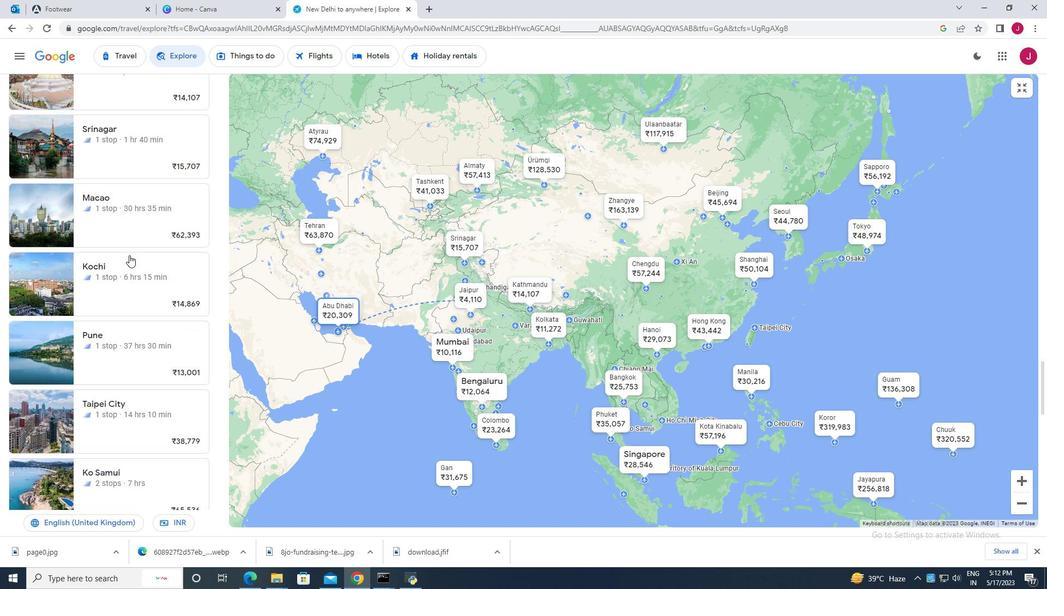 
Action: Mouse scrolled (129, 254) with delta (0, 0)
Screenshot: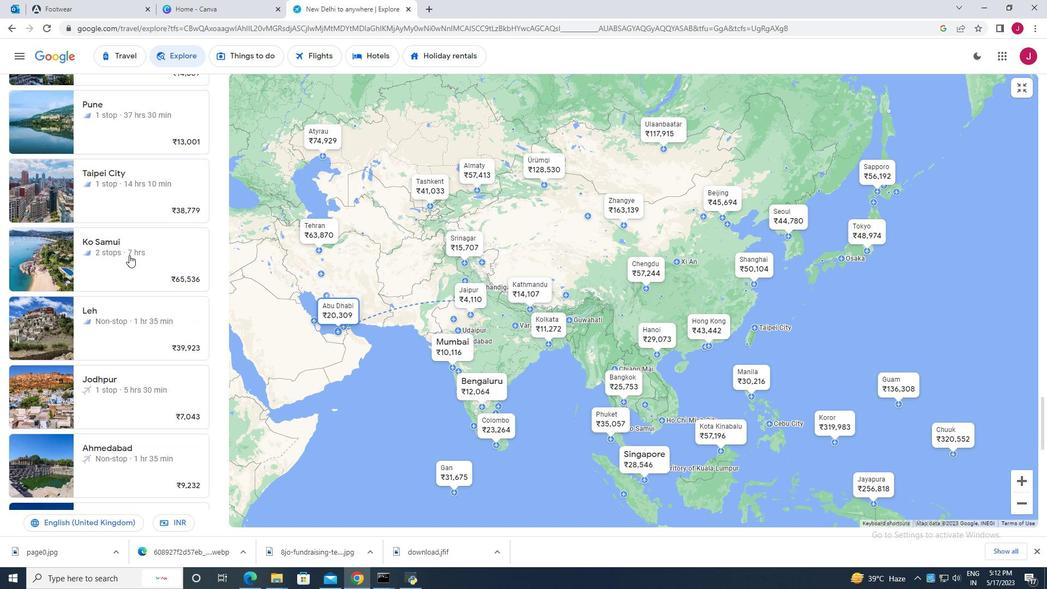
Action: Mouse scrolled (129, 254) with delta (0, 0)
Screenshot: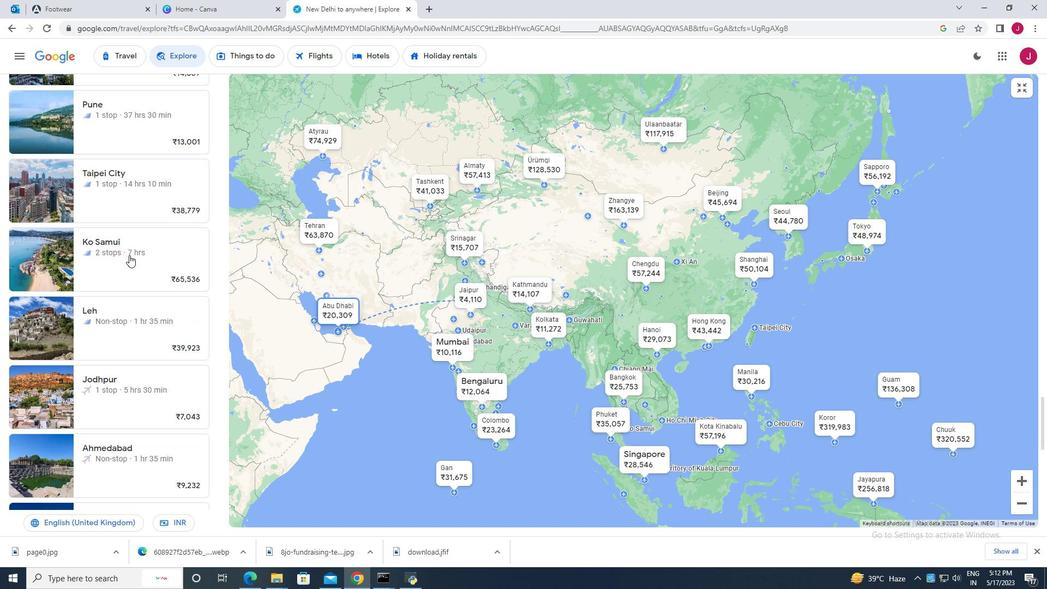 
Action: Mouse scrolled (129, 254) with delta (0, 0)
Screenshot: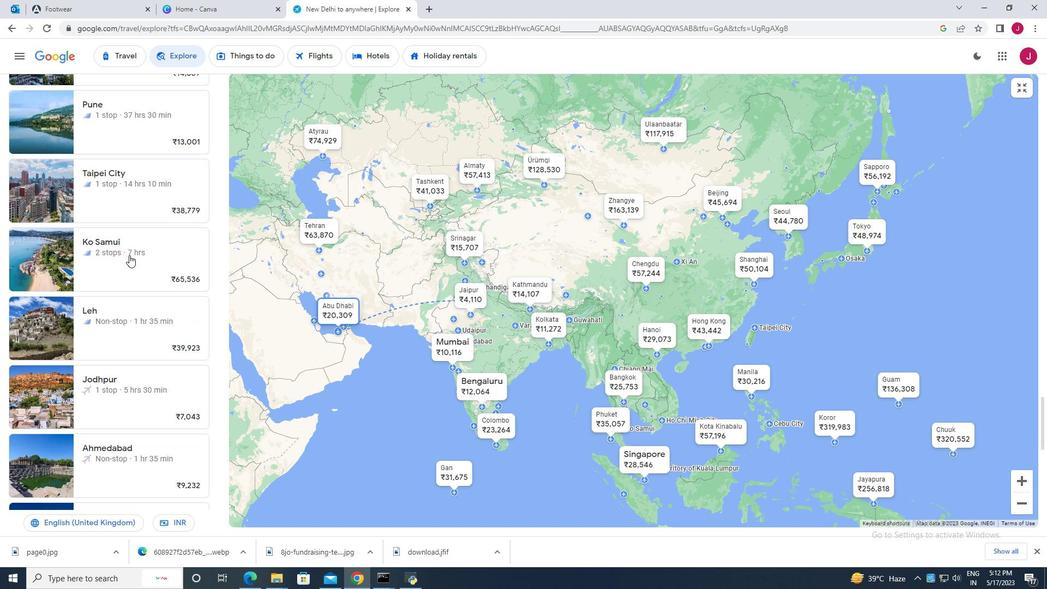
Action: Mouse scrolled (129, 254) with delta (0, 0)
Screenshot: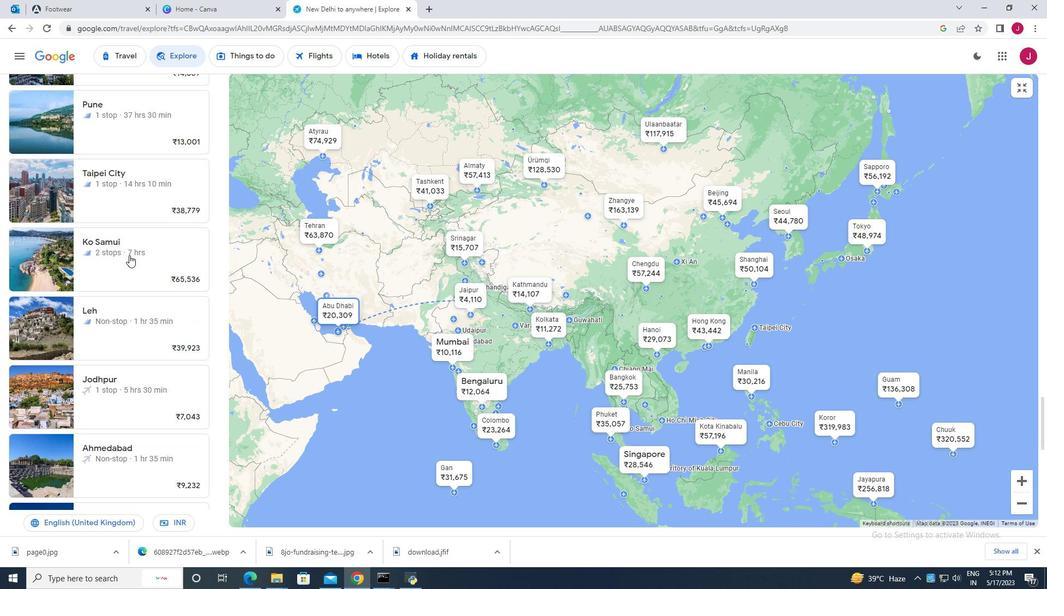 
Action: Mouse scrolled (129, 254) with delta (0, 0)
Screenshot: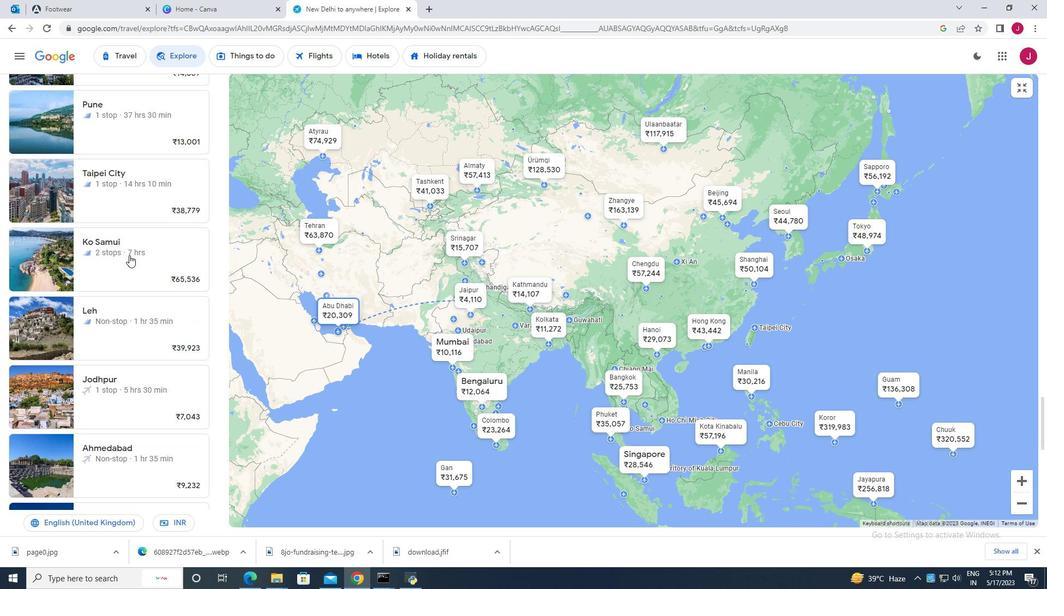 
Action: Mouse moved to (129, 255)
Screenshot: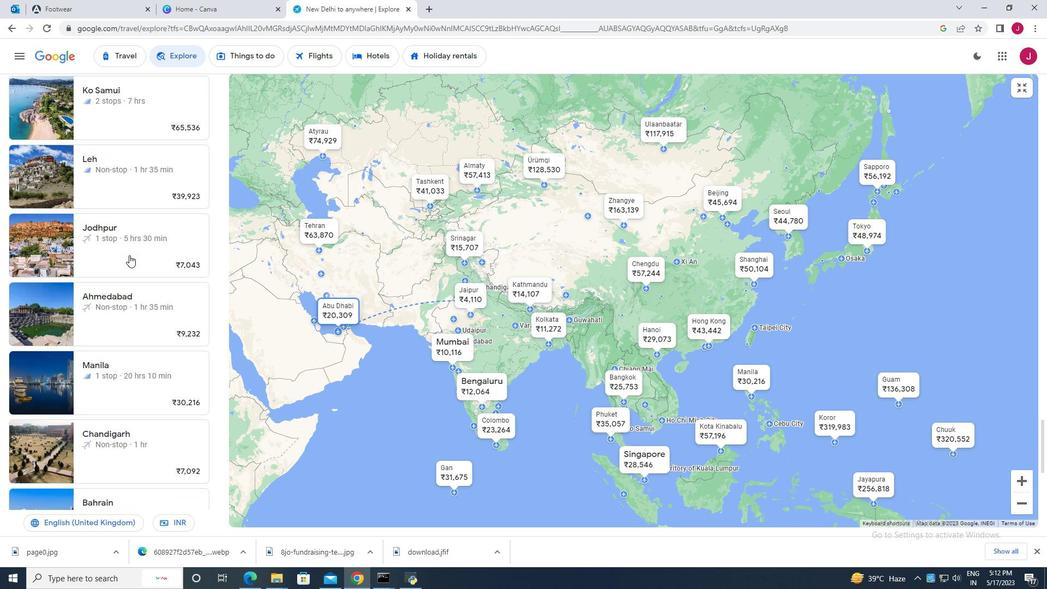 
Action: Mouse scrolled (129, 254) with delta (0, 0)
Screenshot: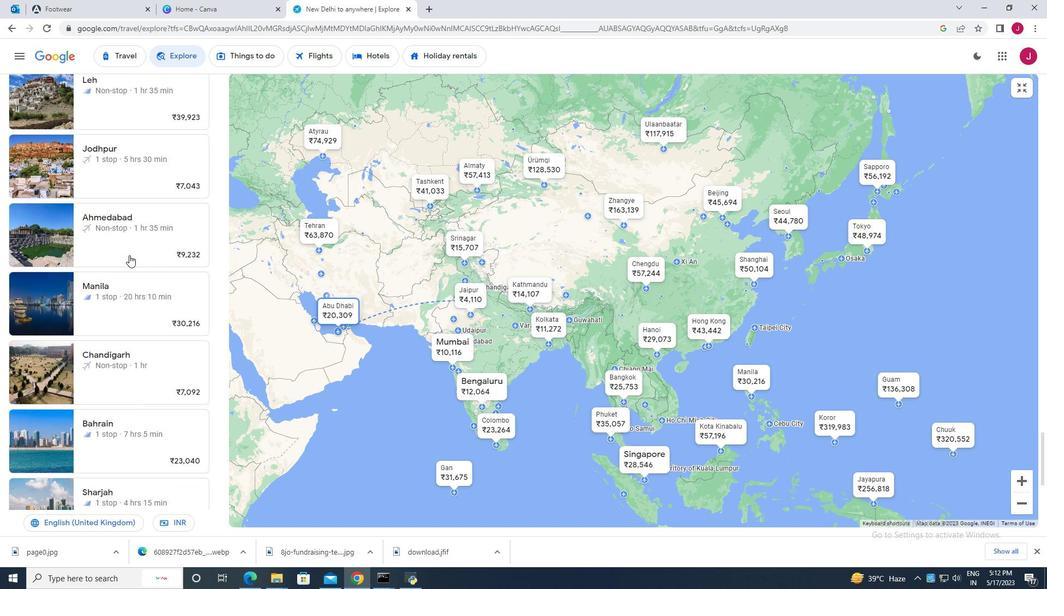 
Action: Mouse scrolled (129, 254) with delta (0, 0)
Screenshot: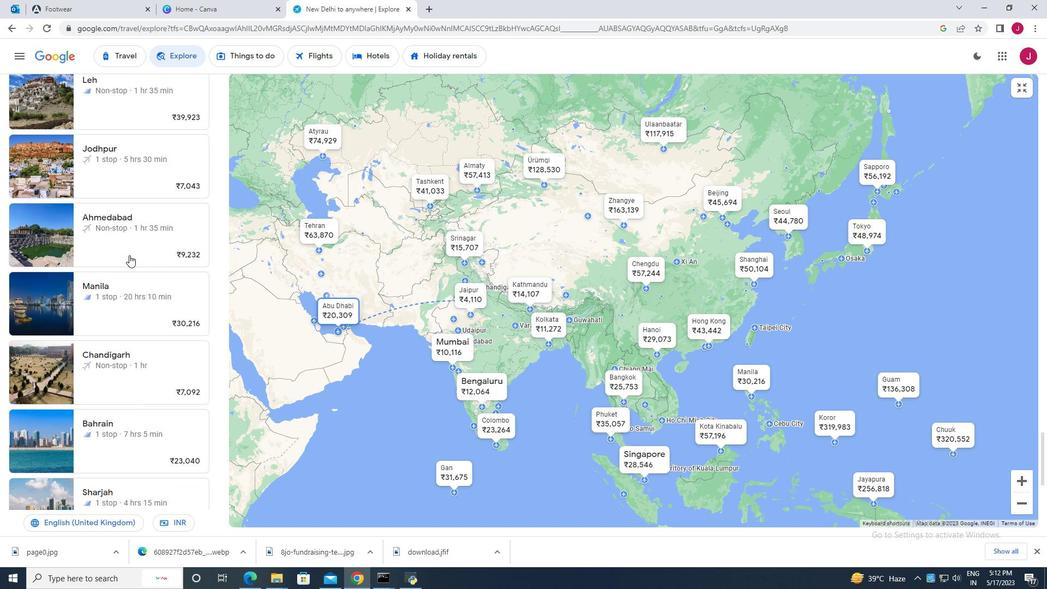 
Action: Mouse scrolled (129, 254) with delta (0, 0)
Screenshot: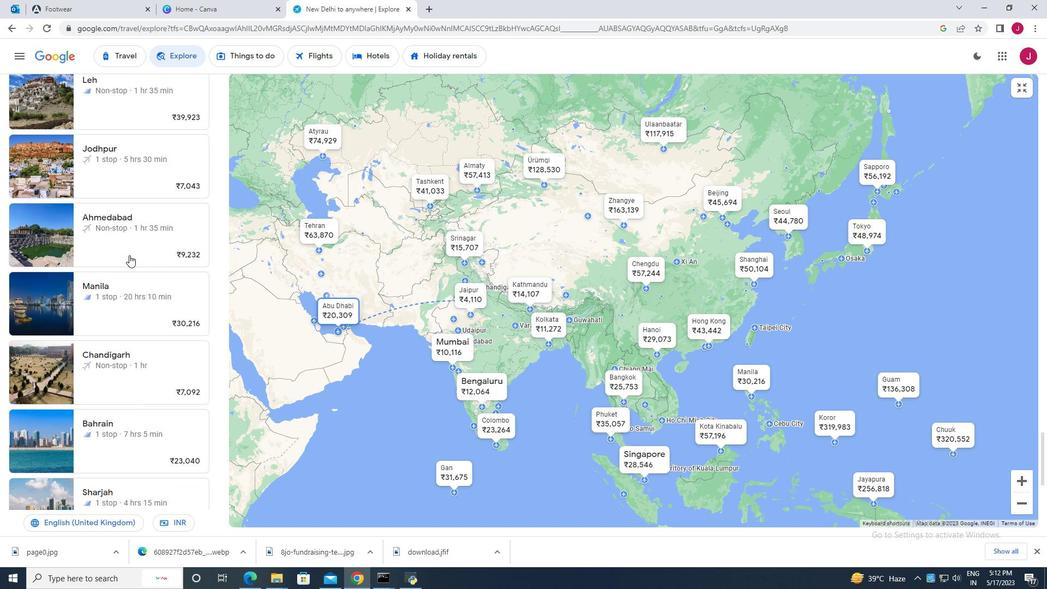 
Action: Mouse scrolled (129, 254) with delta (0, 0)
Screenshot: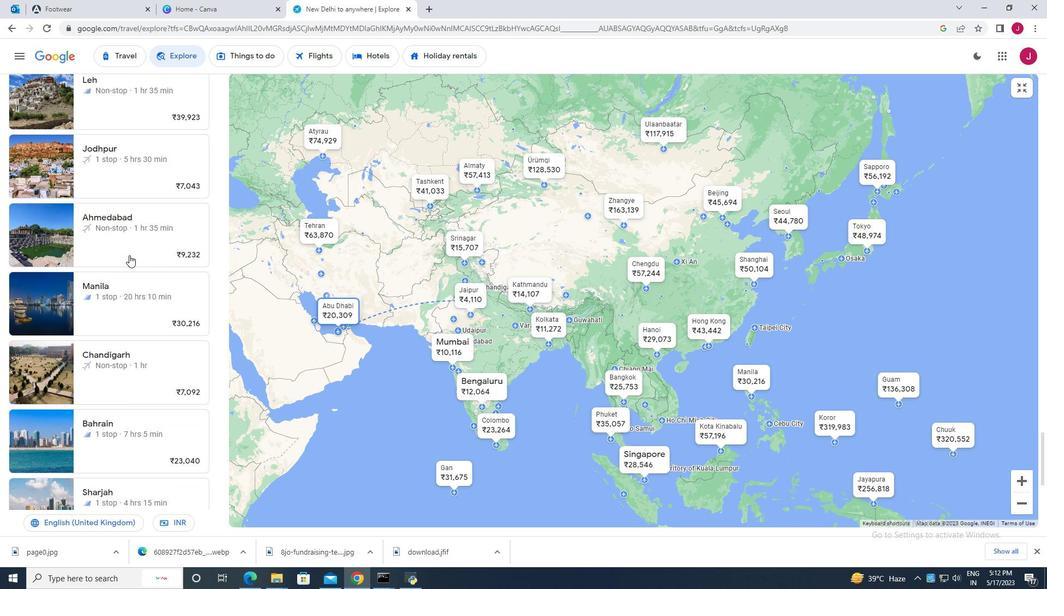 
Action: Mouse scrolled (129, 254) with delta (0, 0)
Screenshot: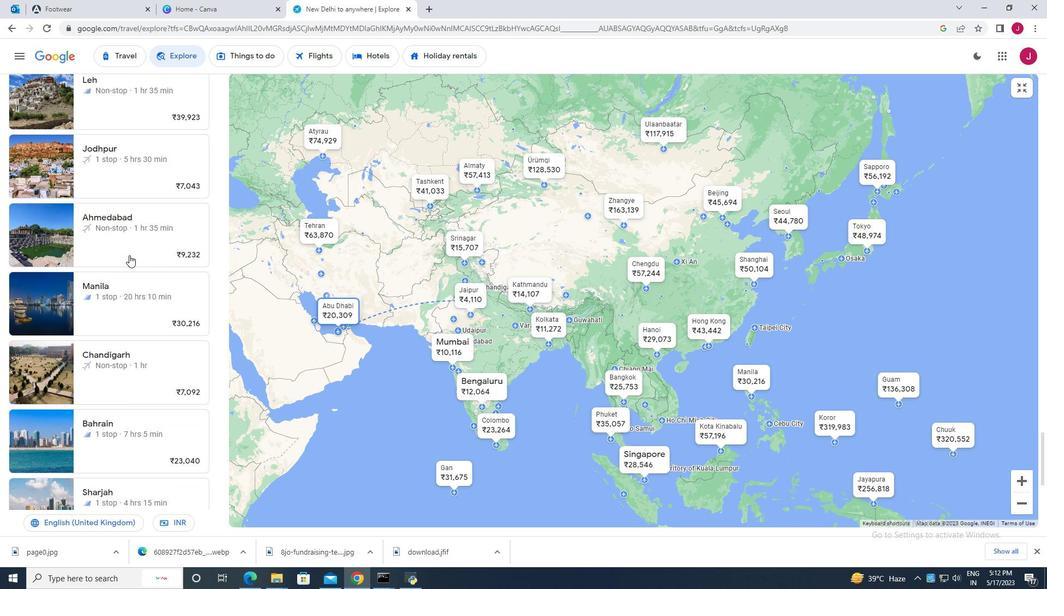 
Action: Mouse scrolled (129, 254) with delta (0, 0)
Screenshot: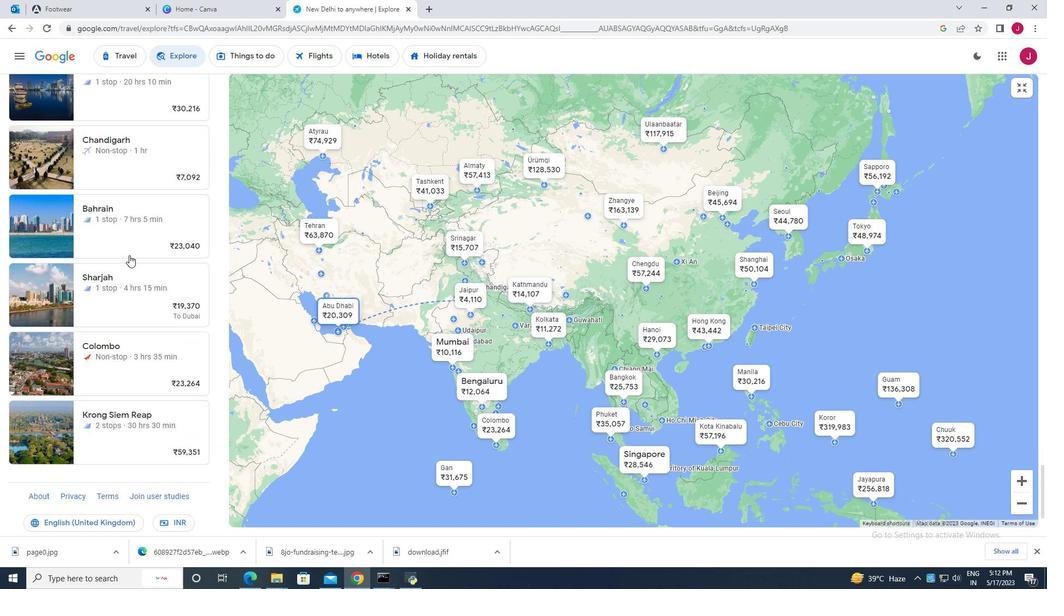 
Action: Mouse scrolled (129, 254) with delta (0, 0)
Screenshot: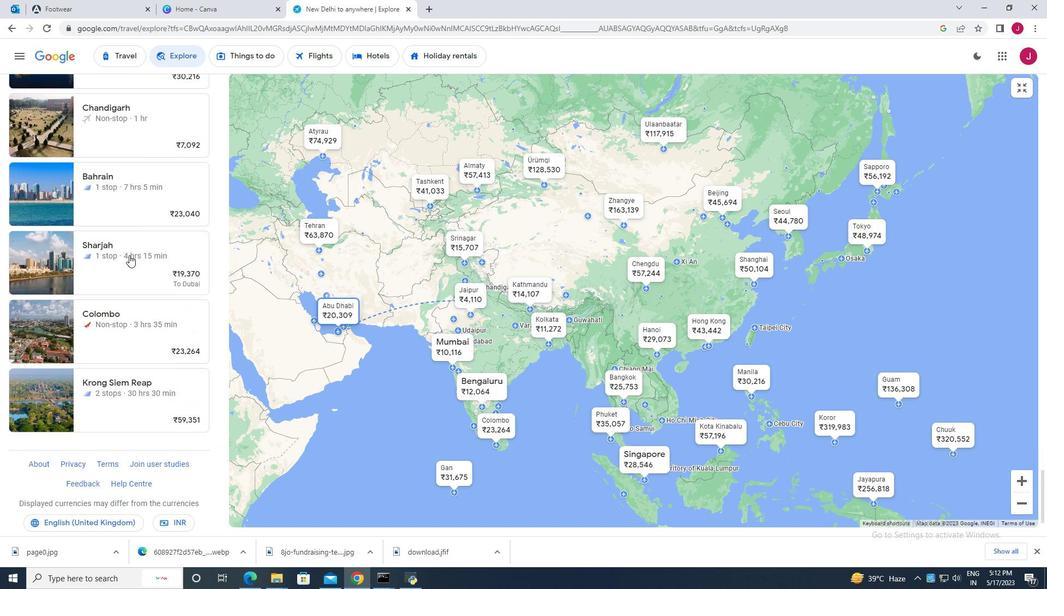 
Action: Mouse scrolled (129, 254) with delta (0, 0)
Screenshot: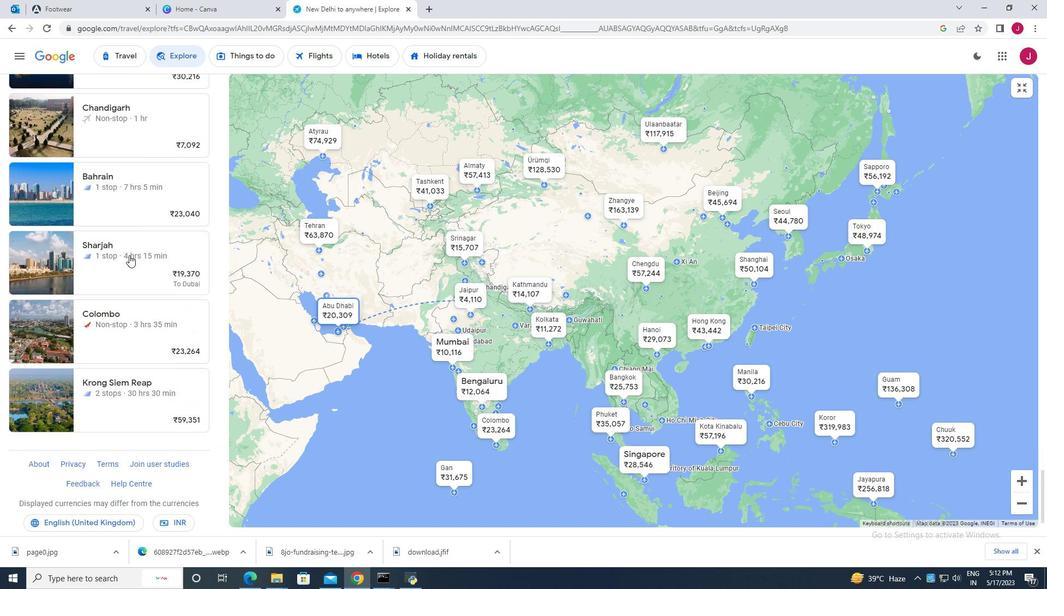 
Action: Mouse scrolled (129, 254) with delta (0, 0)
Screenshot: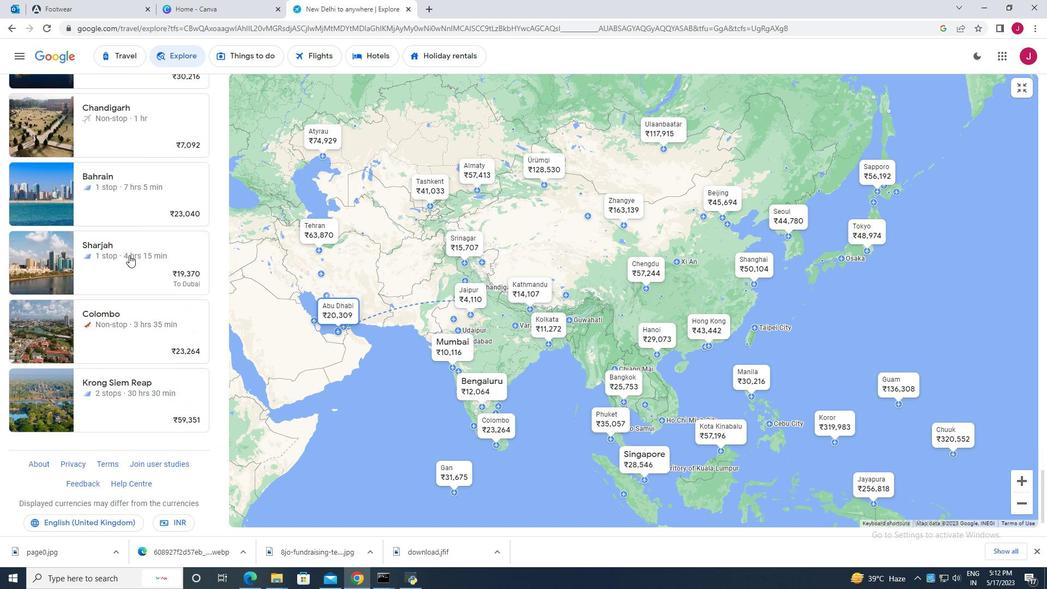 
Action: Mouse moved to (129, 255)
Screenshot: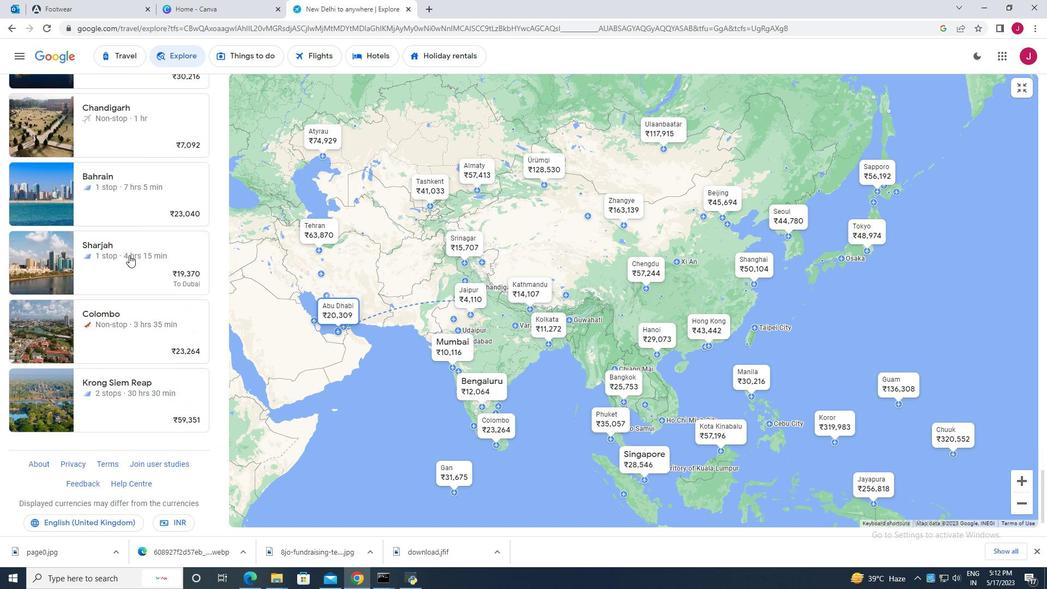 
Action: Mouse scrolled (129, 254) with delta (0, 0)
Screenshot: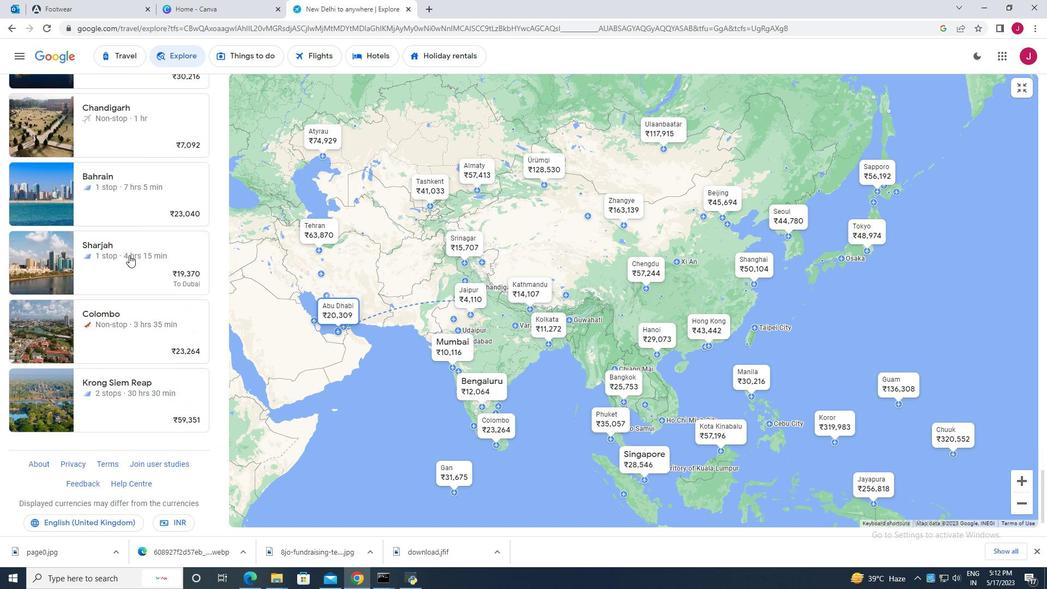 
Action: Mouse scrolled (129, 254) with delta (0, 0)
Screenshot: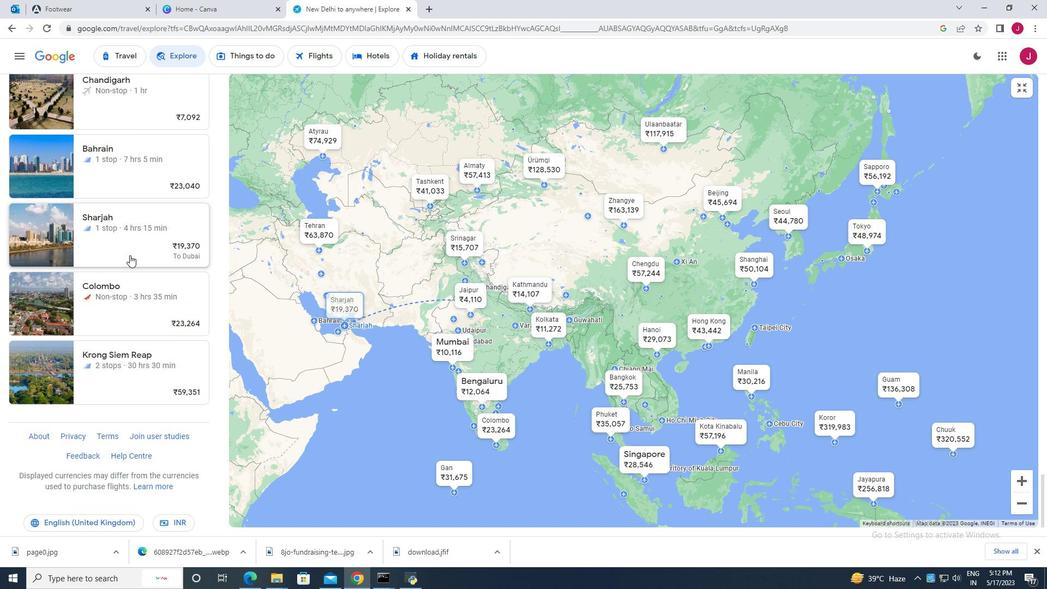 
Action: Mouse scrolled (129, 254) with delta (0, 0)
Screenshot: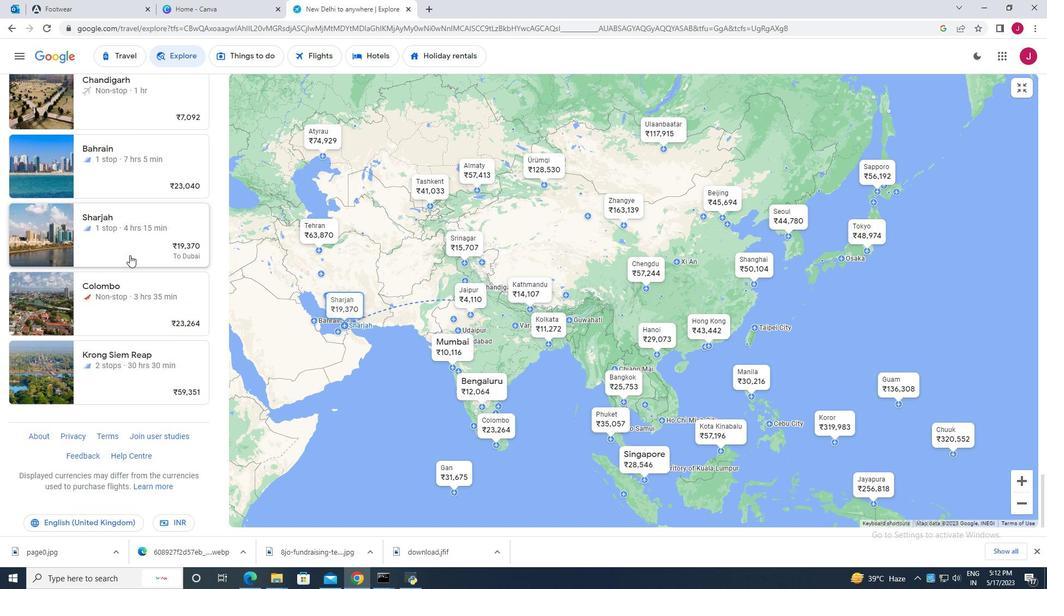 
Action: Mouse scrolled (129, 254) with delta (0, 0)
Screenshot: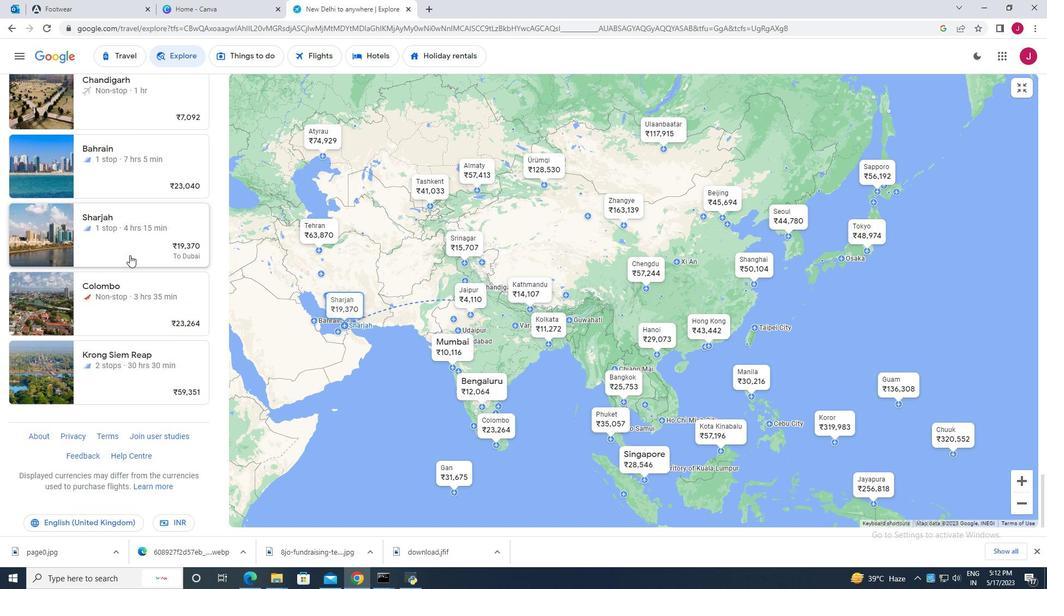 
Action: Mouse scrolled (129, 254) with delta (0, 0)
Screenshot: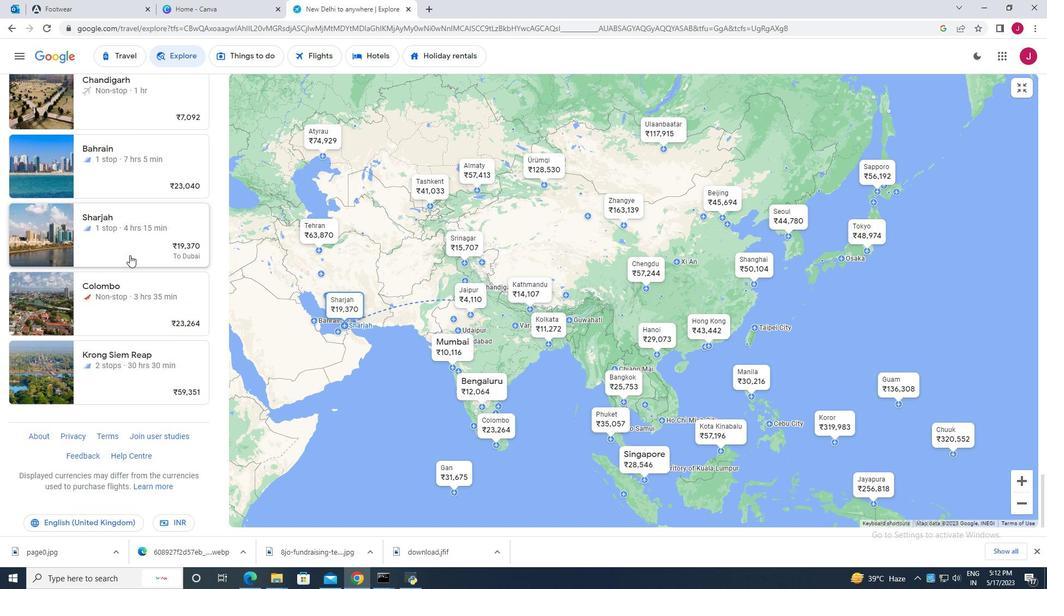 
Action: Mouse moved to (127, 249)
Screenshot: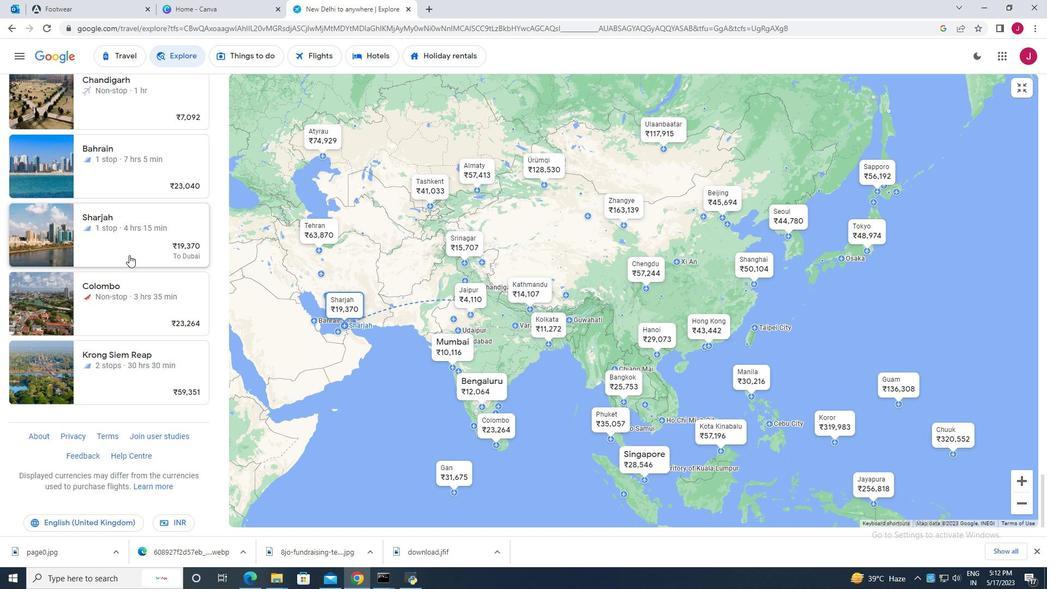 
Action: Mouse scrolled (127, 249) with delta (0, 0)
Screenshot: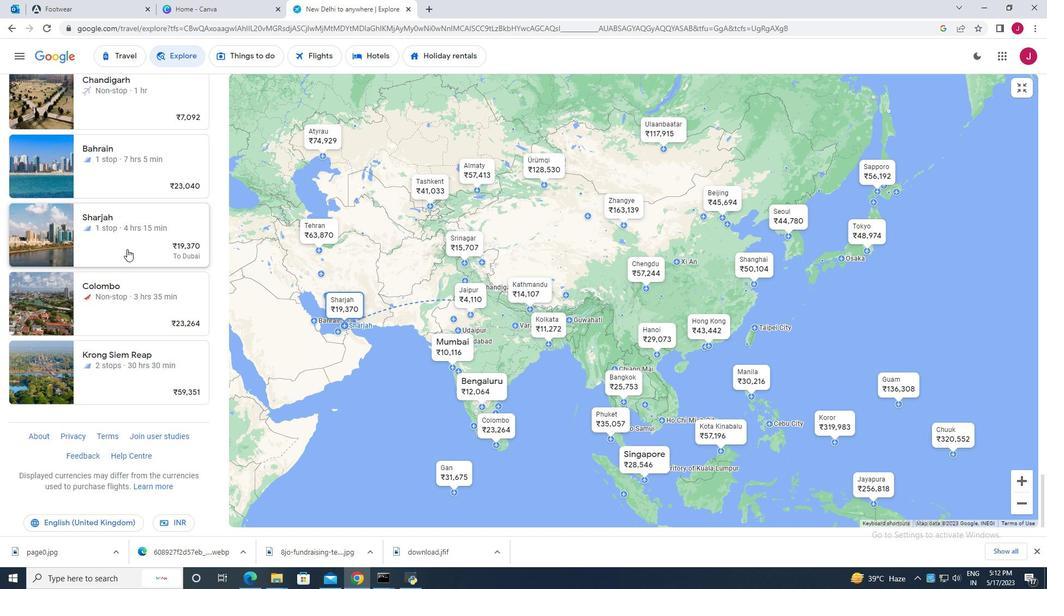
Action: Mouse scrolled (127, 249) with delta (0, 0)
Screenshot: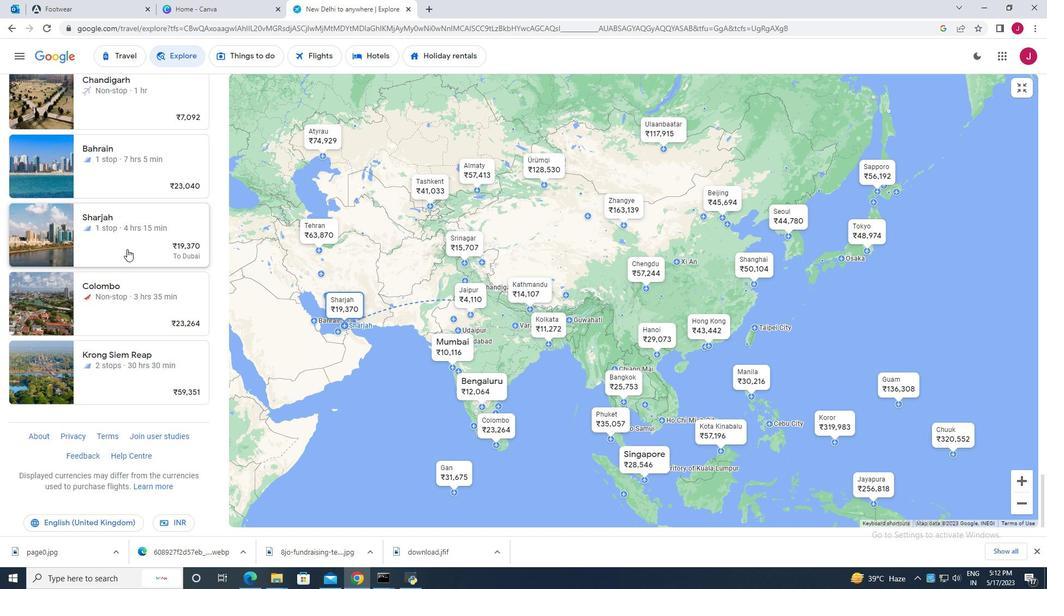 
Action: Mouse moved to (150, 335)
Screenshot: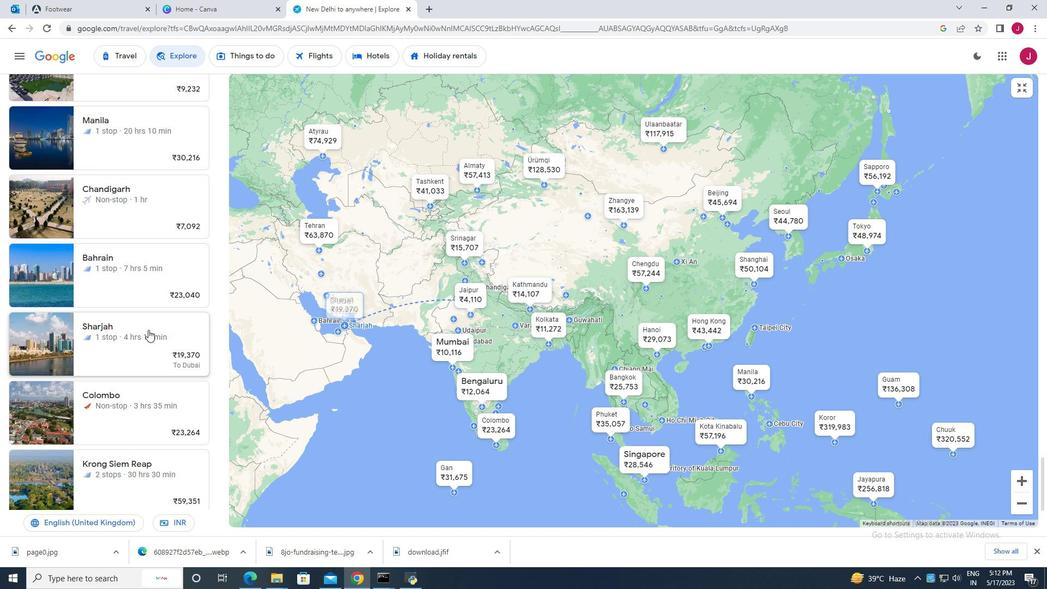 
Action: Mouse pressed left at (150, 335)
Screenshot: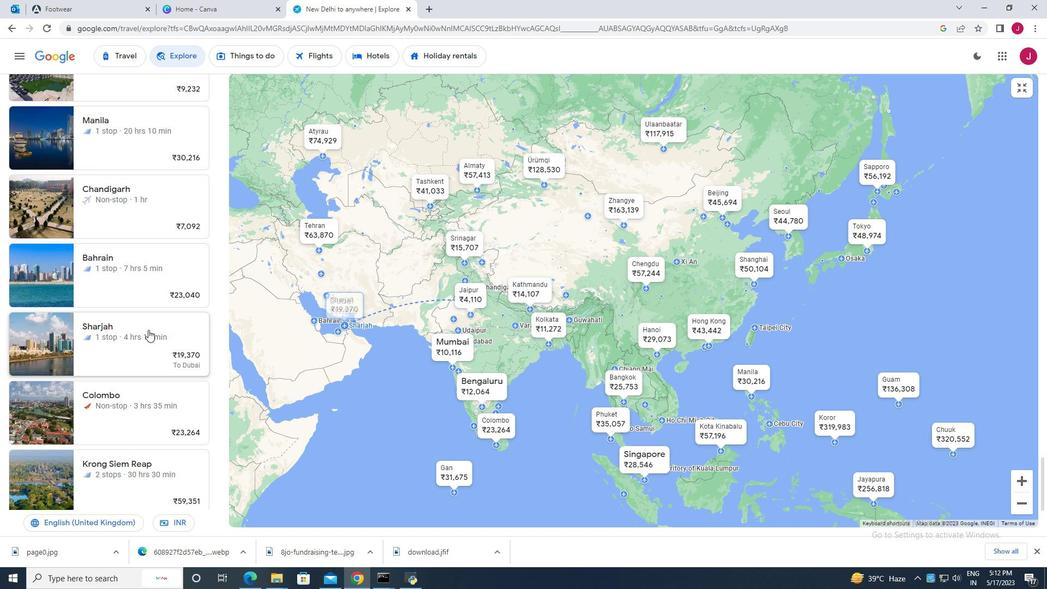 
Action: Mouse moved to (117, 443)
Screenshot: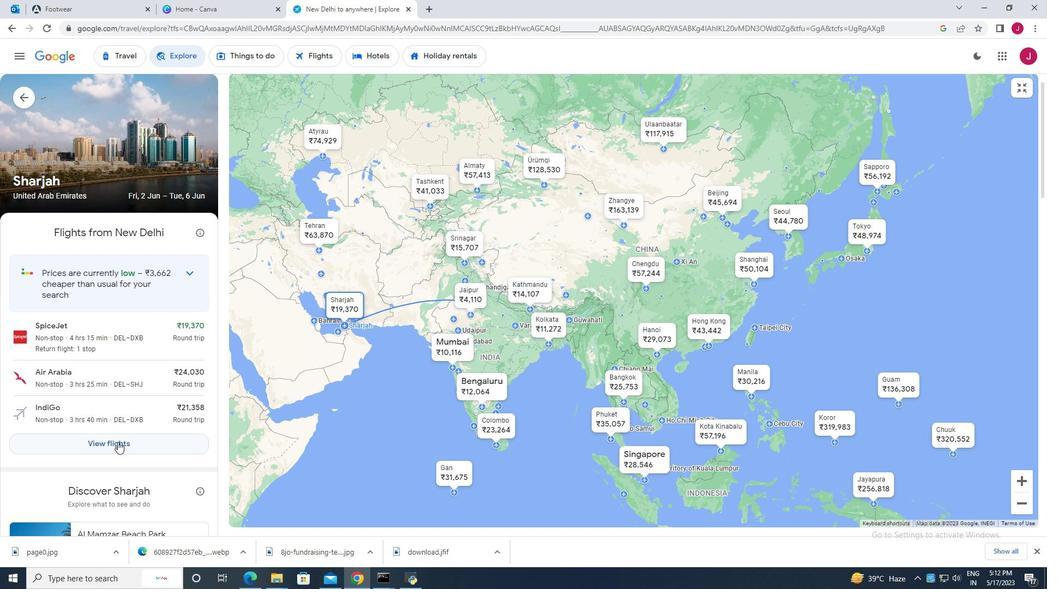 
Action: Mouse pressed left at (117, 443)
Screenshot: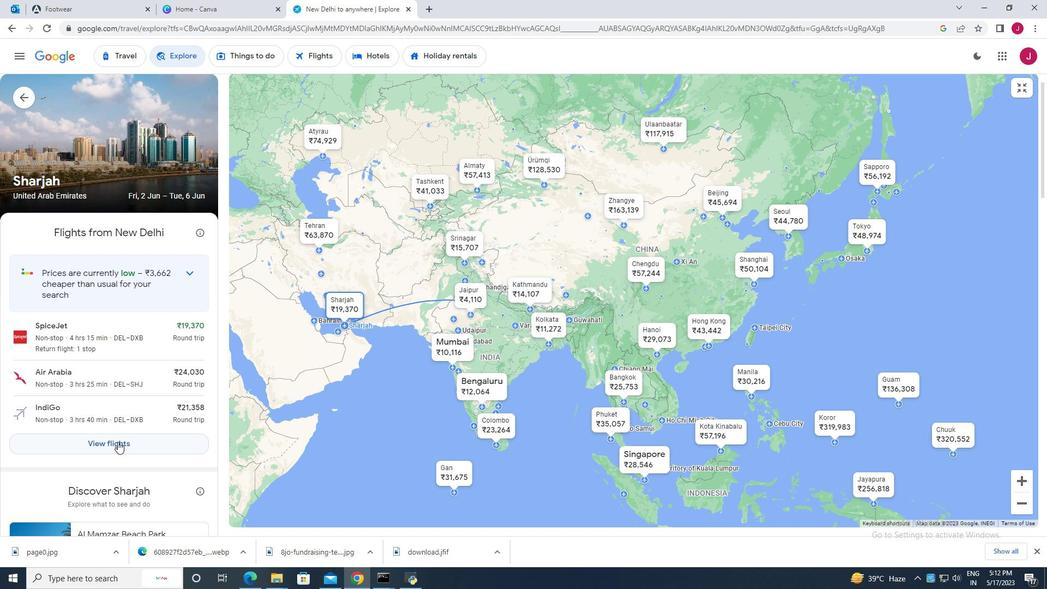 
Action: Mouse moved to (252, 268)
Screenshot: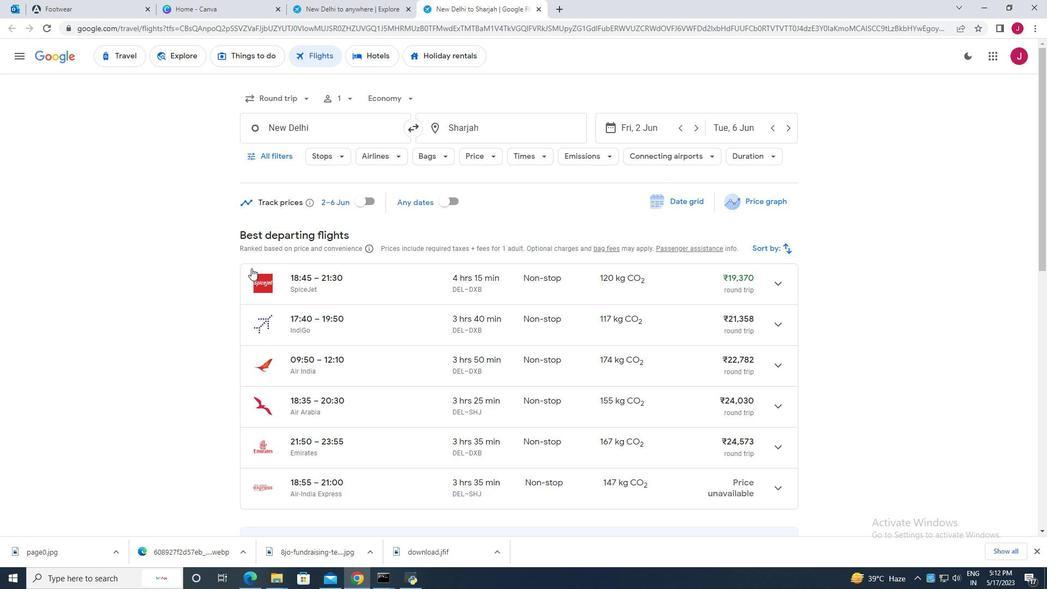 
Action: Mouse scrolled (252, 268) with delta (0, 0)
Screenshot: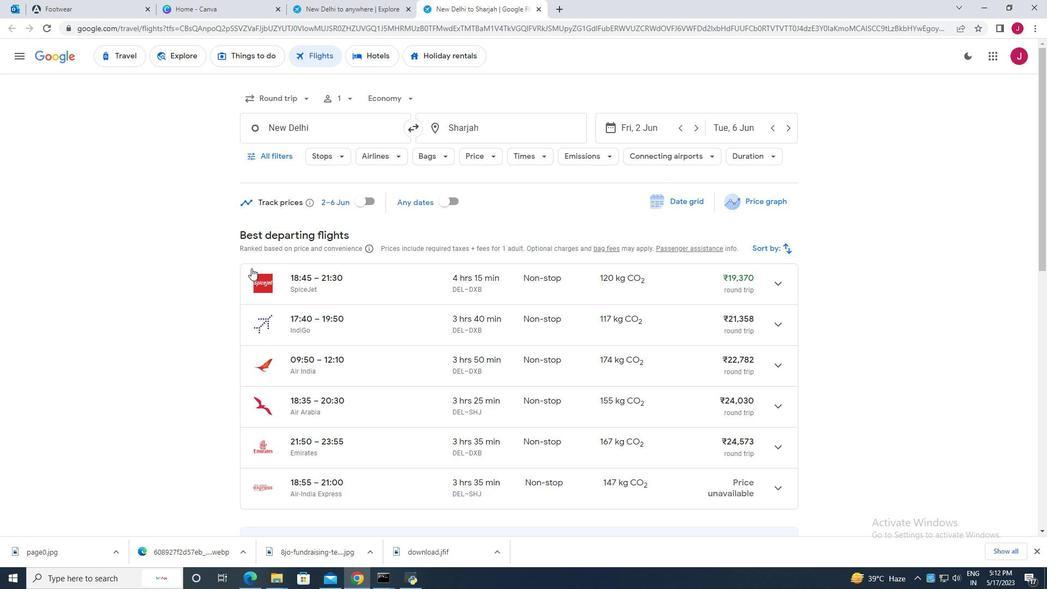 
Action: Mouse scrolled (252, 268) with delta (0, 0)
Screenshot: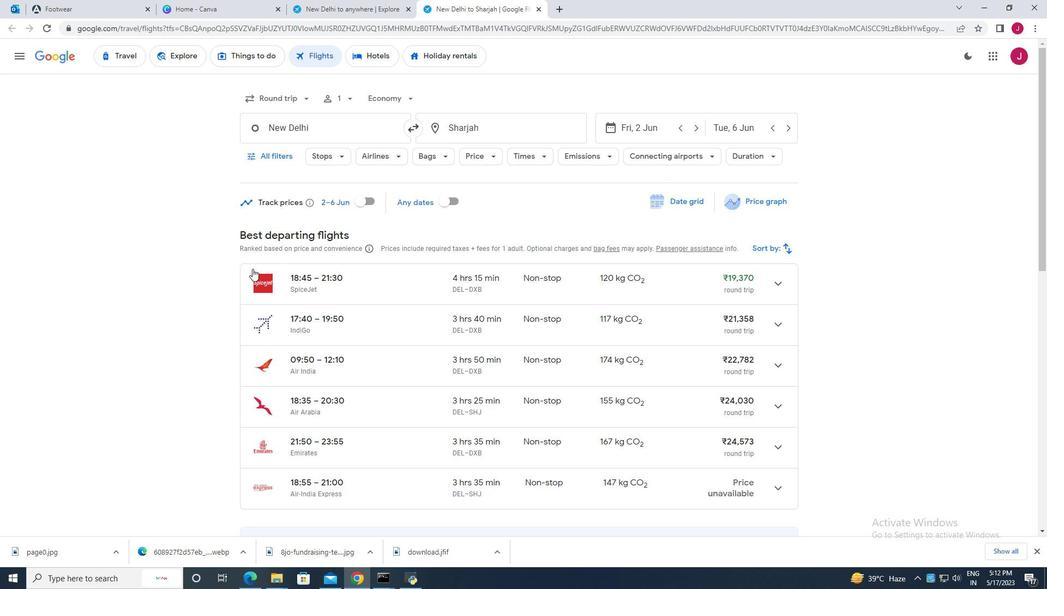 
Action: Mouse moved to (534, 270)
Screenshot: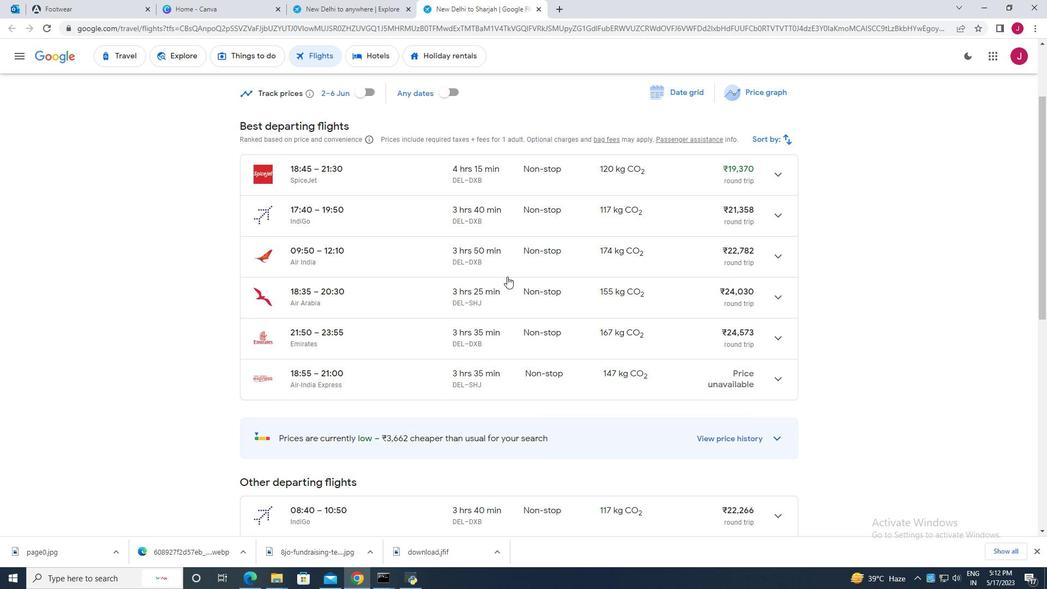 
Action: Mouse scrolled (534, 269) with delta (0, 0)
Screenshot: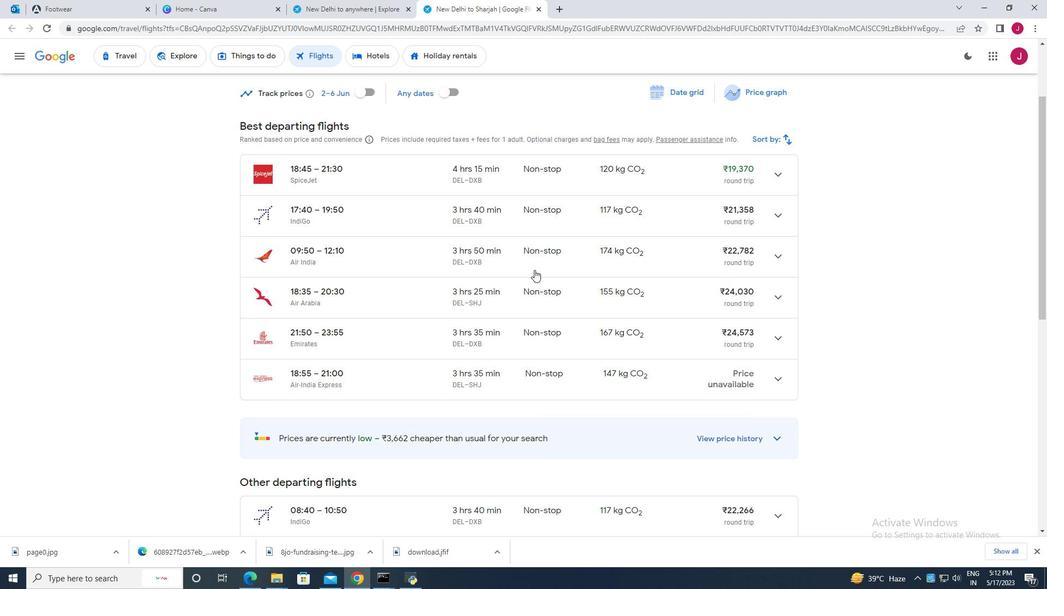 
Action: Mouse scrolled (534, 269) with delta (0, 0)
Screenshot: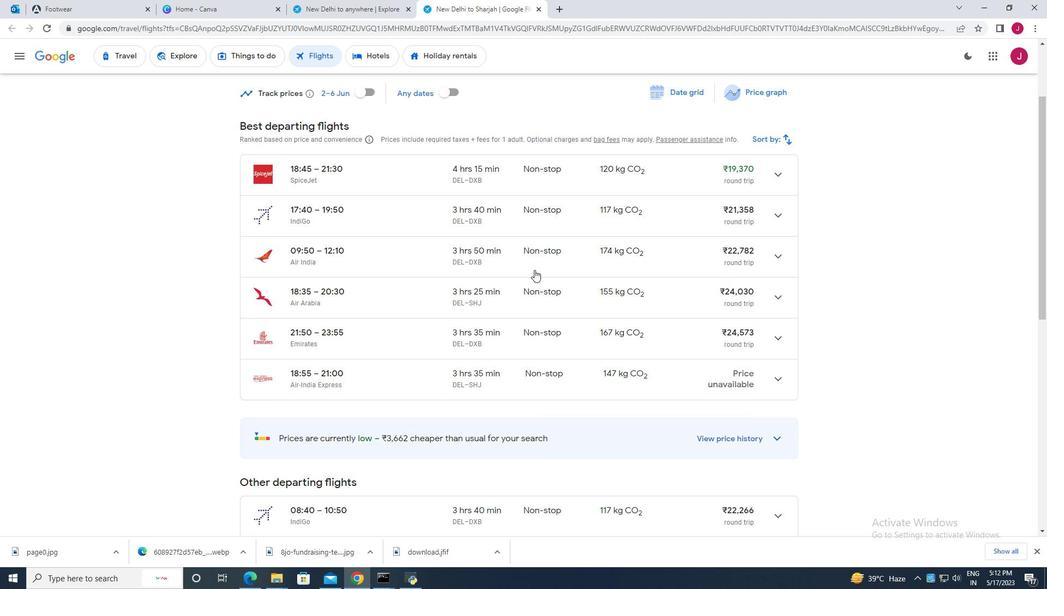
Action: Mouse moved to (650, 249)
Screenshot: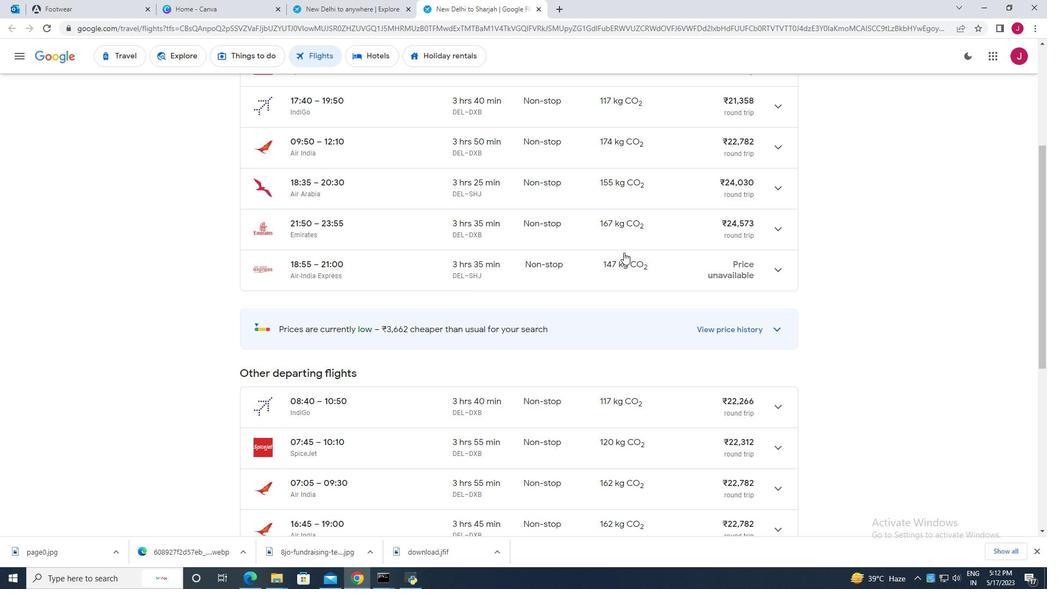 
Action: Mouse scrolled (650, 249) with delta (0, 0)
Screenshot: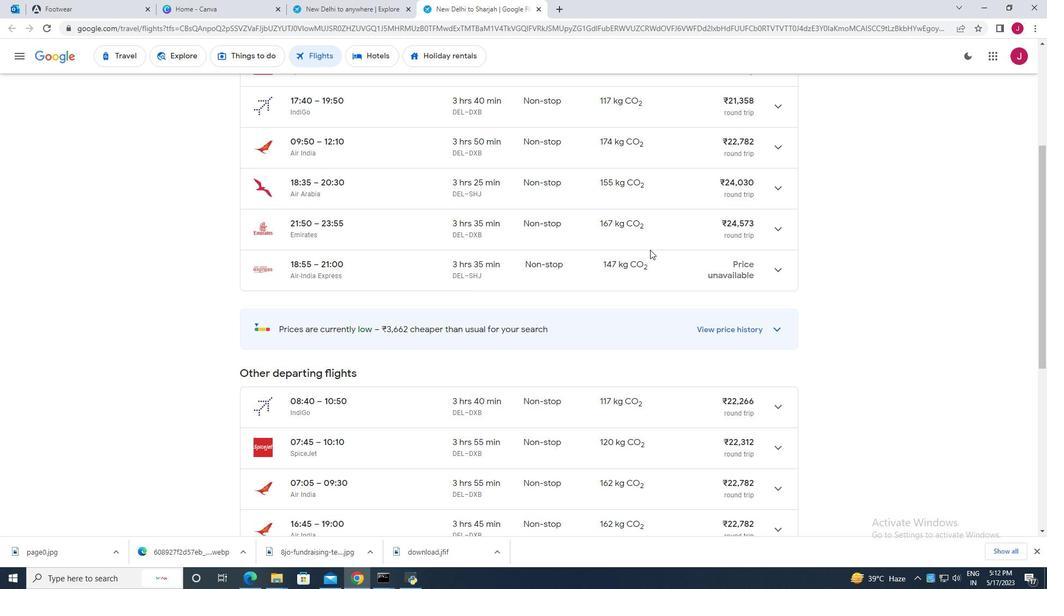 
Action: Mouse scrolled (650, 249) with delta (0, 0)
Screenshot: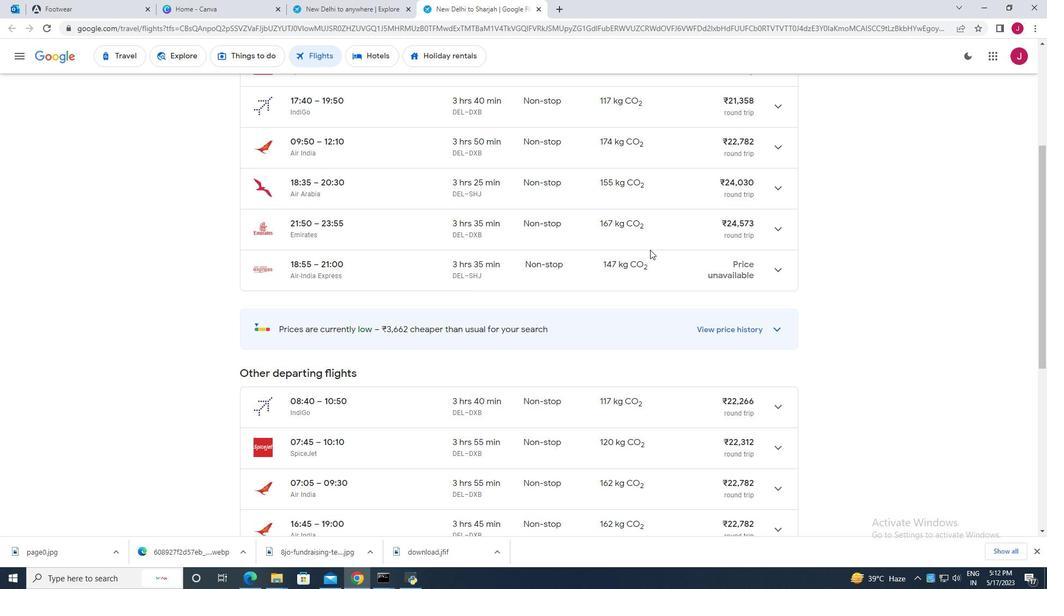 
Action: Mouse moved to (650, 249)
Screenshot: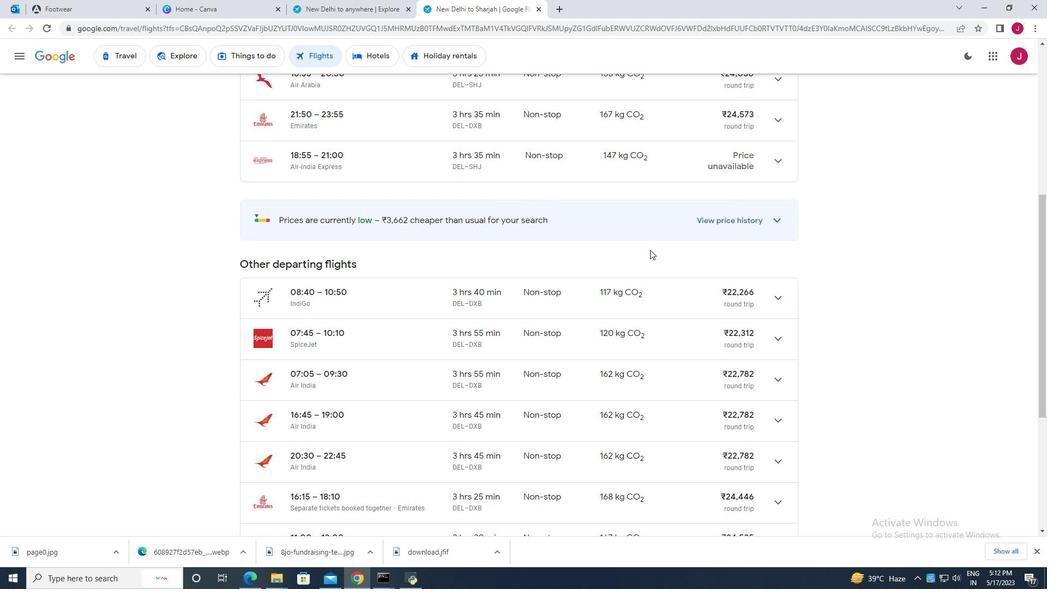 
Action: Mouse scrolled (650, 249) with delta (0, 0)
Screenshot: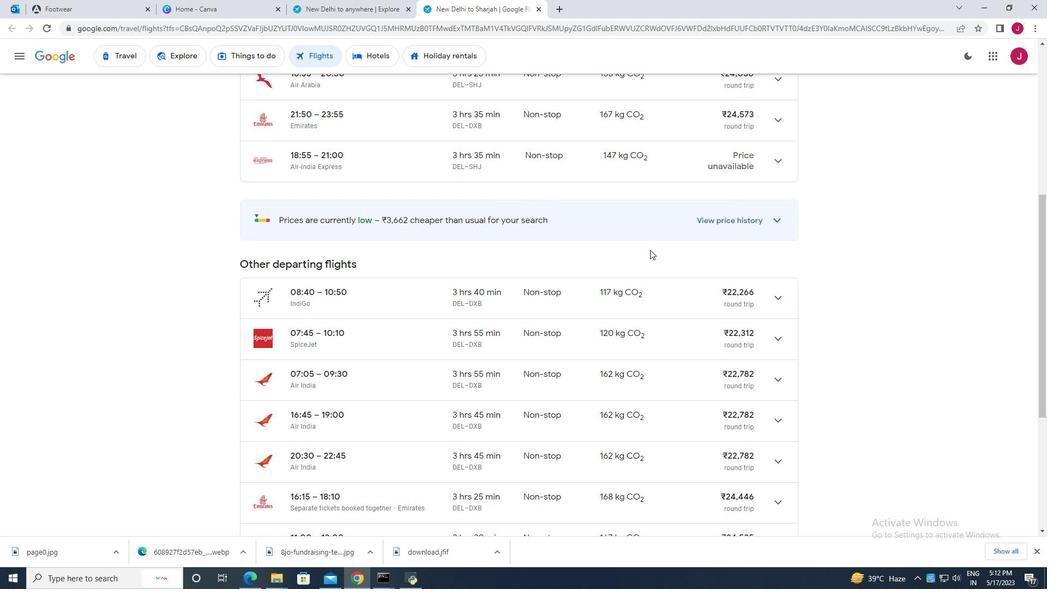 
Action: Mouse scrolled (650, 249) with delta (0, 0)
Screenshot: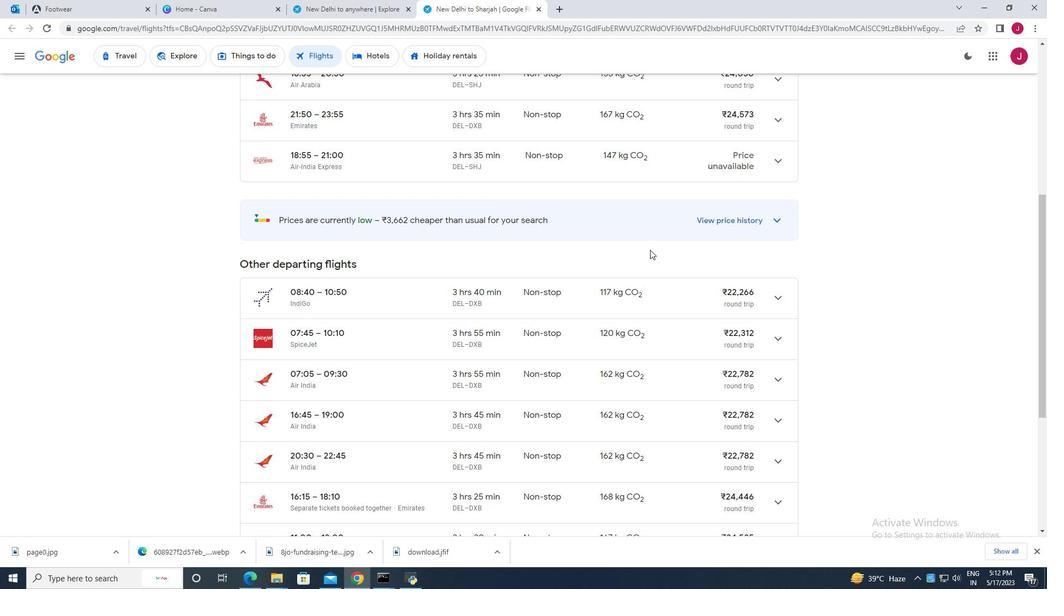 
Action: Mouse moved to (635, 249)
Screenshot: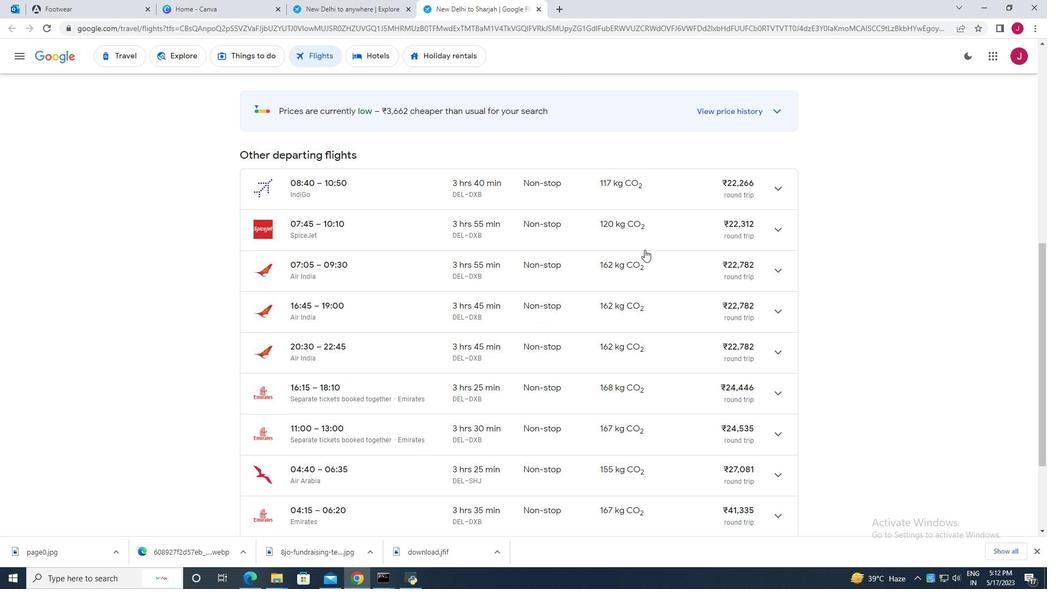 
Action: Mouse scrolled (635, 249) with delta (0, 0)
Screenshot: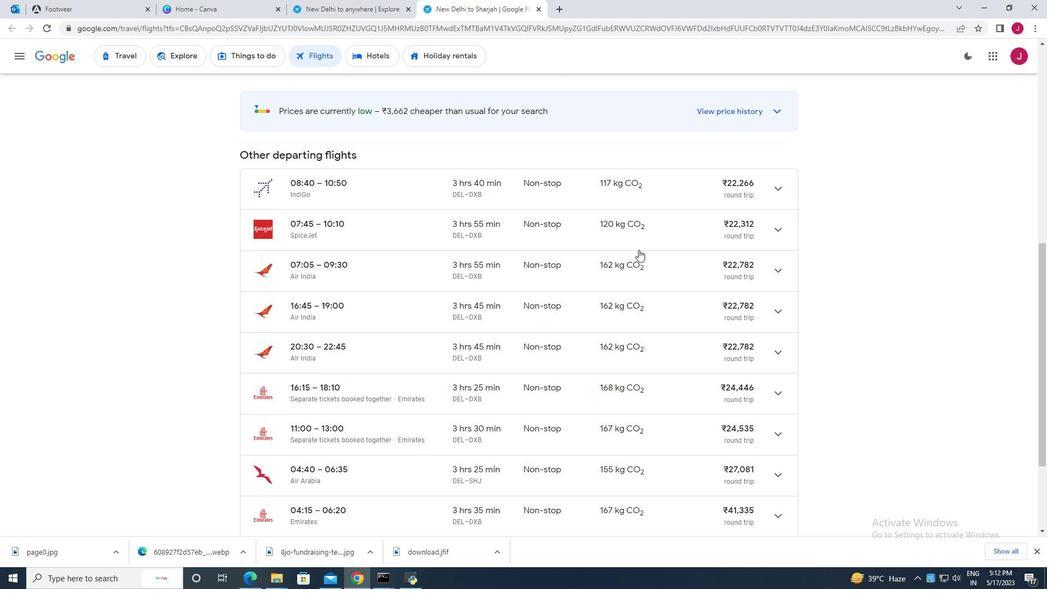 
Action: Mouse scrolled (635, 249) with delta (0, 0)
Screenshot: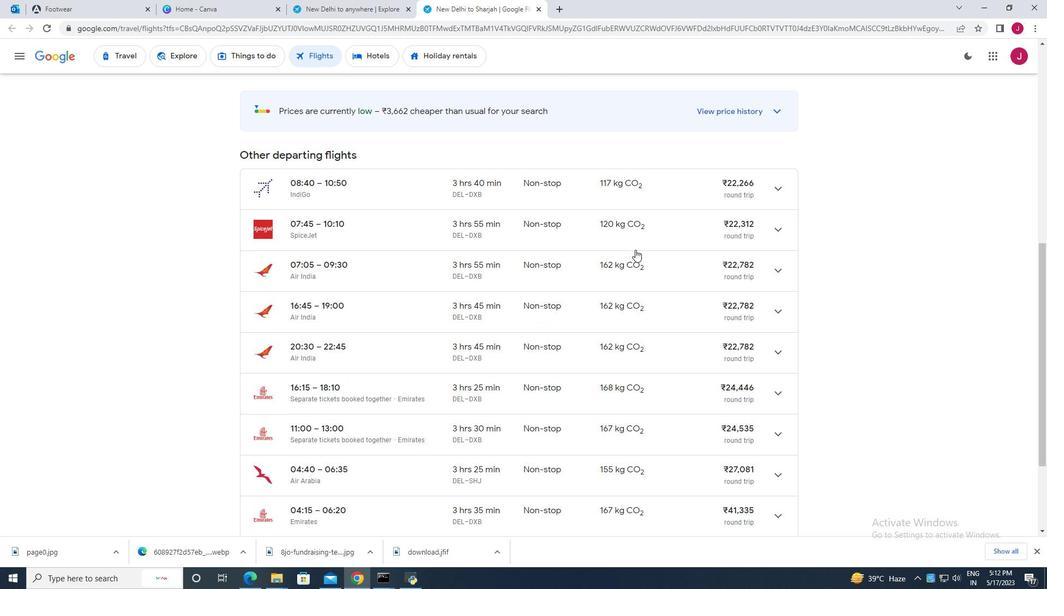 
Action: Mouse scrolled (635, 249) with delta (0, 0)
Screenshot: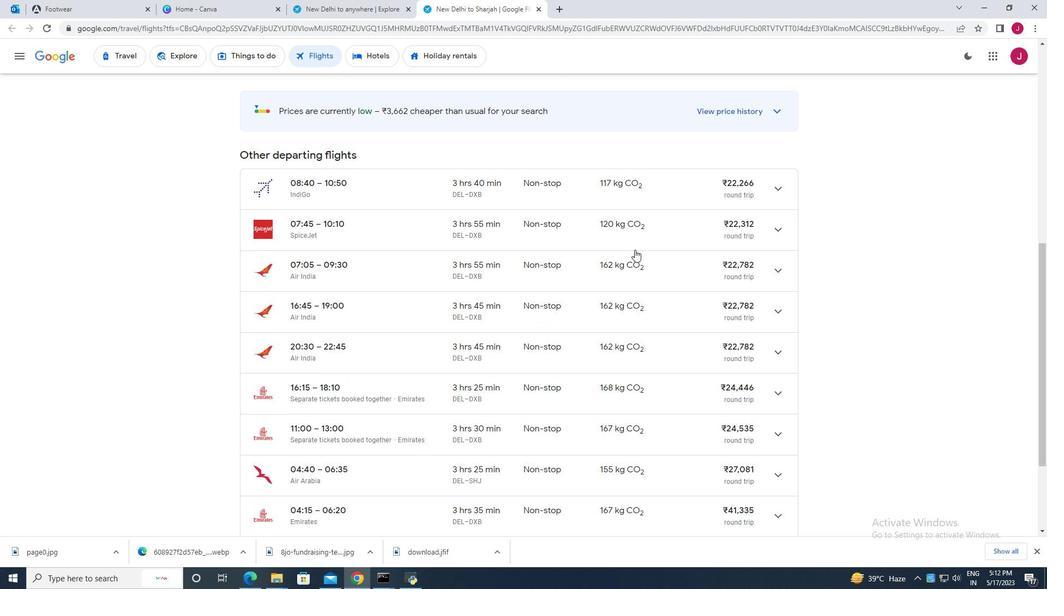 
Action: Mouse scrolled (635, 249) with delta (0, 0)
Screenshot: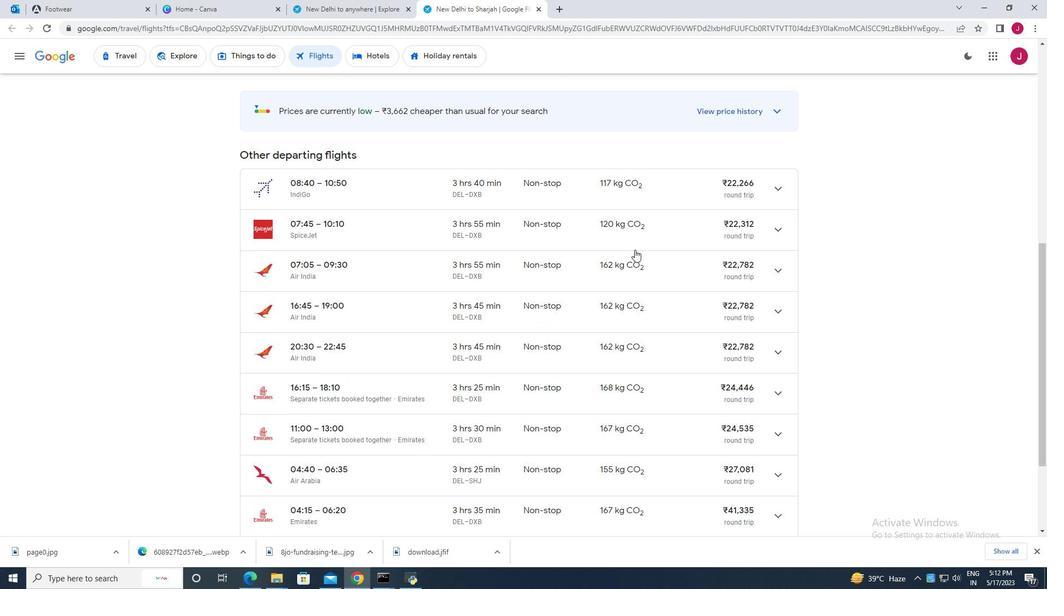 
Action: Mouse scrolled (635, 249) with delta (0, 0)
Screenshot: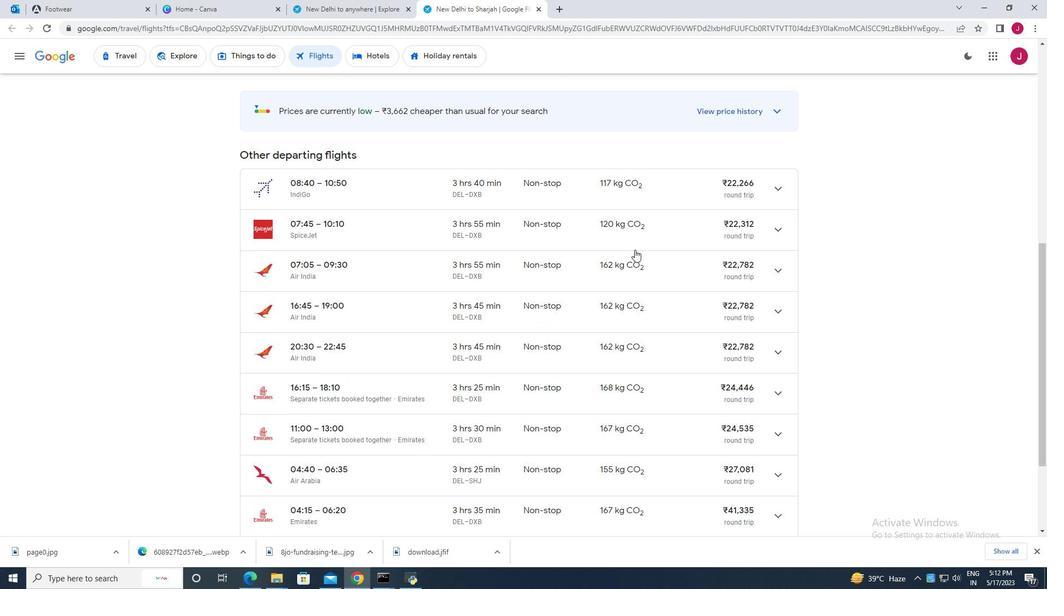 
Action: Mouse moved to (623, 249)
Screenshot: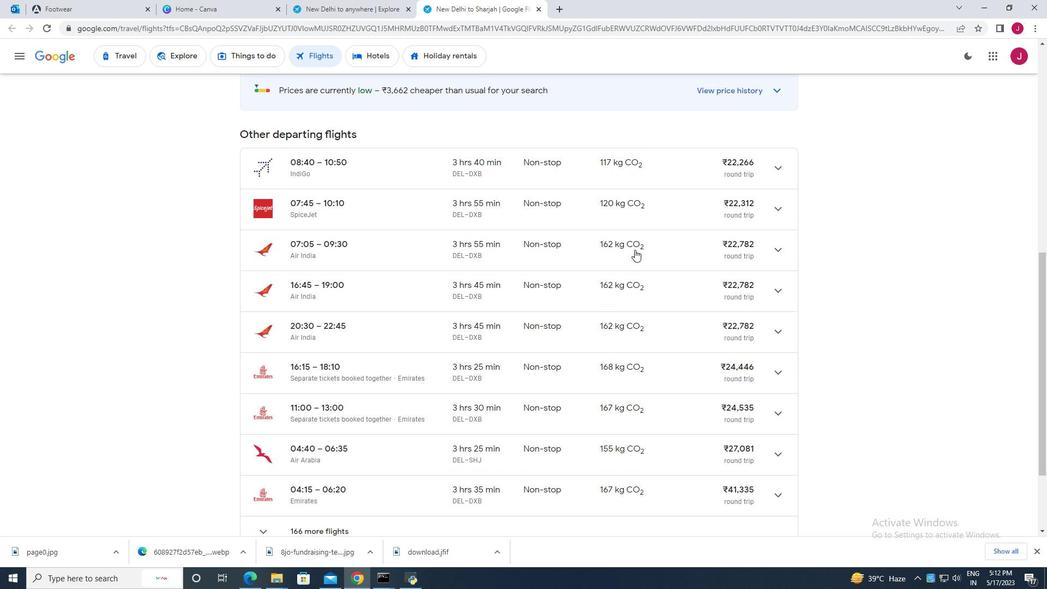 
Action: Mouse scrolled (623, 249) with delta (0, 0)
Screenshot: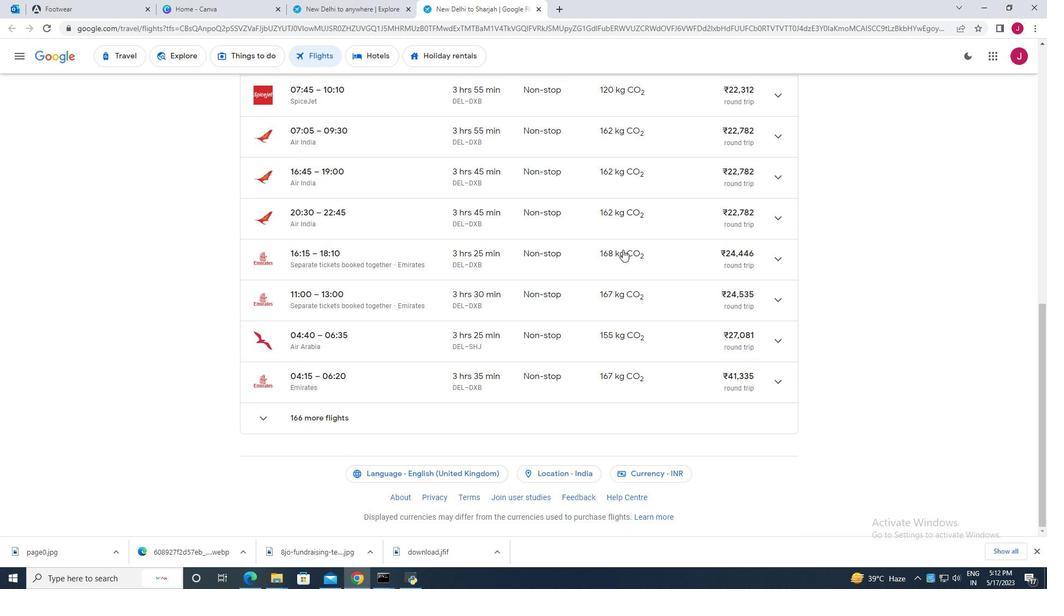 
Action: Mouse scrolled (623, 249) with delta (0, 0)
Screenshot: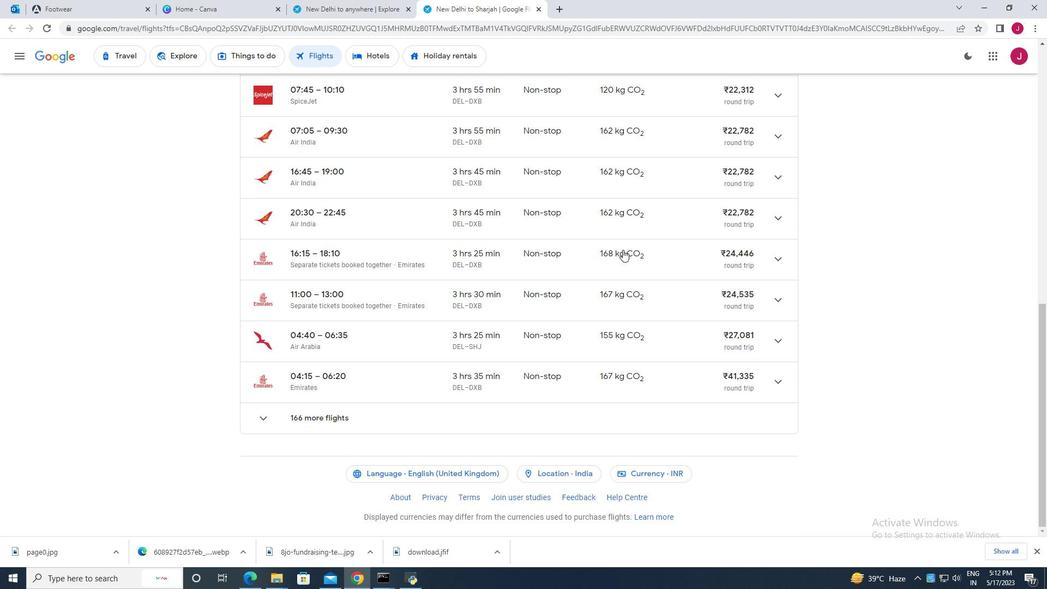 
Action: Mouse scrolled (623, 249) with delta (0, 0)
Screenshot: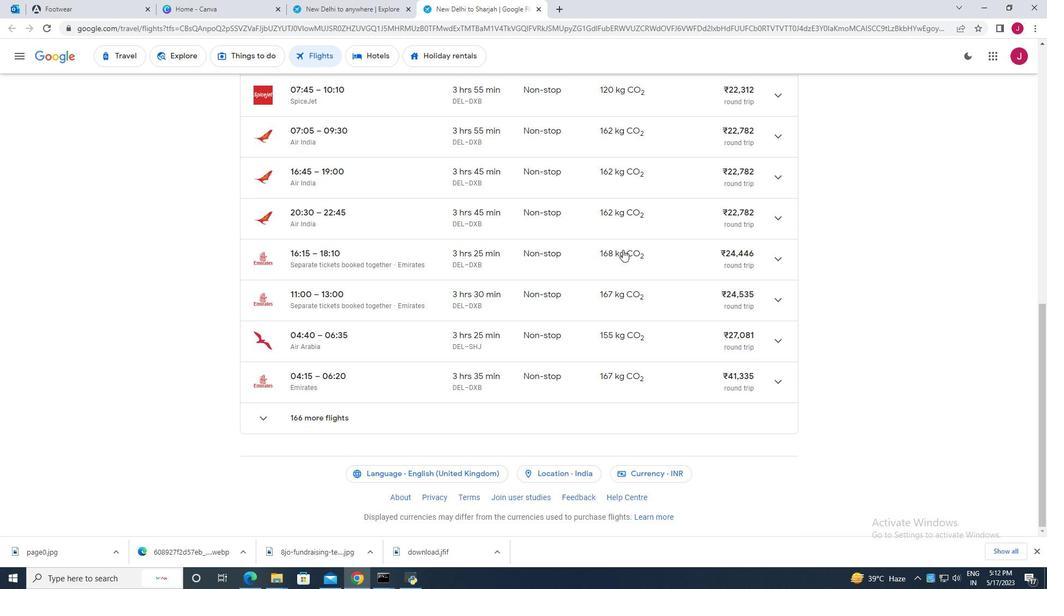 
Action: Mouse moved to (622, 249)
Screenshot: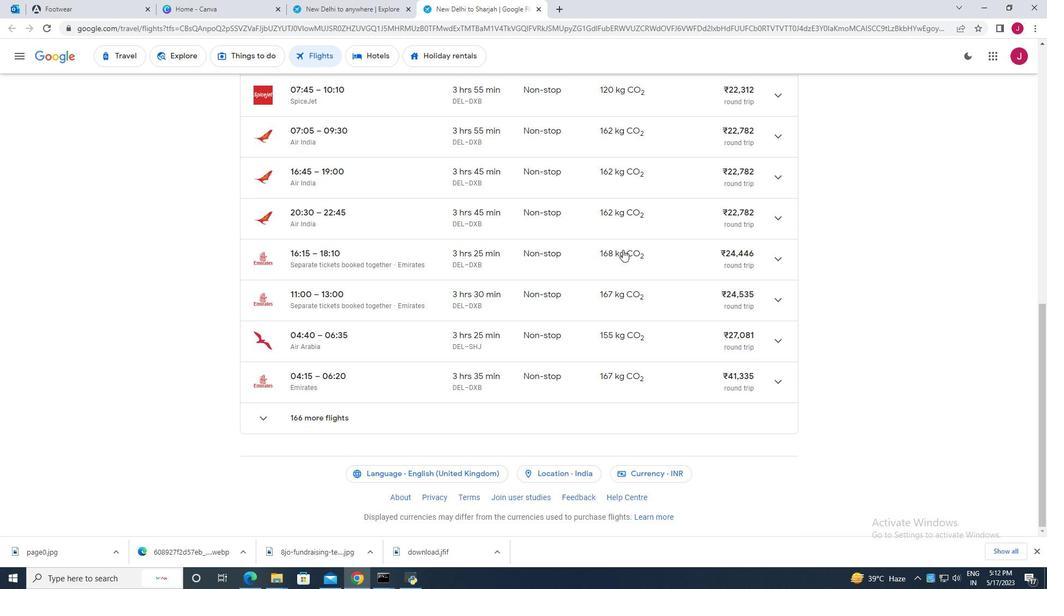 
Action: Mouse scrolled (622, 249) with delta (0, 0)
Screenshot: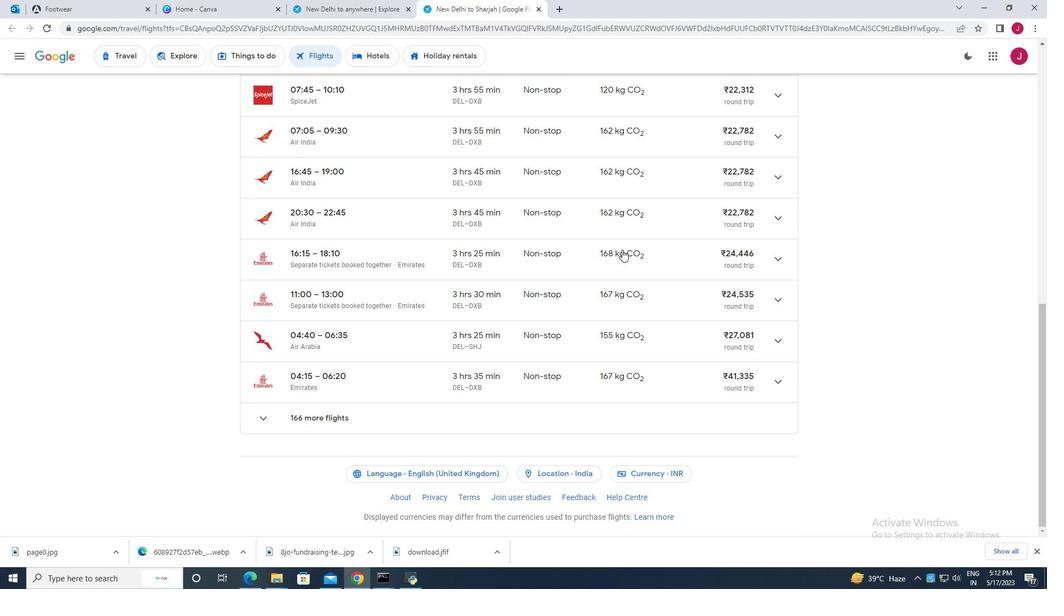 
Action: Mouse scrolled (622, 249) with delta (0, 0)
Screenshot: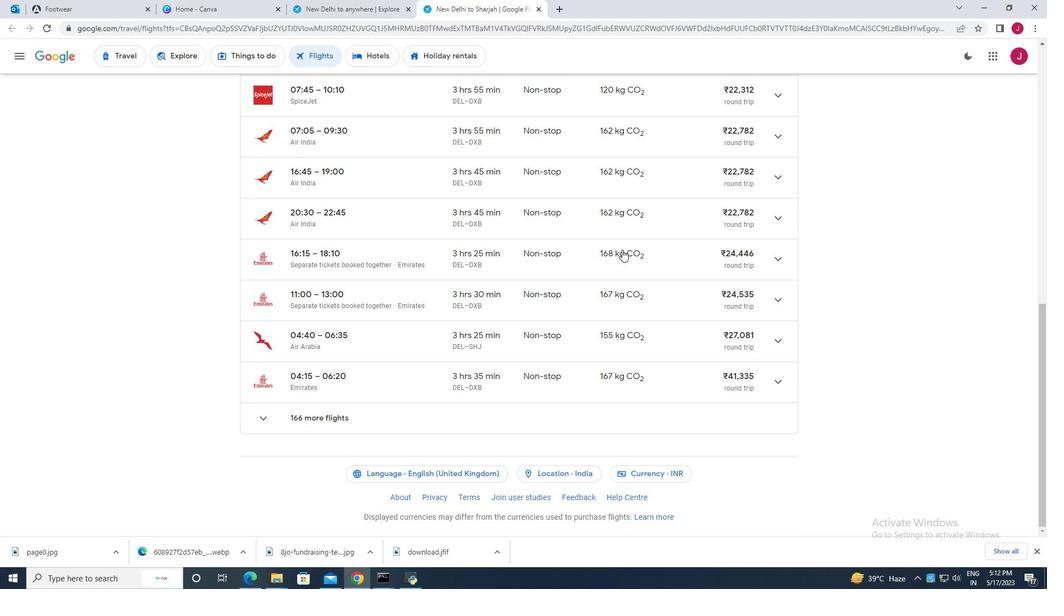 
Action: Mouse scrolled (622, 249) with delta (0, 0)
Screenshot: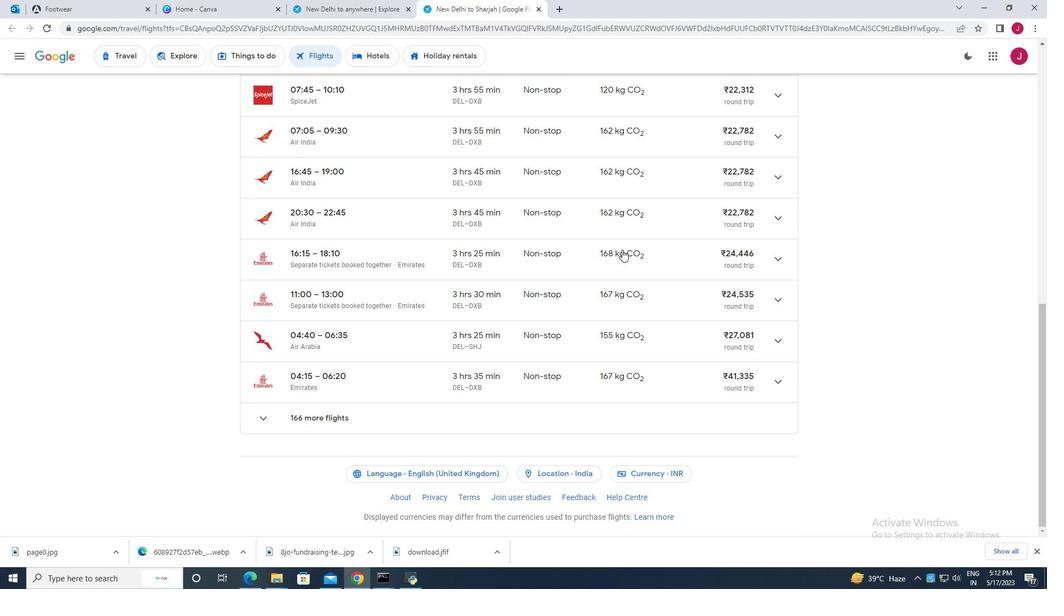 
Action: Mouse scrolled (622, 249) with delta (0, 0)
Screenshot: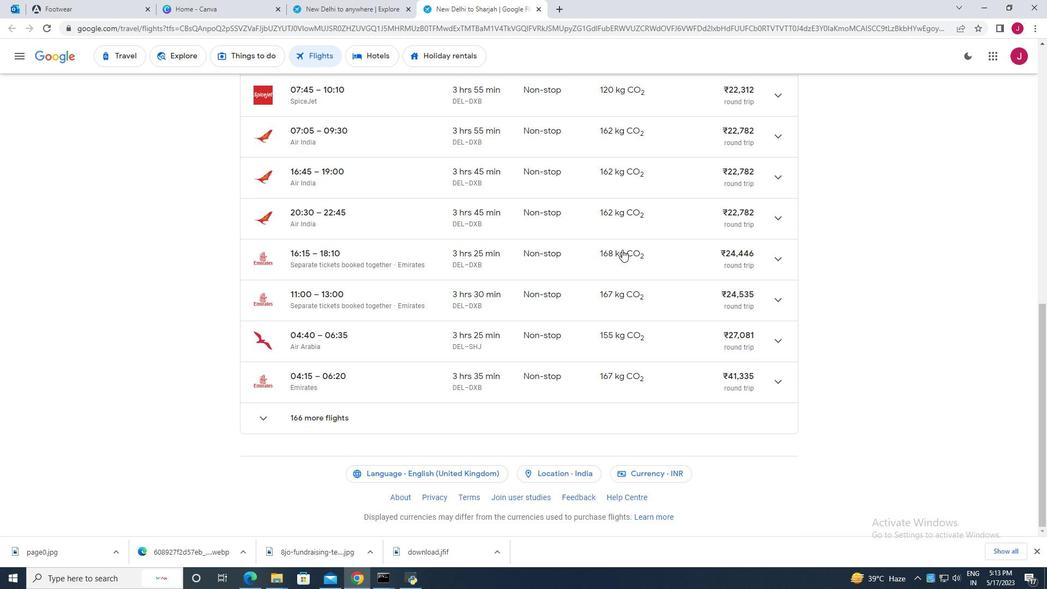 
Action: Mouse scrolled (622, 249) with delta (0, 0)
Screenshot: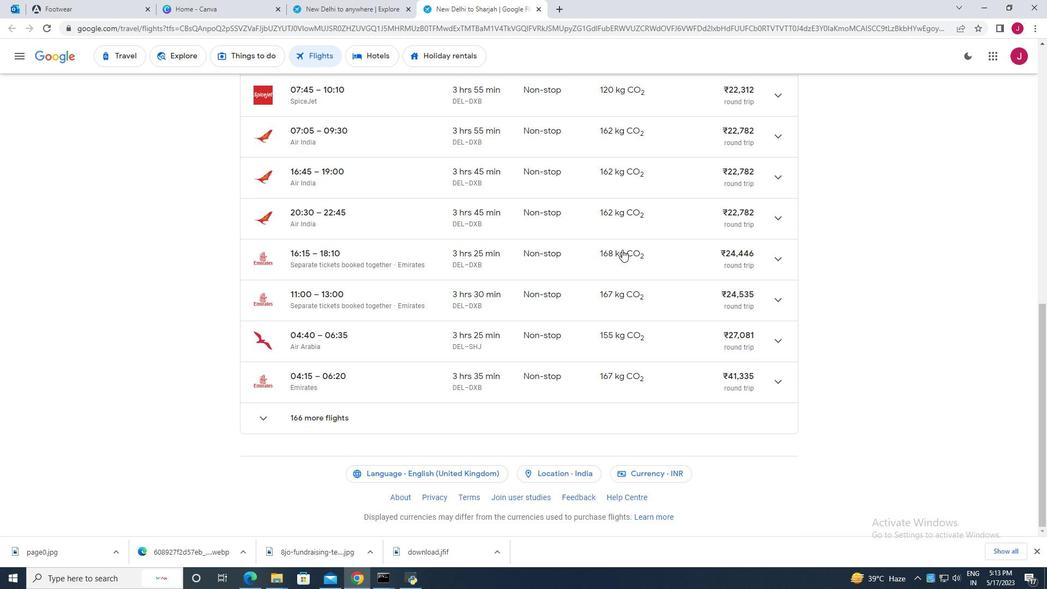 
Action: Mouse moved to (776, 380)
Screenshot: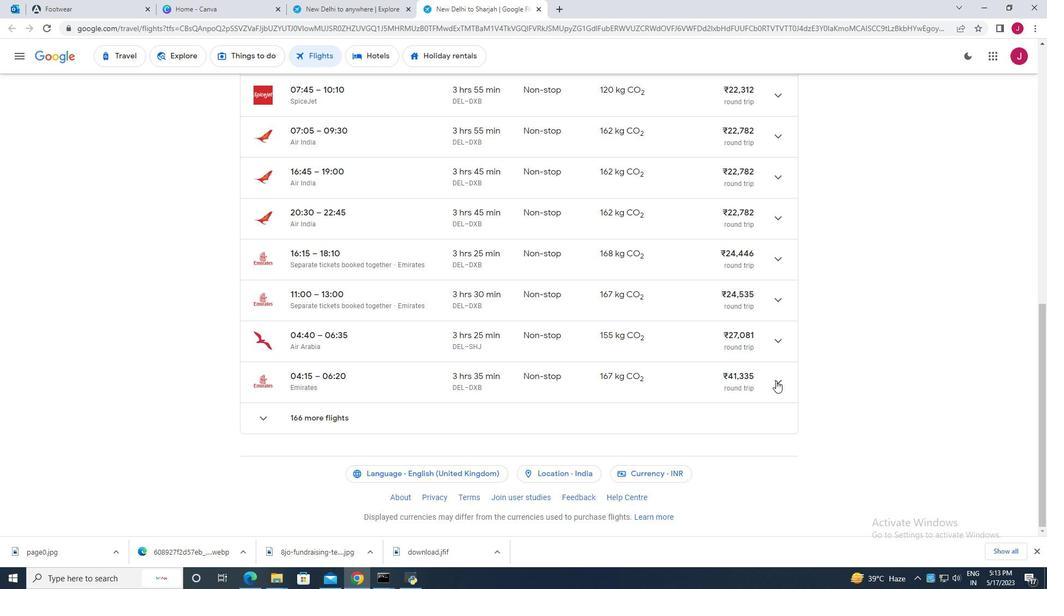 
Action: Mouse pressed left at (776, 380)
Screenshot: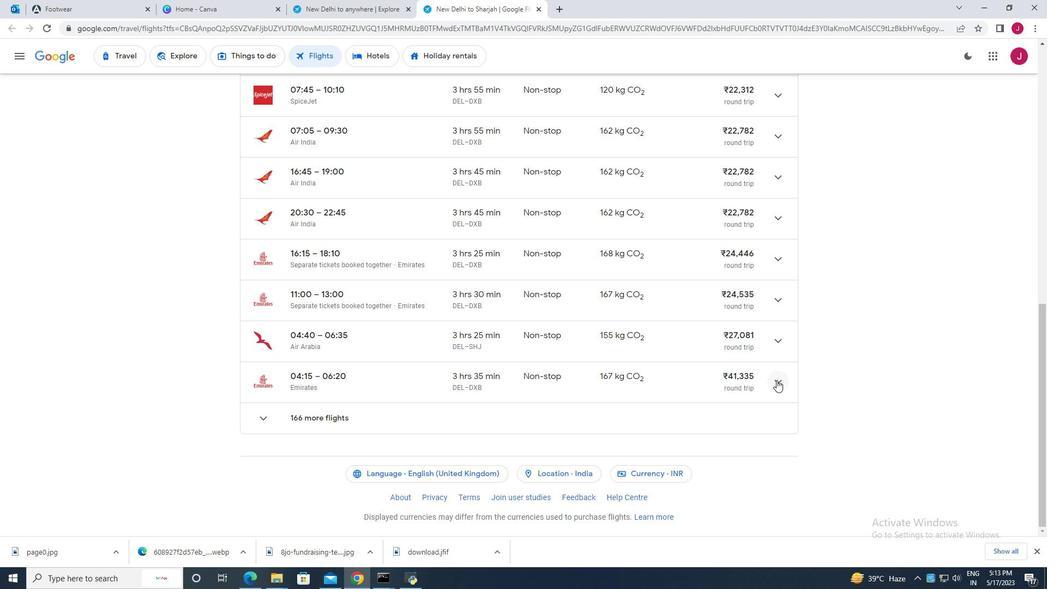 
Action: Mouse moved to (657, 431)
Screenshot: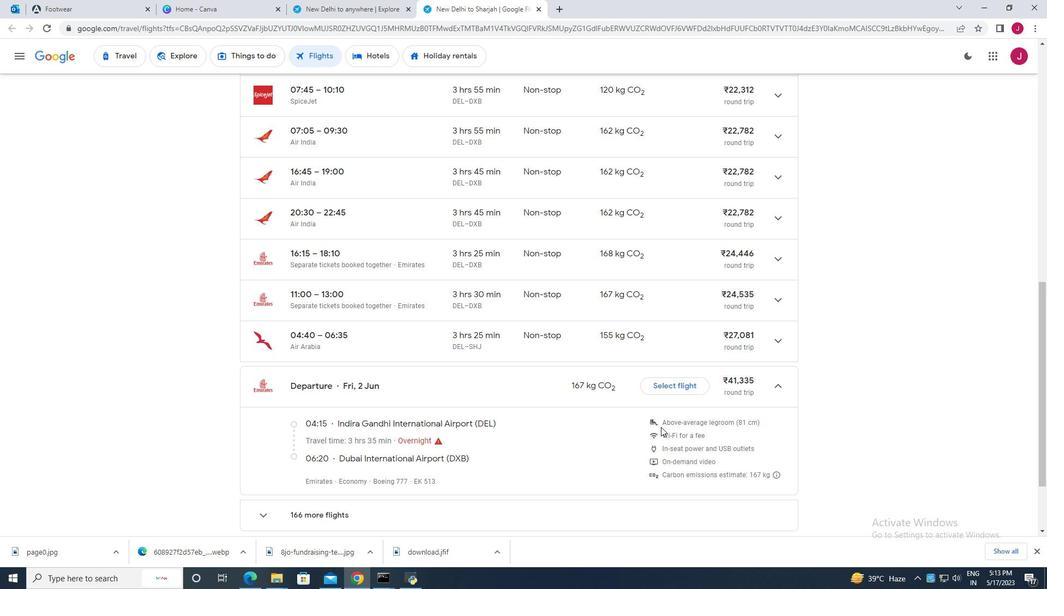 
Action: Mouse scrolled (657, 430) with delta (0, 0)
Screenshot: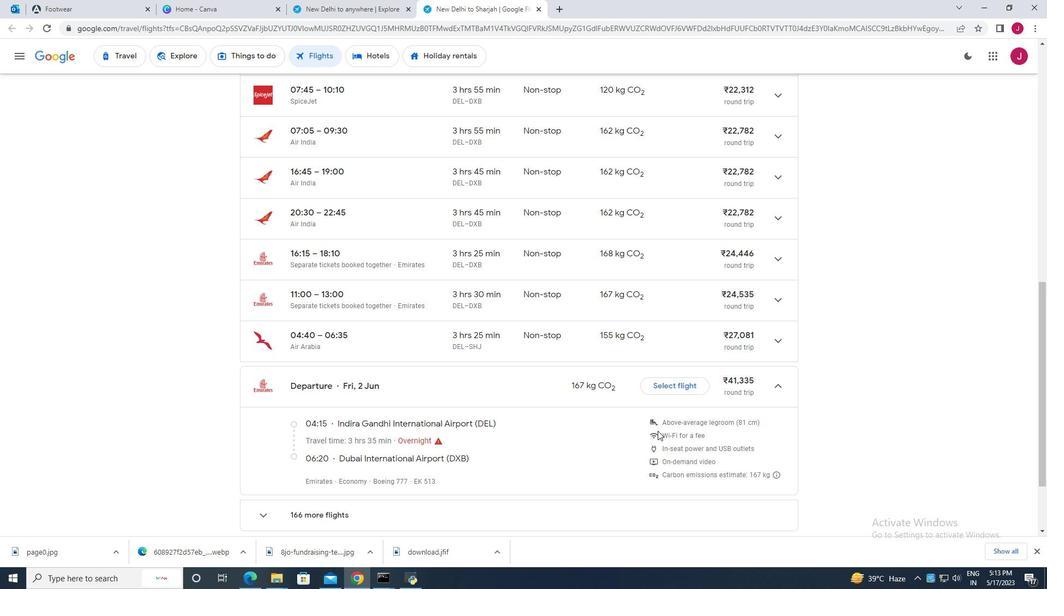 
Action: Mouse scrolled (657, 430) with delta (0, 0)
Screenshot: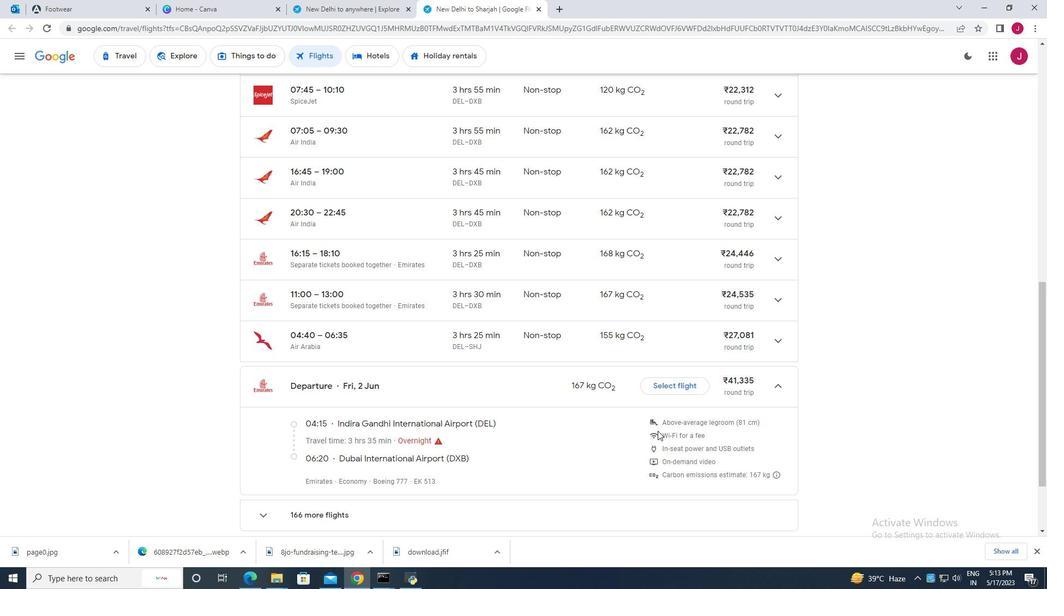 
Action: Mouse scrolled (657, 430) with delta (0, 0)
Screenshot: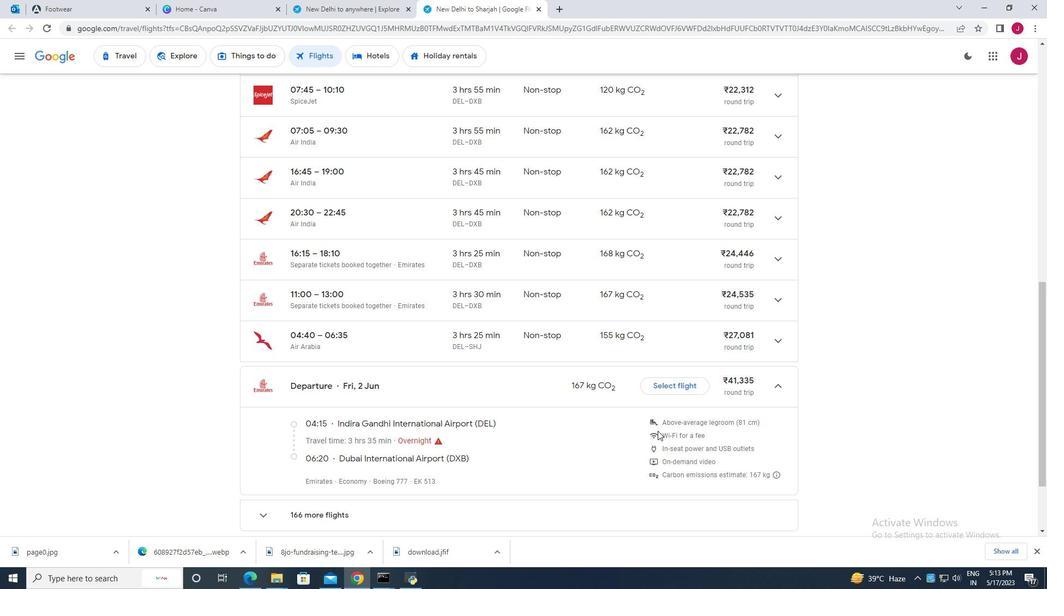 
Action: Mouse scrolled (657, 430) with delta (0, 0)
Screenshot: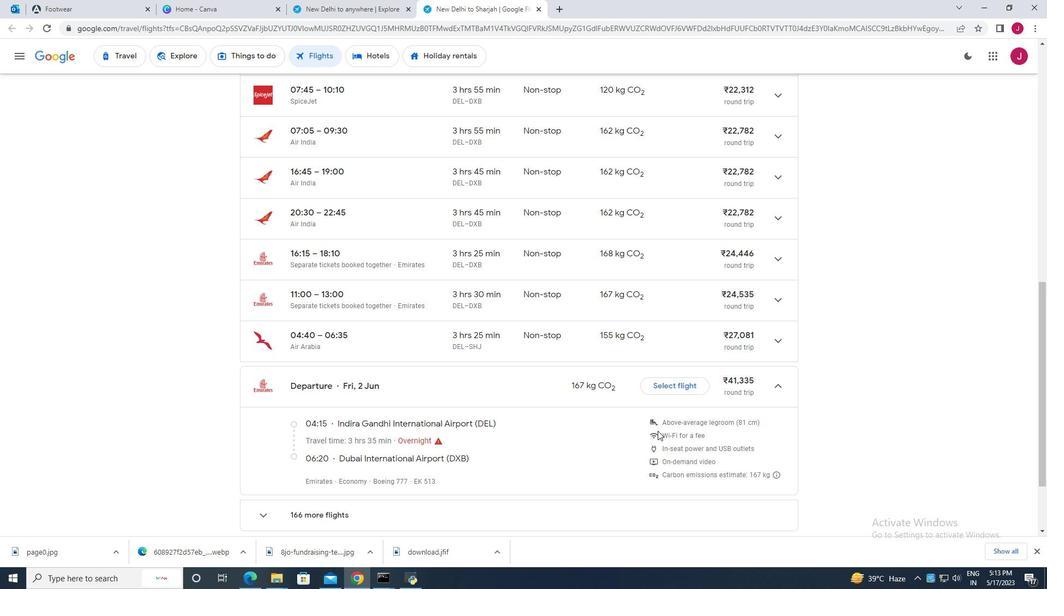 
Action: Mouse scrolled (657, 431) with delta (0, 0)
Screenshot: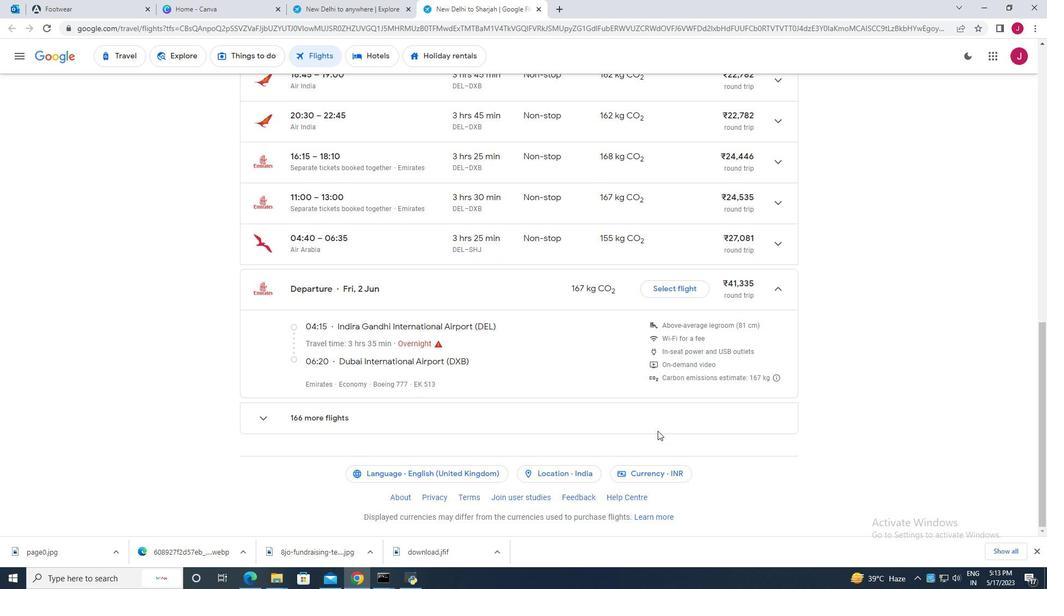 
Action: Mouse scrolled (657, 431) with delta (0, 0)
Screenshot: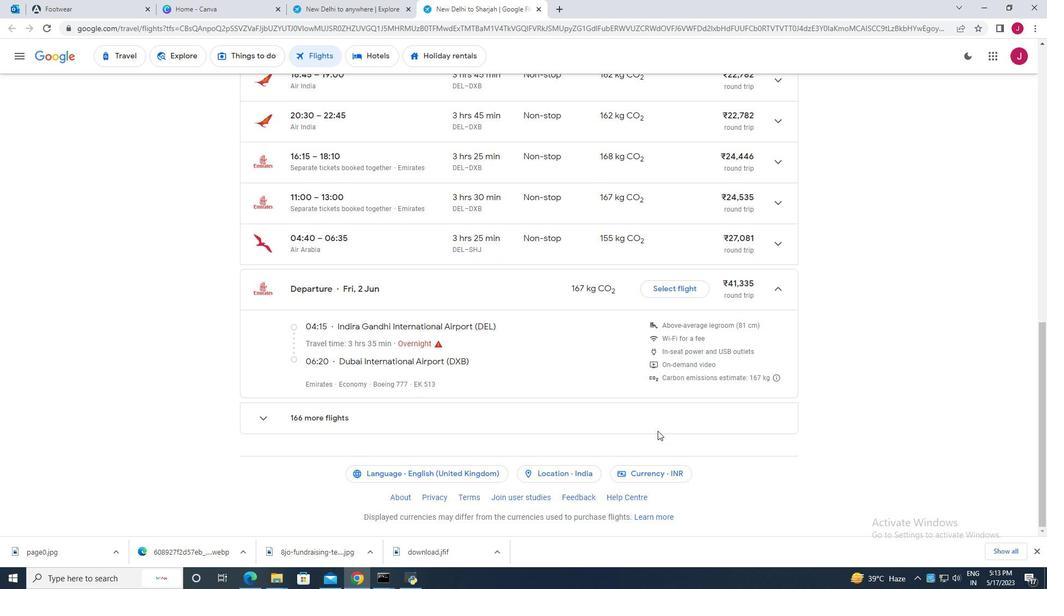 
Action: Mouse scrolled (657, 431) with delta (0, 0)
Screenshot: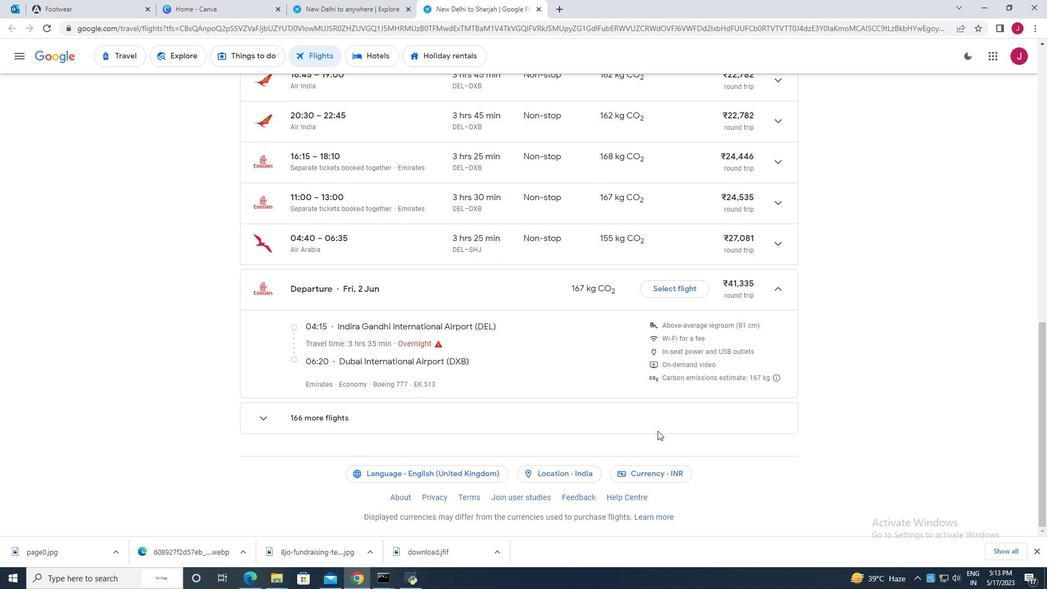 
Action: Mouse scrolled (657, 431) with delta (0, 0)
Screenshot: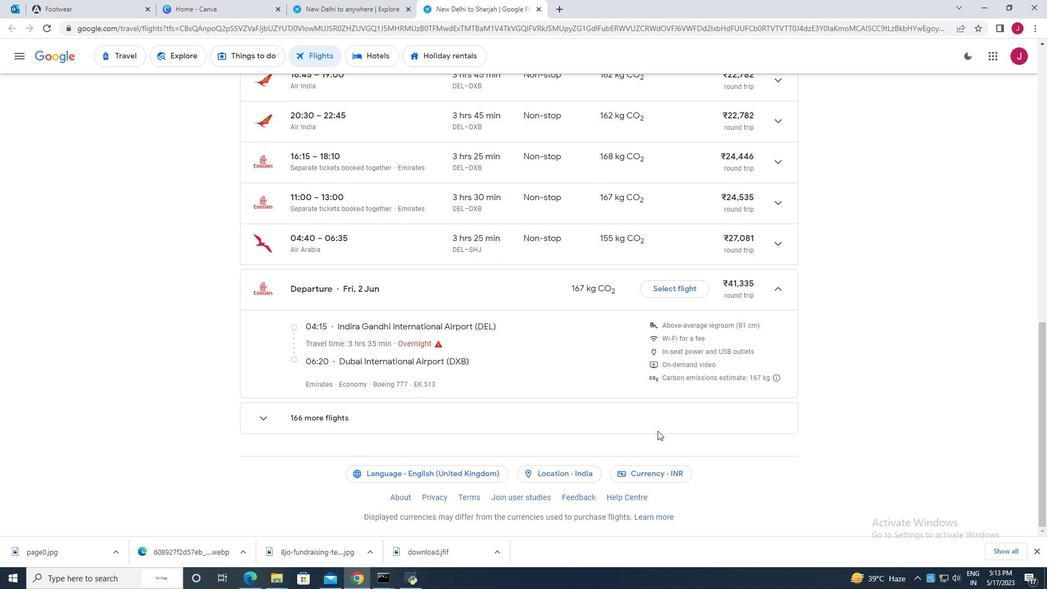 
Action: Mouse scrolled (657, 431) with delta (0, 0)
Screenshot: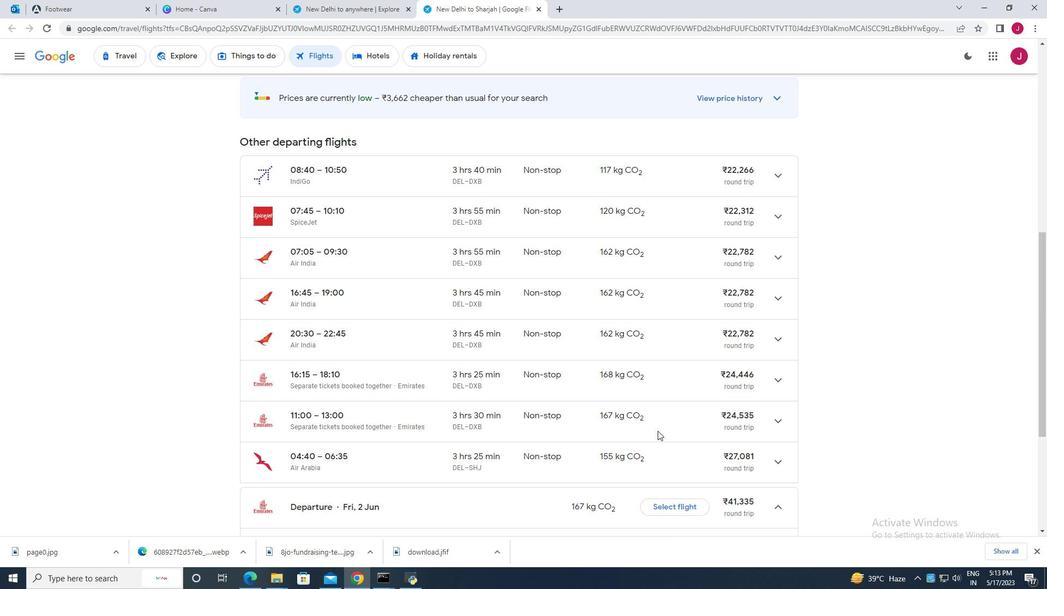
Action: Mouse scrolled (657, 431) with delta (0, 0)
Screenshot: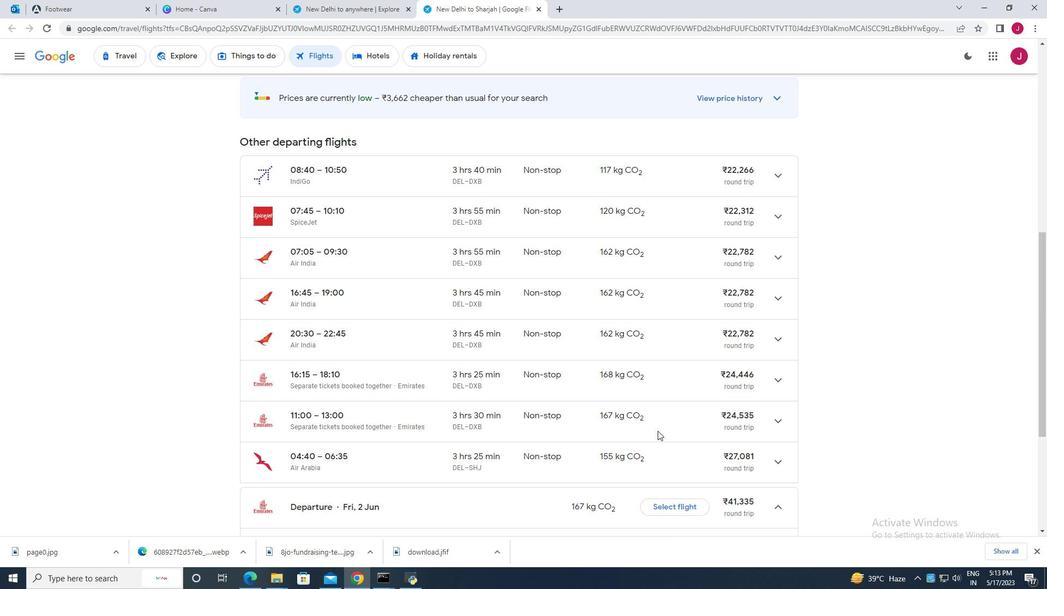 
Action: Mouse scrolled (657, 431) with delta (0, 0)
Screenshot: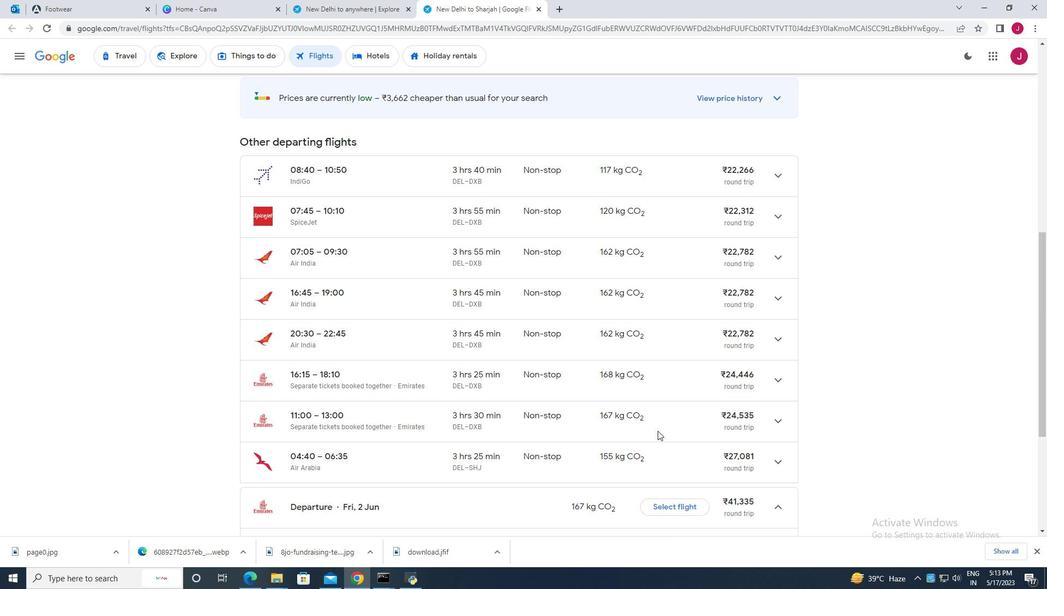 
Action: Mouse scrolled (657, 431) with delta (0, 0)
Screenshot: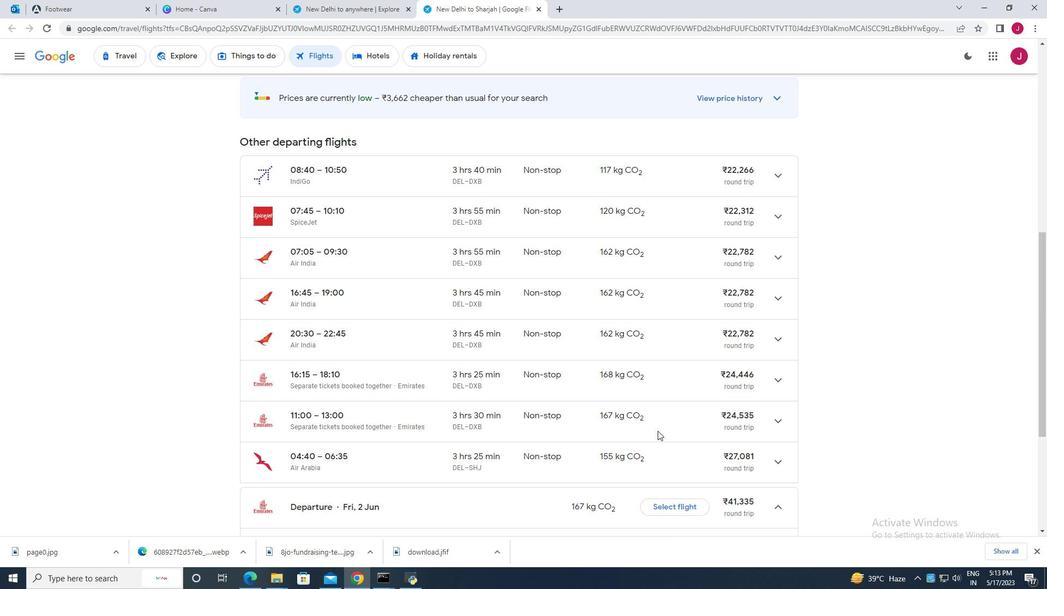 
Action: Mouse scrolled (657, 431) with delta (0, 0)
Screenshot: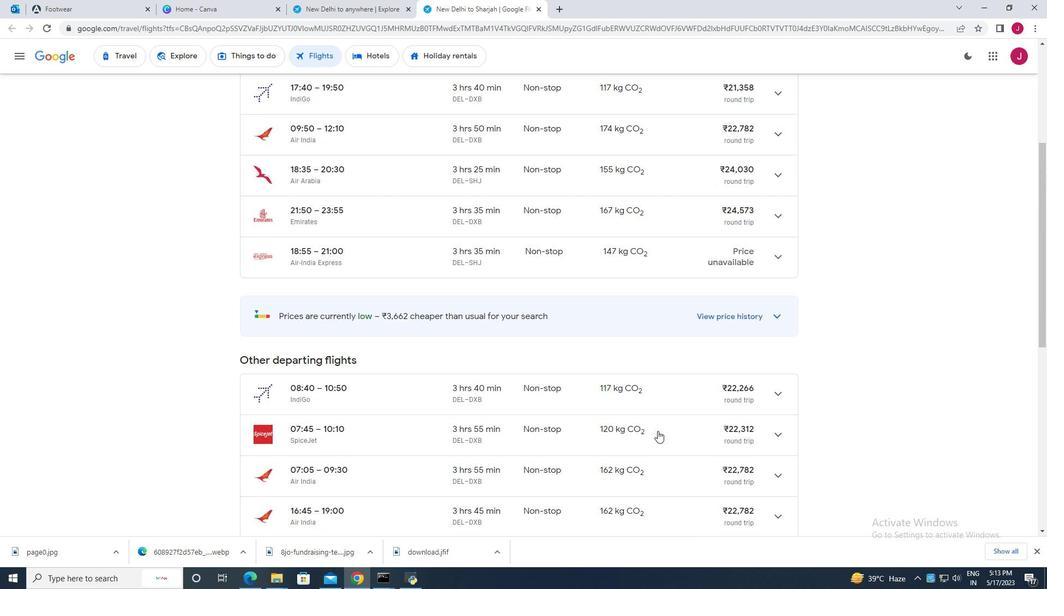 
Action: Mouse scrolled (657, 431) with delta (0, 0)
Screenshot: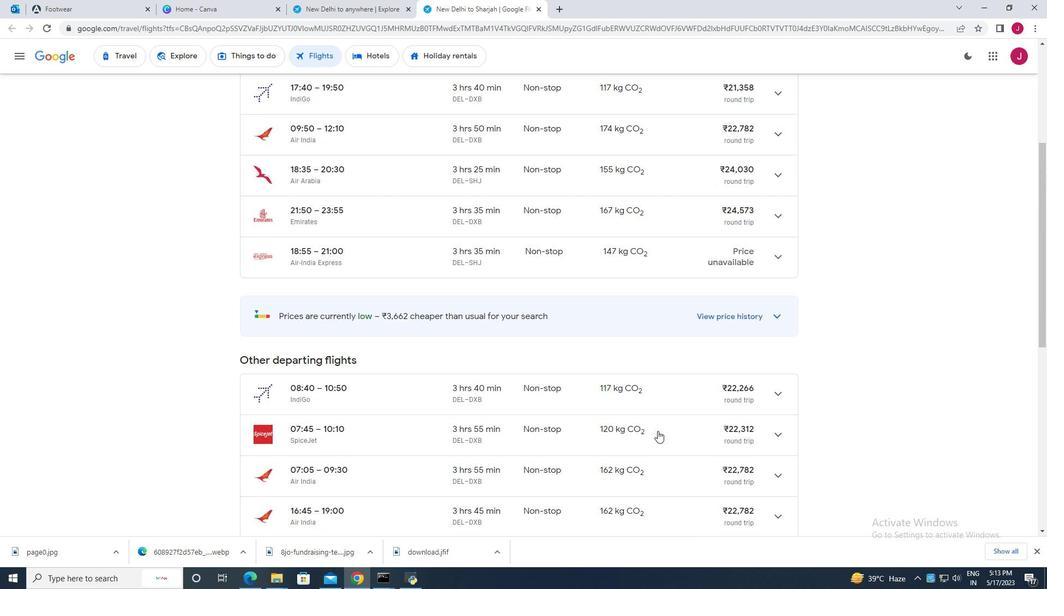 
Action: Mouse scrolled (657, 431) with delta (0, 0)
Screenshot: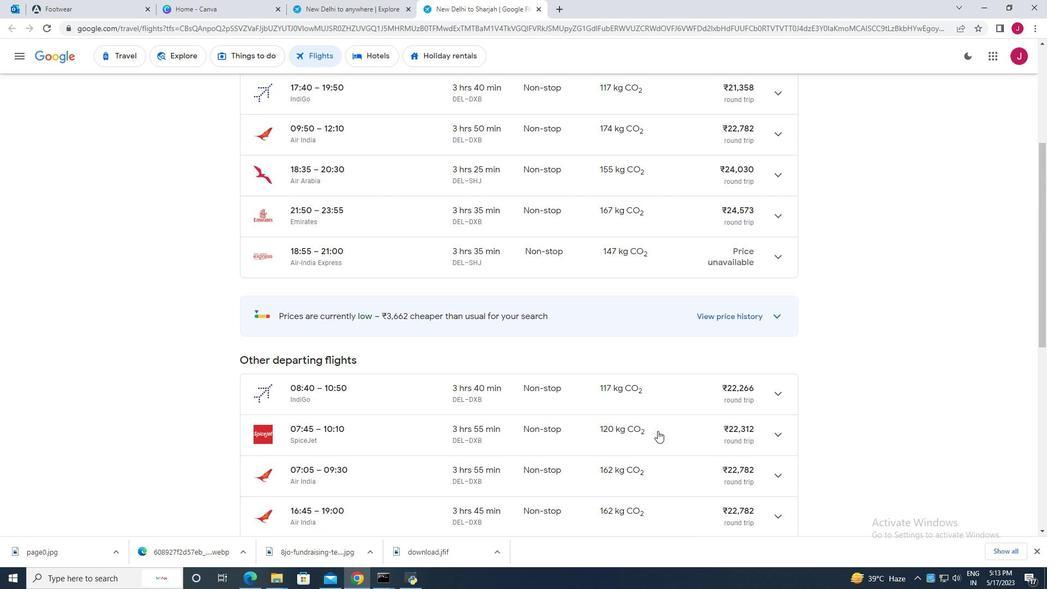 
Action: Mouse scrolled (657, 431) with delta (0, 0)
Screenshot: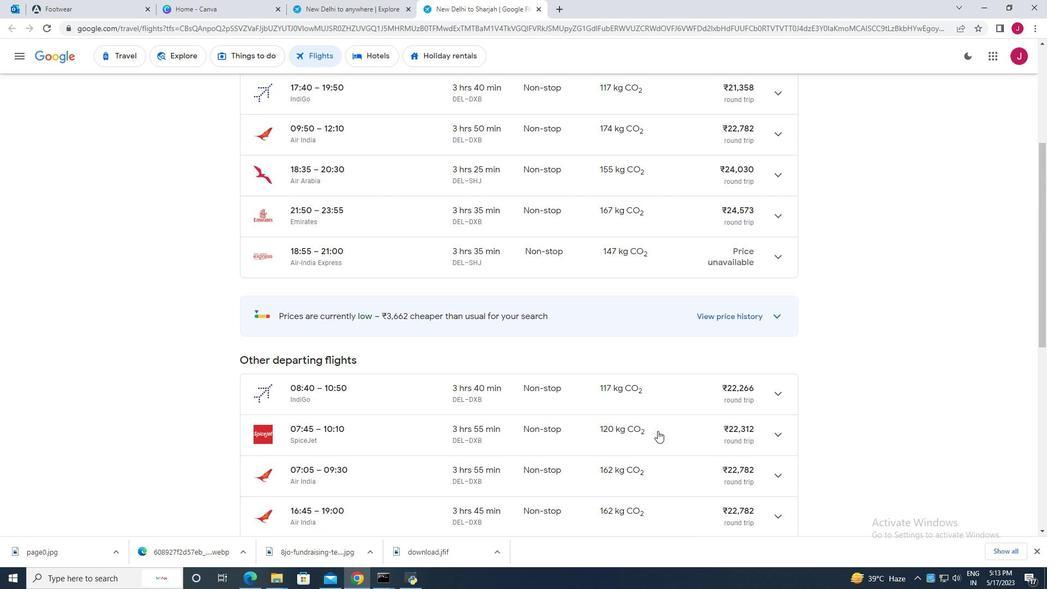 
Action: Mouse scrolled (657, 431) with delta (0, 0)
Screenshot: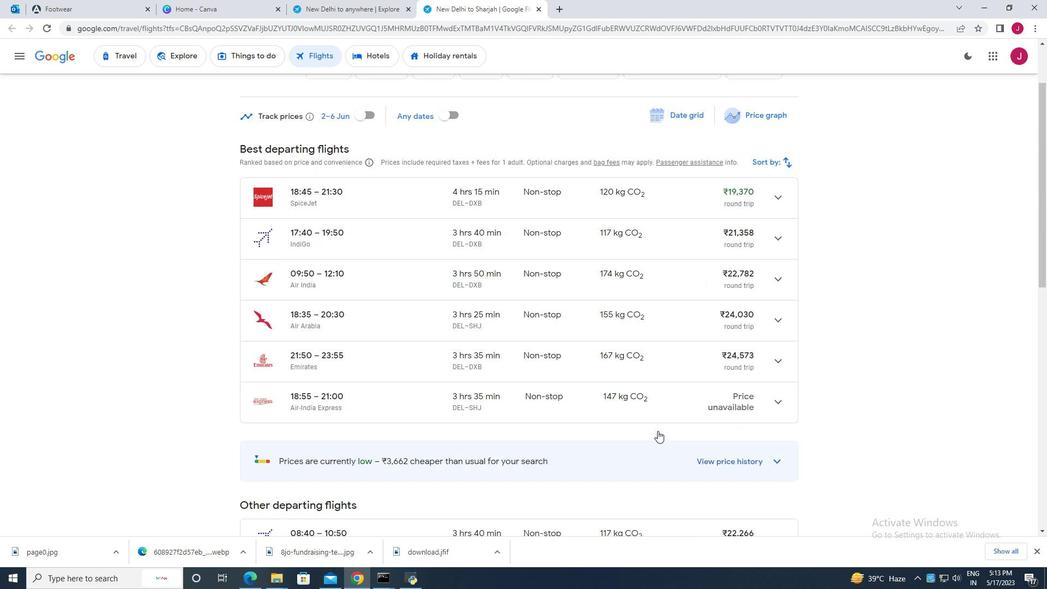 
Action: Mouse scrolled (657, 431) with delta (0, 0)
Screenshot: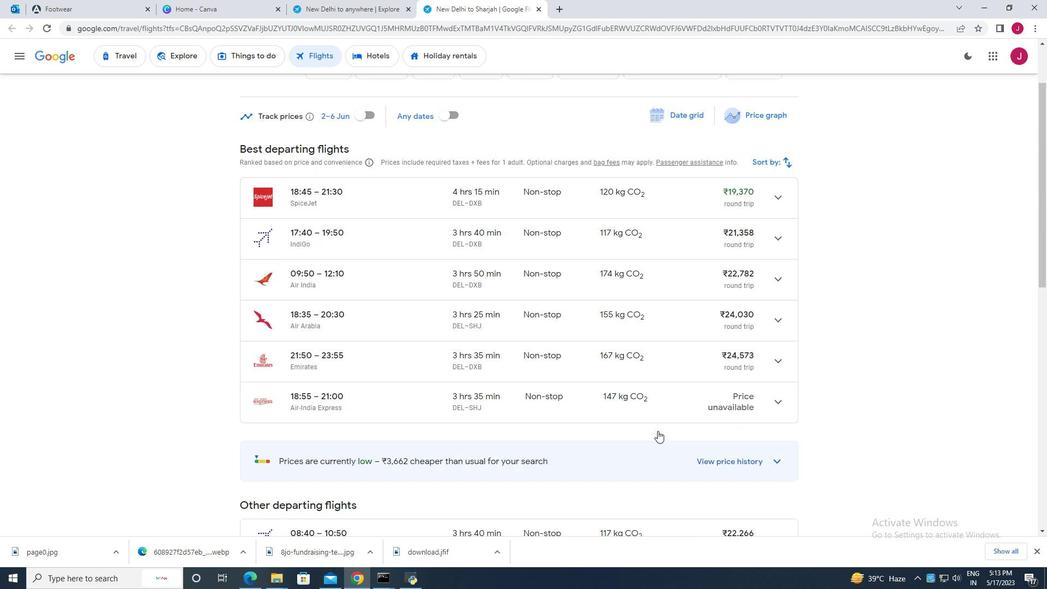 
Action: Mouse scrolled (657, 431) with delta (0, 0)
Screenshot: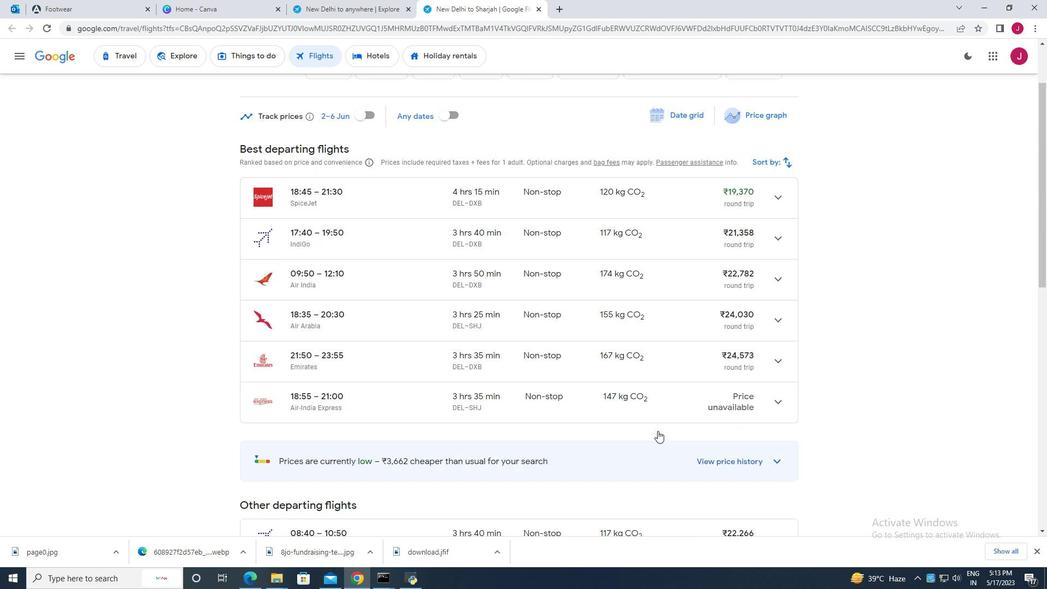 
Action: Mouse scrolled (657, 431) with delta (0, 0)
Screenshot: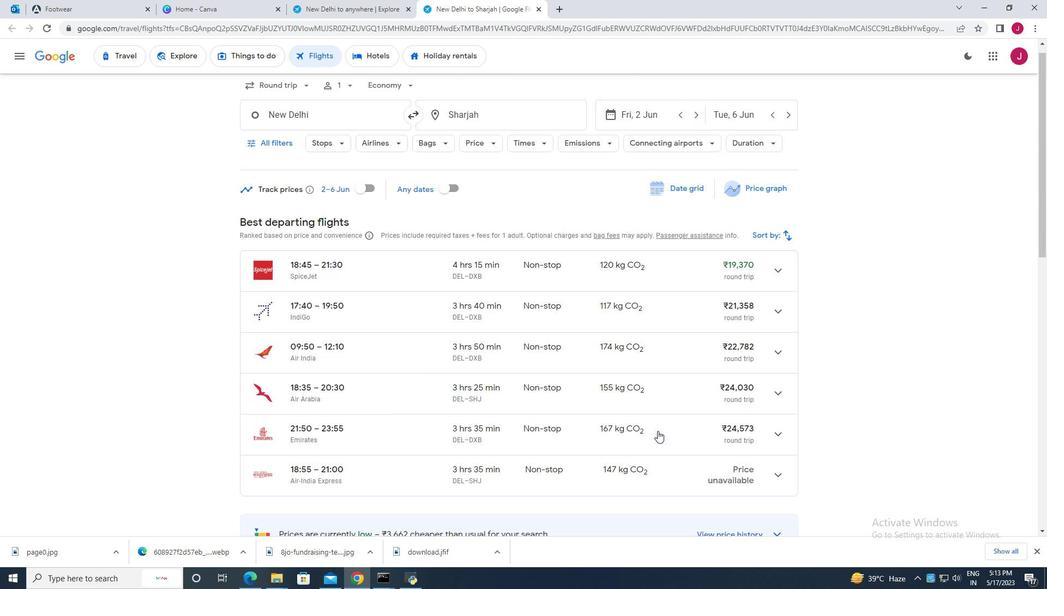 
Action: Mouse scrolled (657, 431) with delta (0, 0)
Screenshot: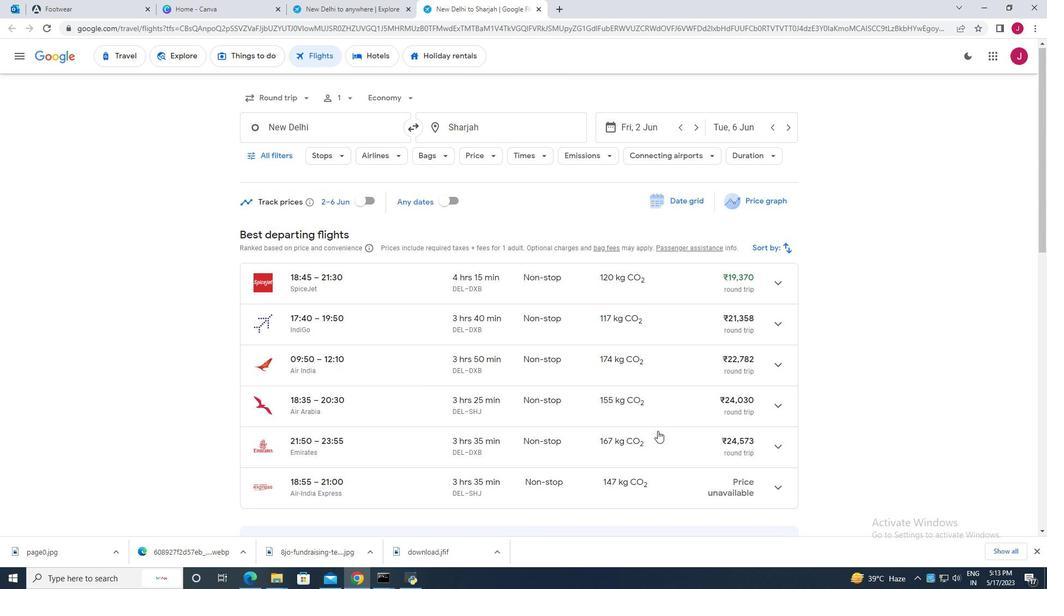 
Action: Mouse scrolled (657, 431) with delta (0, 0)
Screenshot: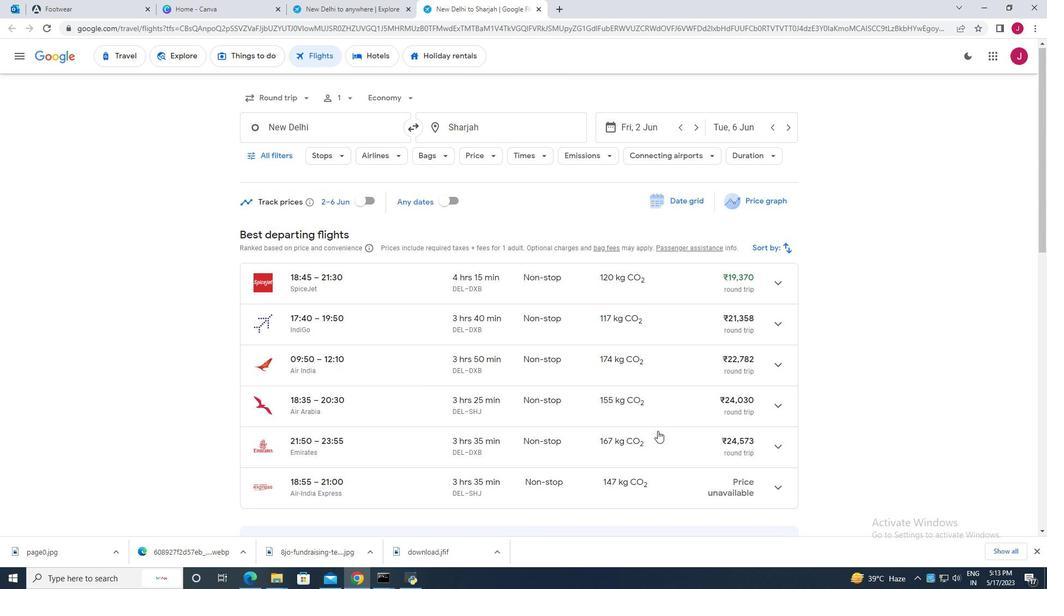 
Action: Mouse scrolled (657, 431) with delta (0, 0)
Screenshot: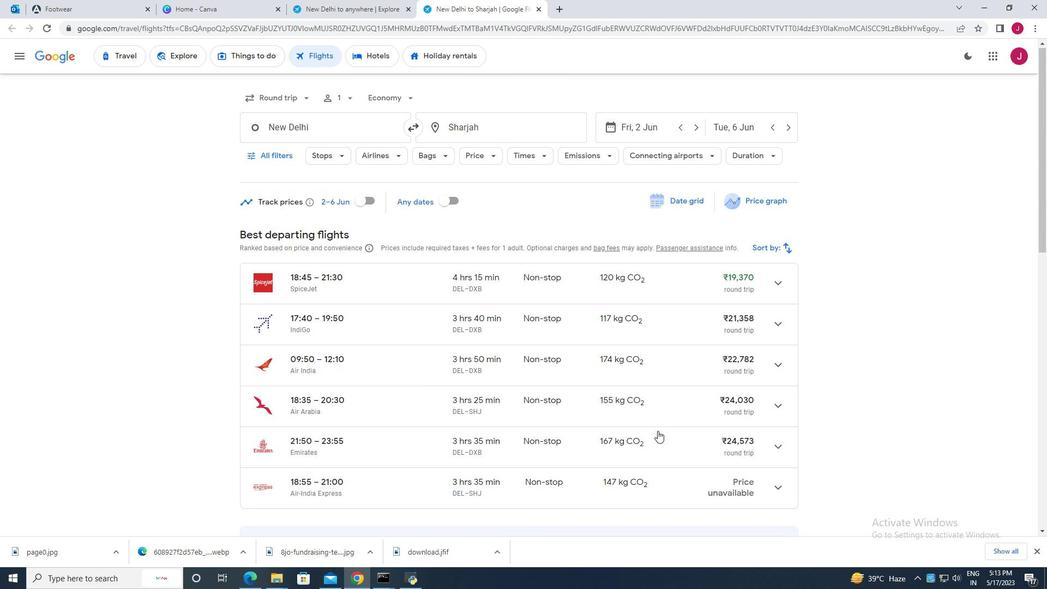 
Action: Mouse scrolled (657, 431) with delta (0, 0)
Screenshot: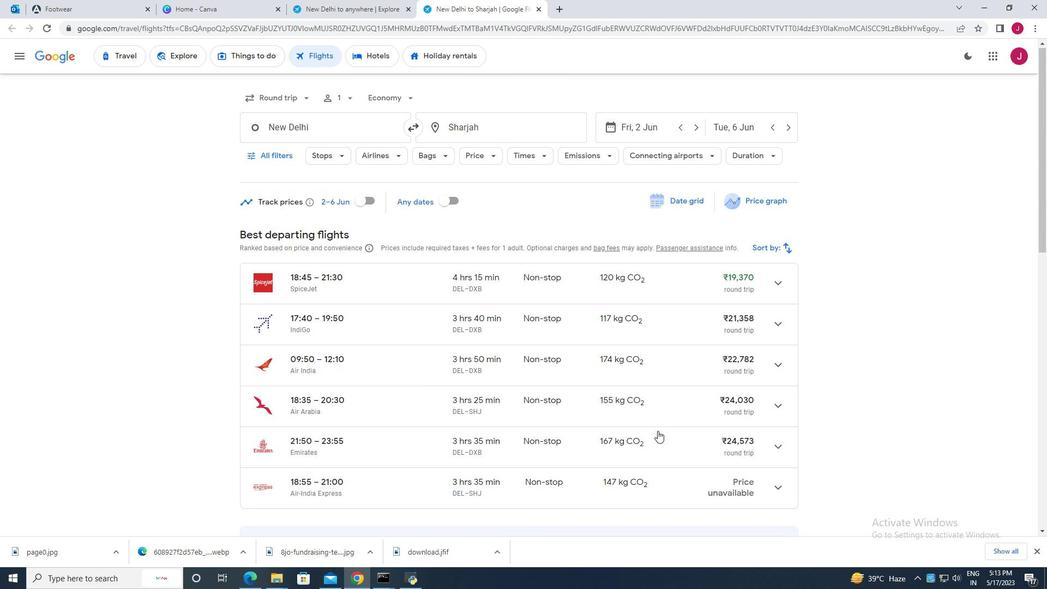 
Action: Mouse moved to (525, 354)
Screenshot: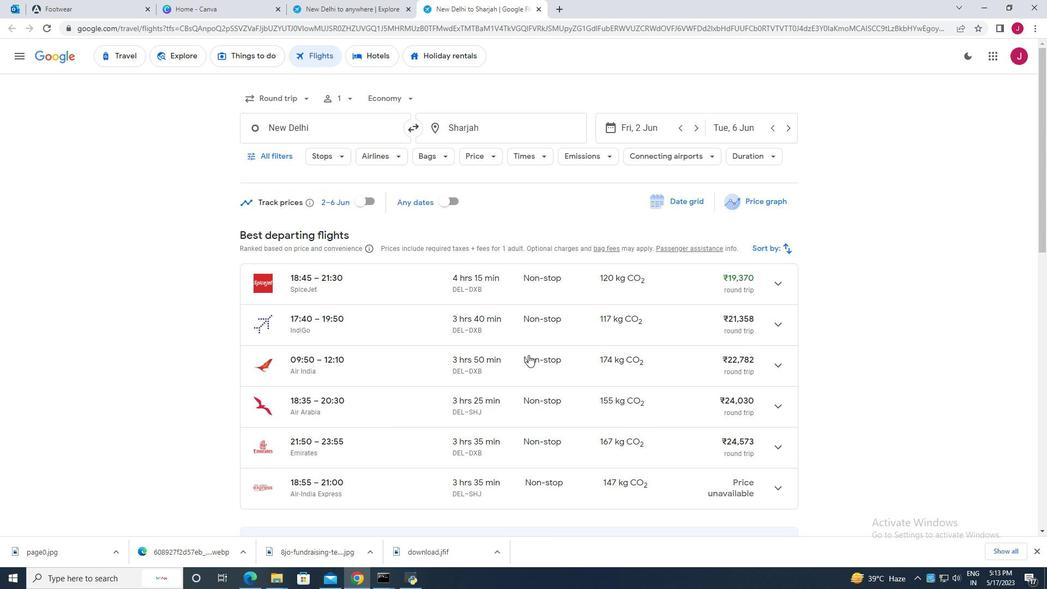 
